 Task: Look for space in Honggang, China from 13th August, 2023 to 17th August, 2023 for 2 adults in price range Rs.10000 to Rs.16000. Place can be entire place with 2 bedrooms having 2 beds and 1 bathroom. Property type can be house, flat, guest house. Amenities needed are: wifi. Booking option can be shelf check-in. Required host language is Chinese (Simplified).
Action: Mouse moved to (784, 113)
Screenshot: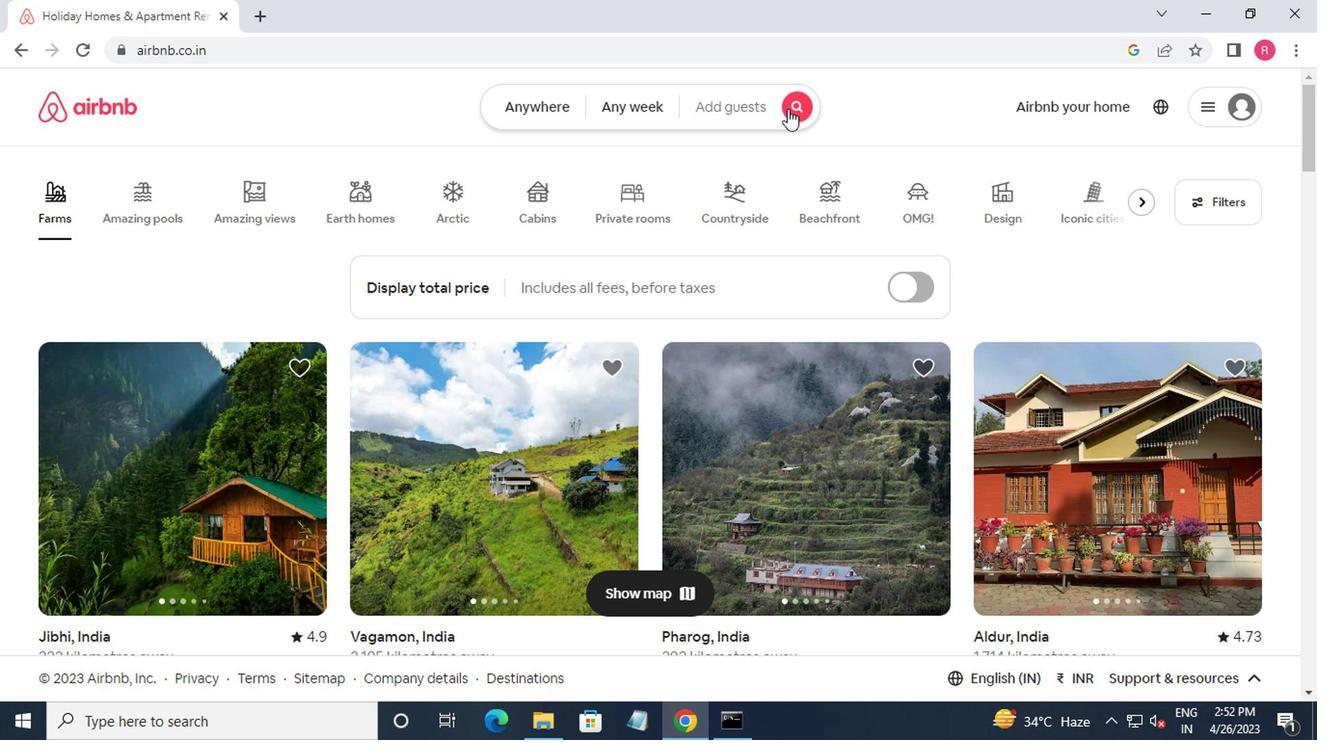 
Action: Mouse pressed left at (784, 113)
Screenshot: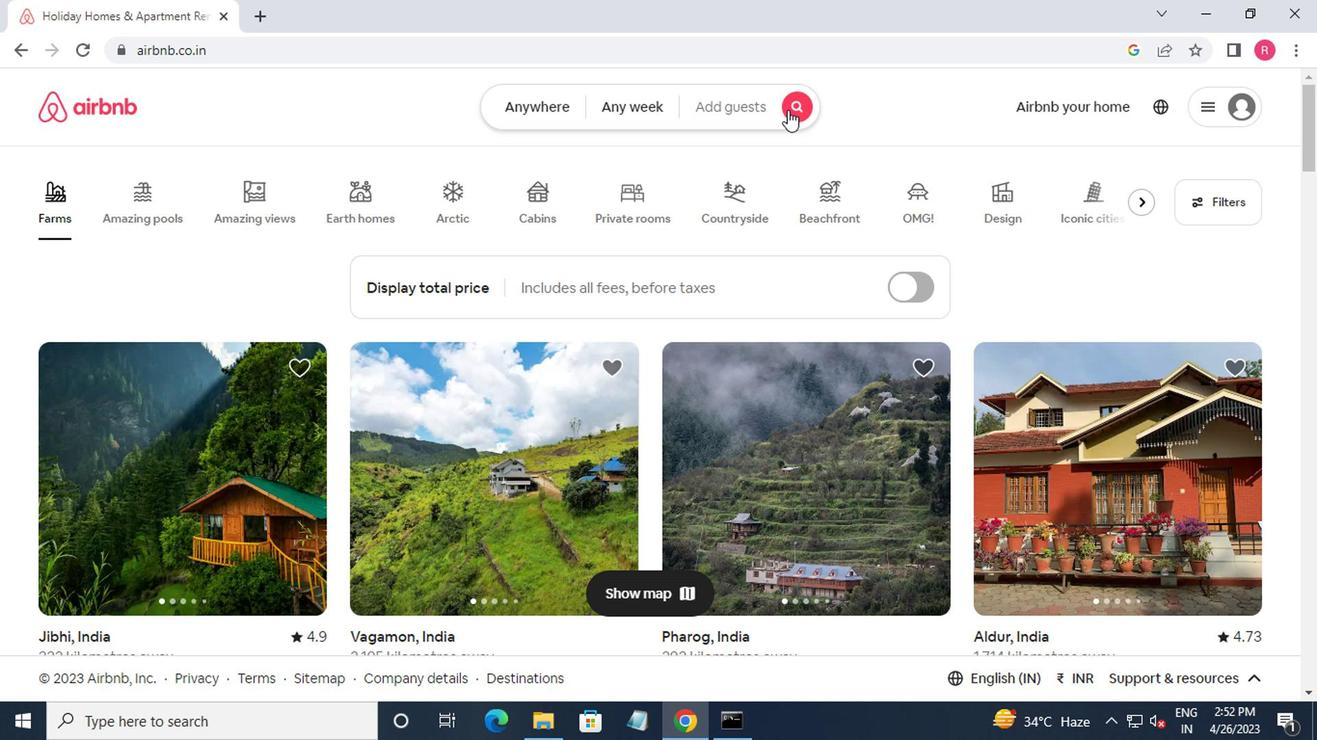 
Action: Mouse moved to (397, 181)
Screenshot: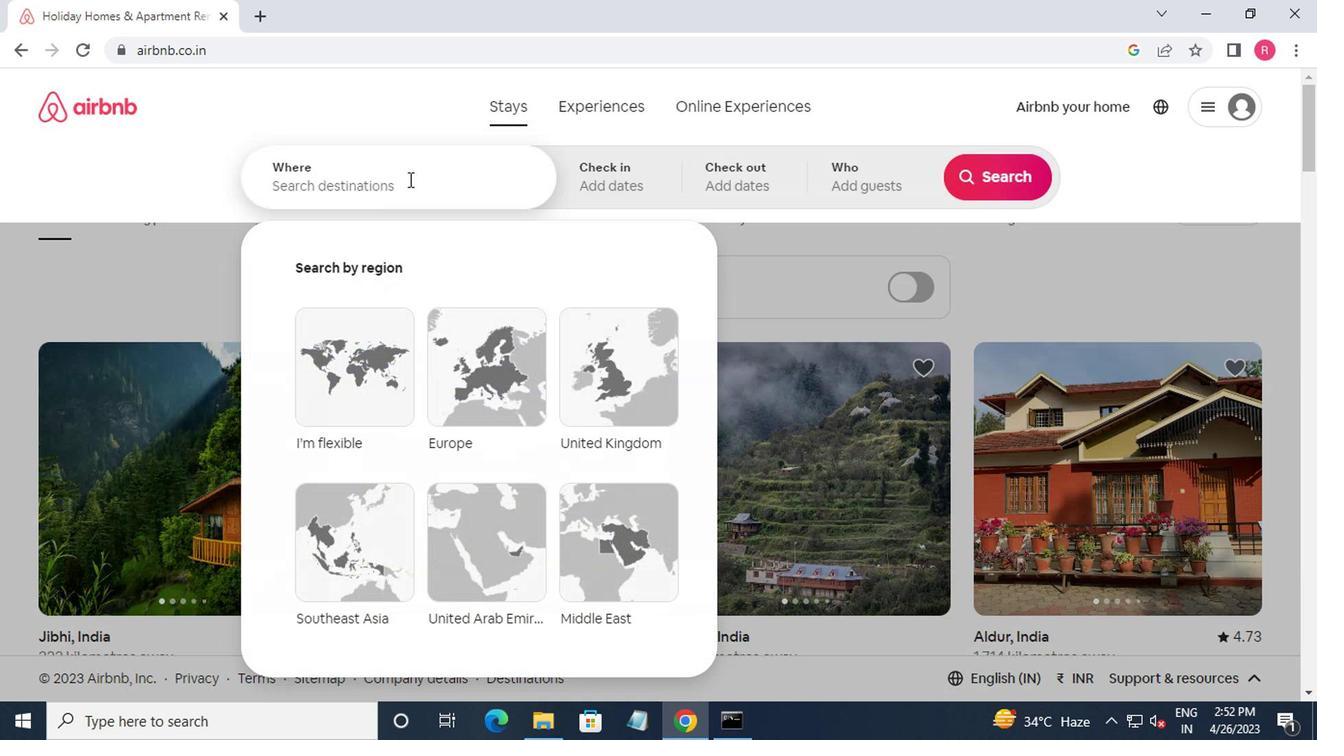 
Action: Mouse pressed left at (397, 181)
Screenshot: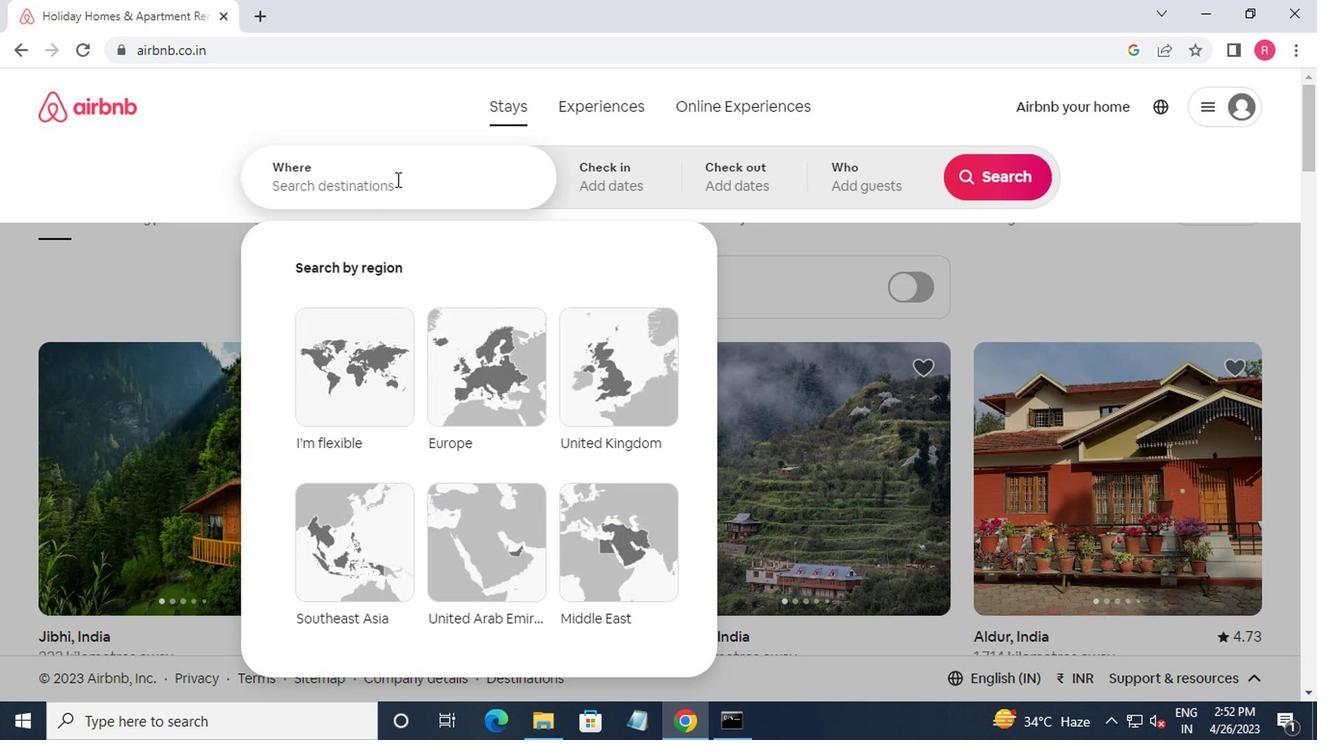 
Action: Mouse moved to (388, 184)
Screenshot: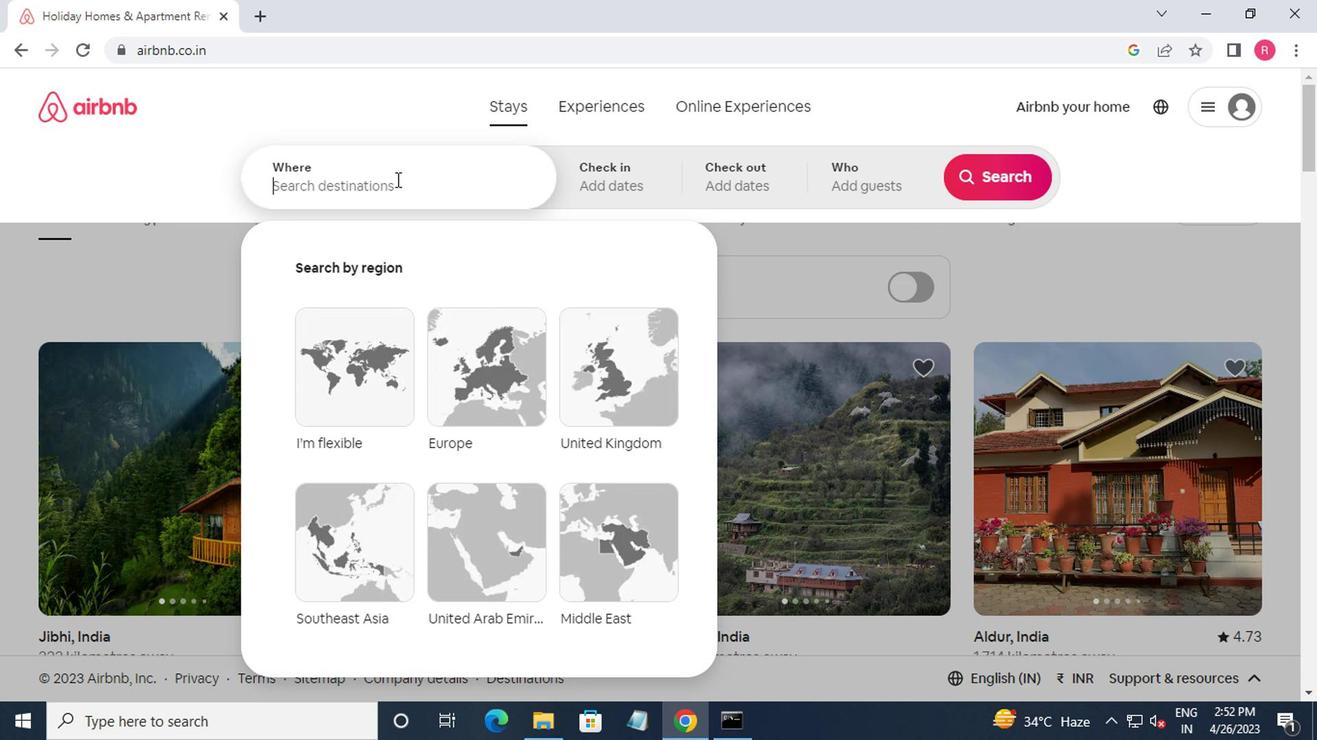 
Action: Key pressed hongganf<Key.backspace>g,china<Key.enter>
Screenshot: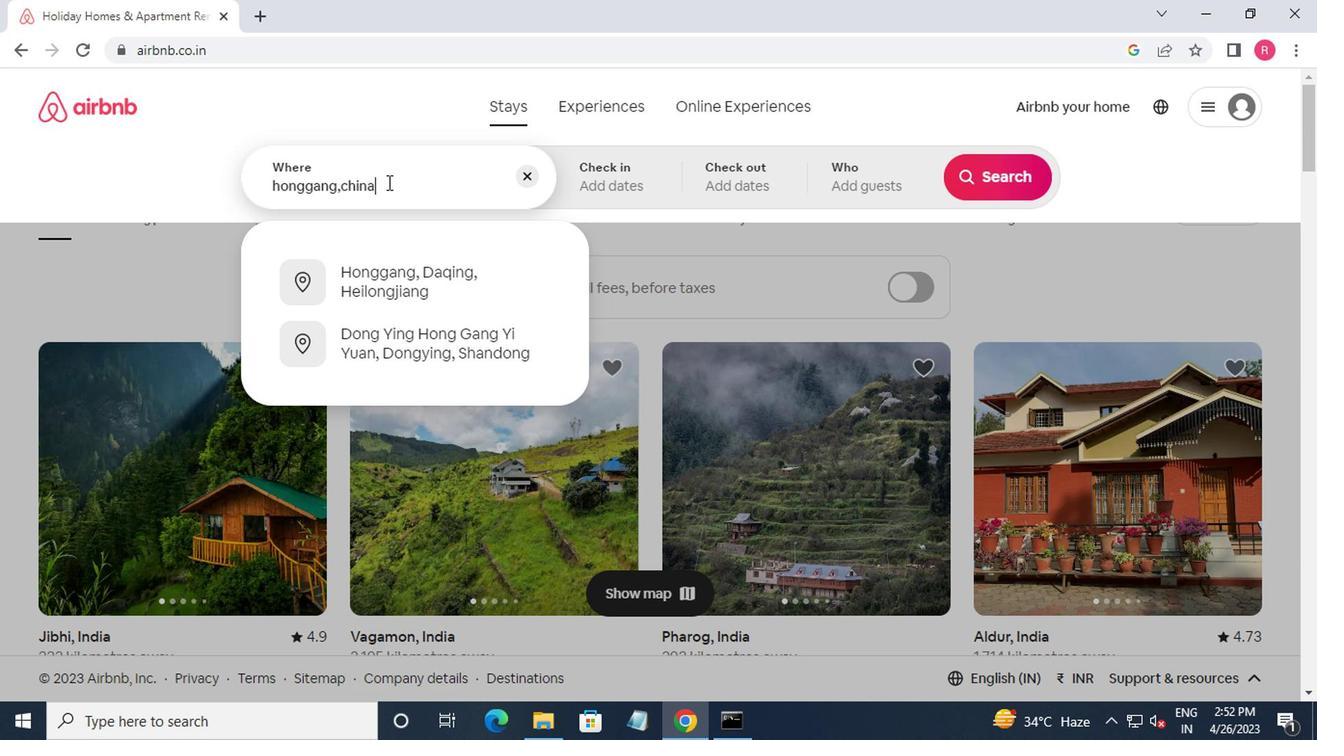 
Action: Mouse moved to (984, 340)
Screenshot: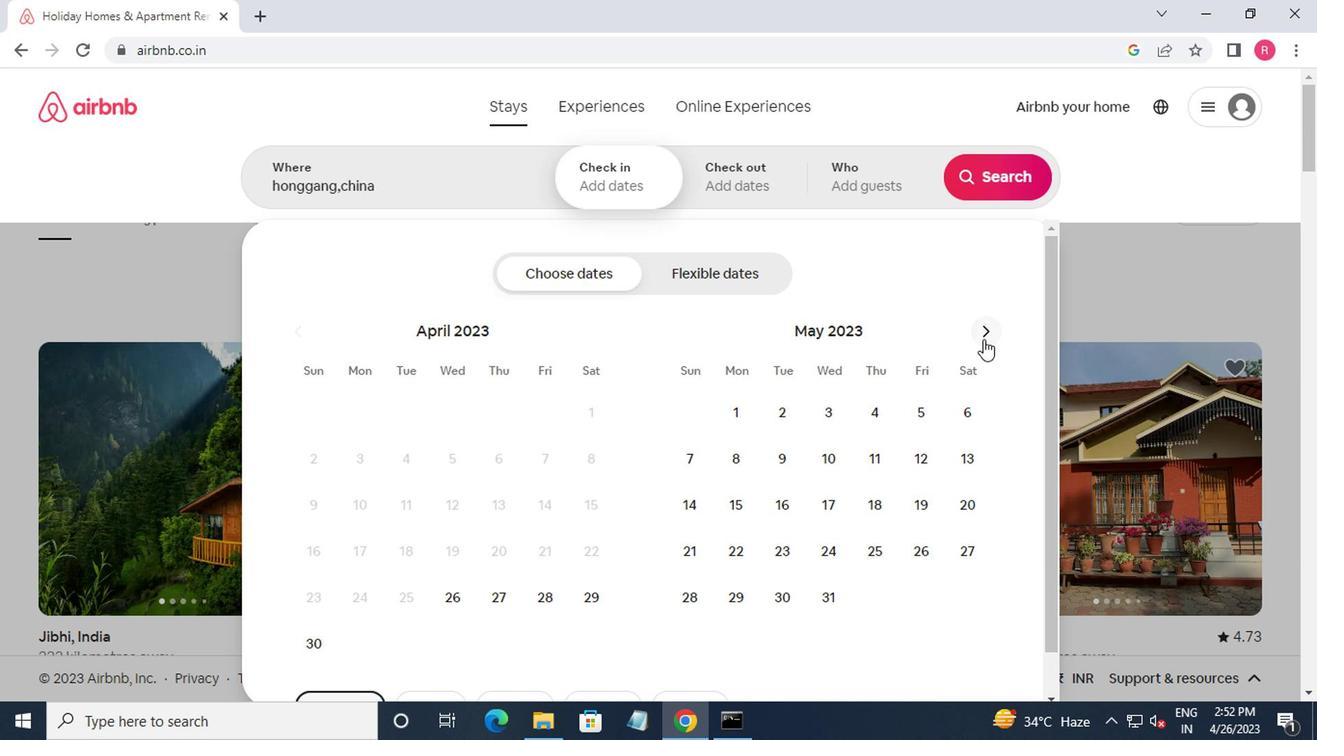 
Action: Mouse pressed left at (984, 340)
Screenshot: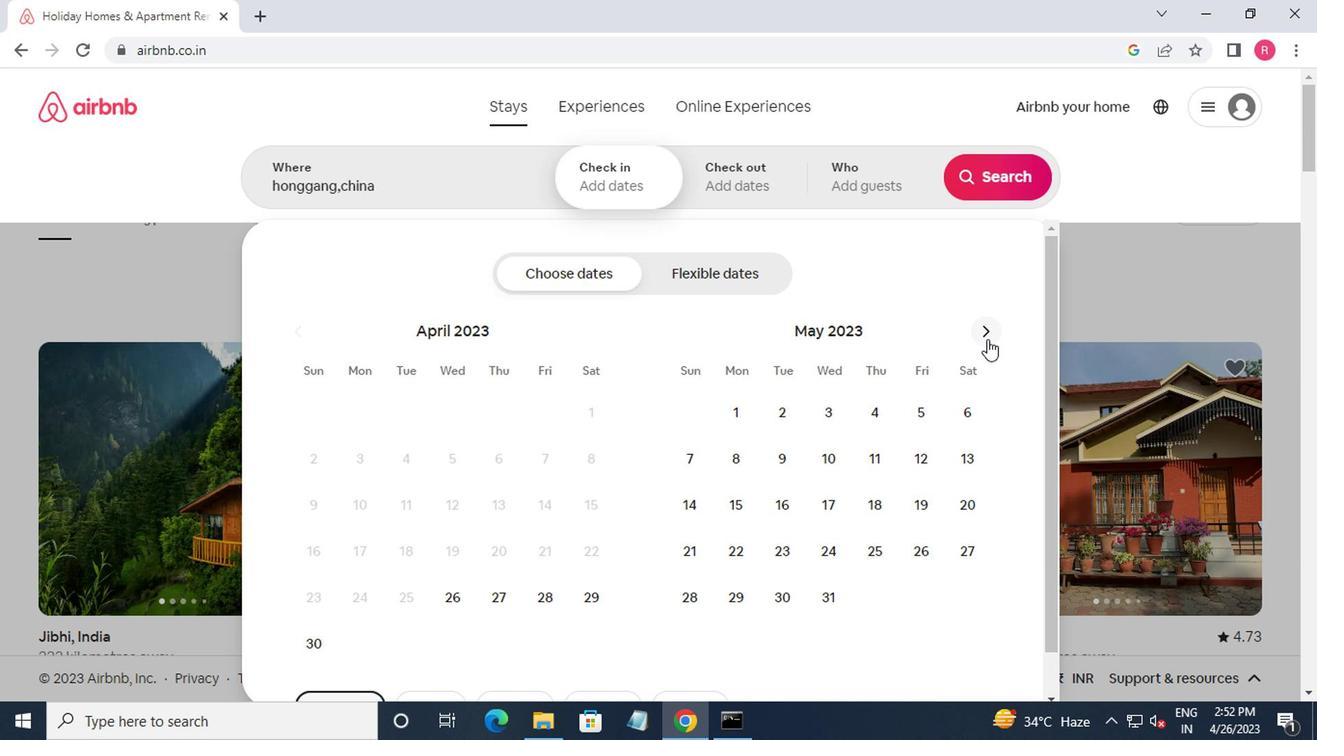 
Action: Mouse moved to (978, 338)
Screenshot: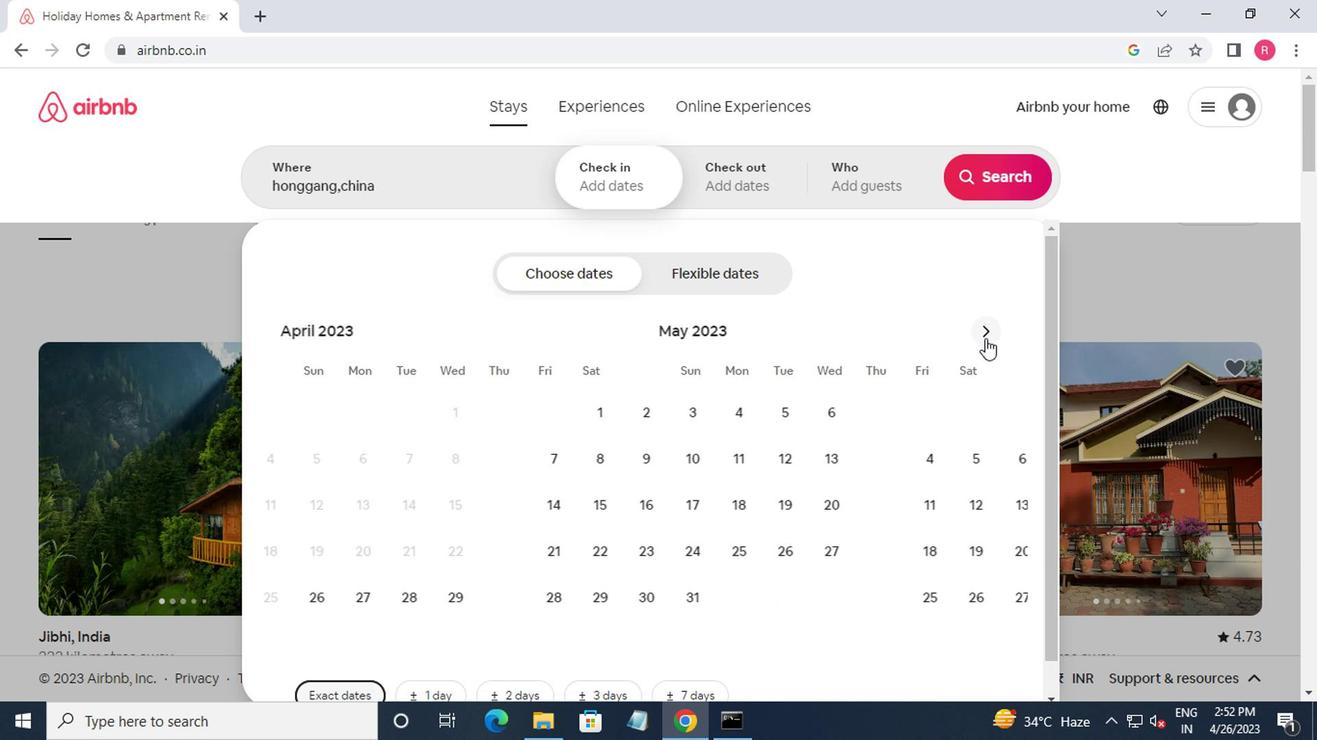 
Action: Mouse pressed left at (978, 338)
Screenshot: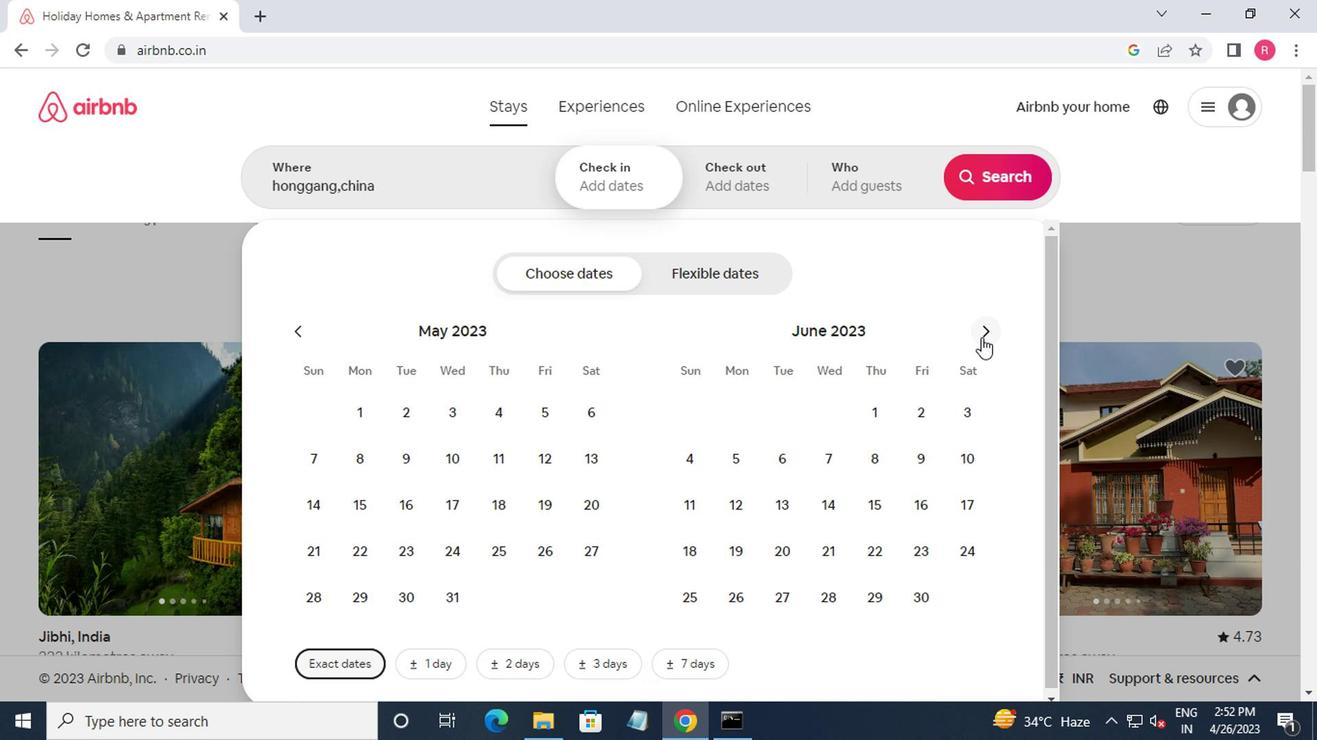 
Action: Mouse pressed left at (978, 338)
Screenshot: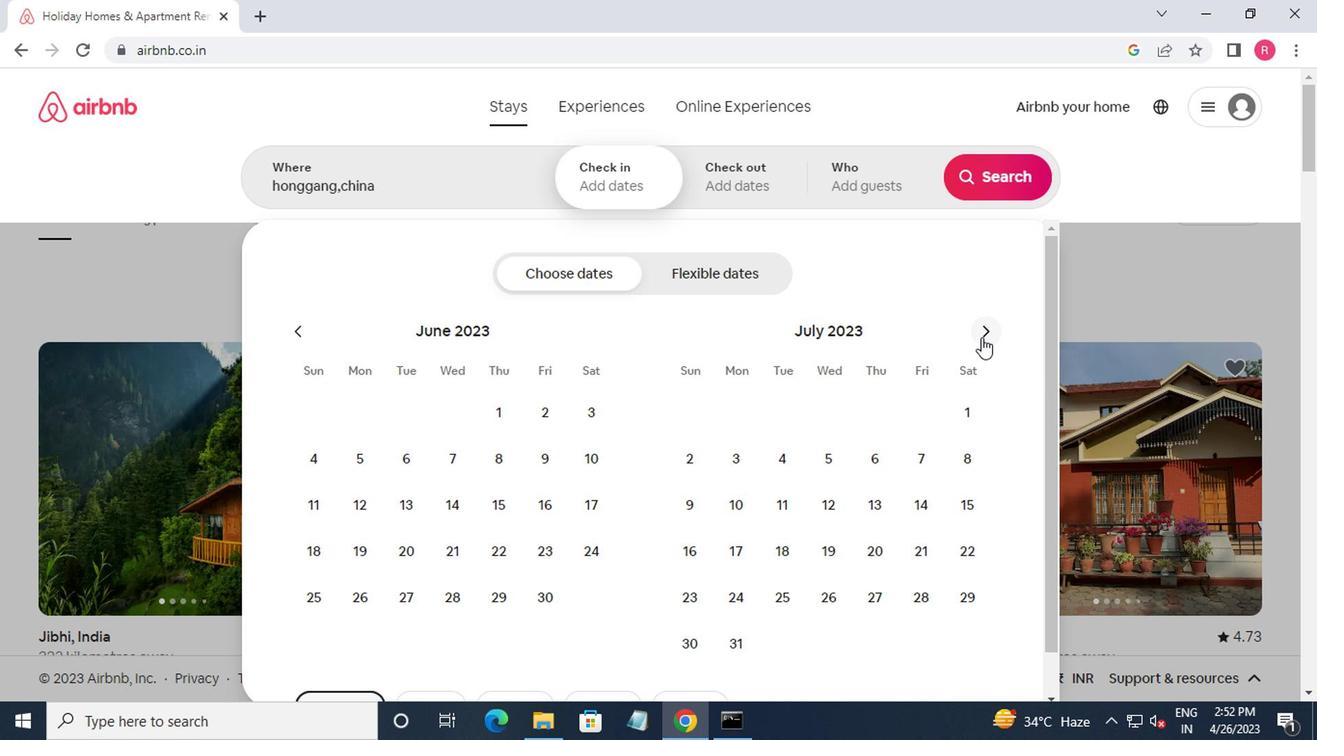 
Action: Mouse moved to (688, 510)
Screenshot: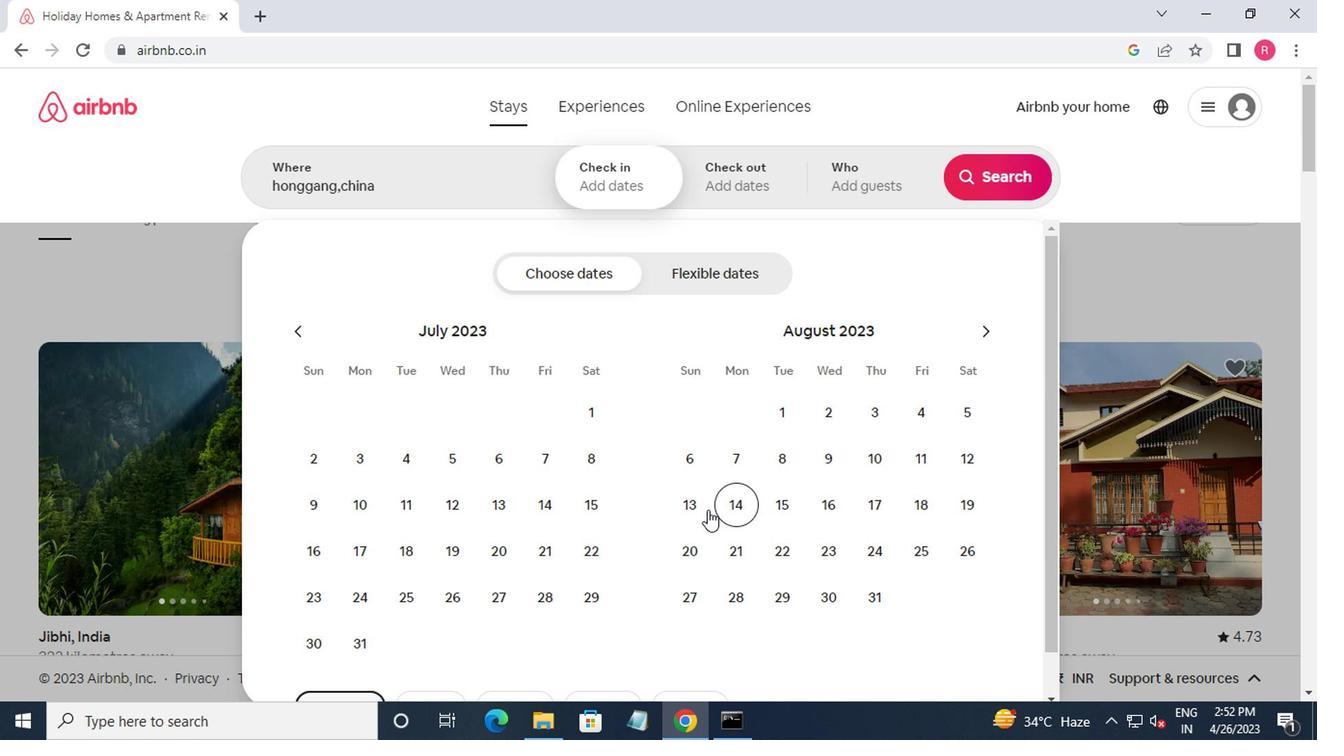 
Action: Mouse pressed left at (688, 510)
Screenshot: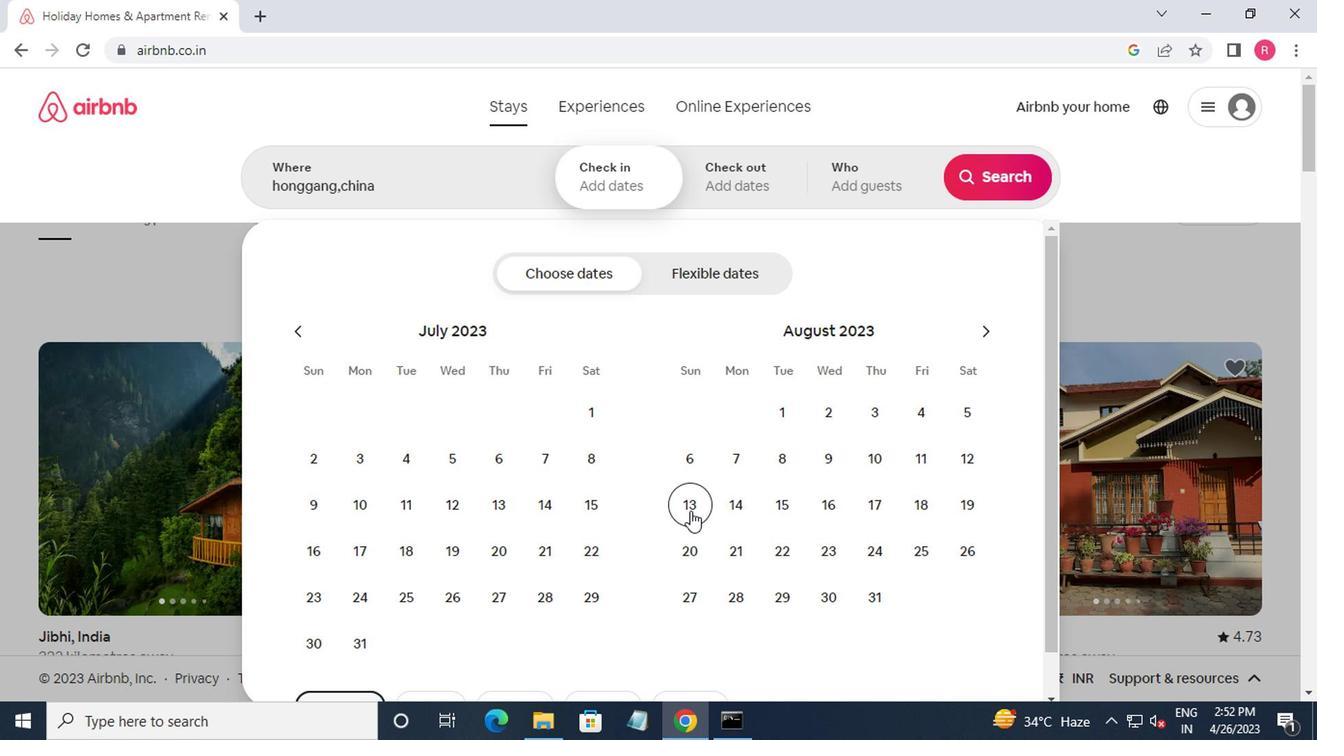 
Action: Mouse moved to (864, 514)
Screenshot: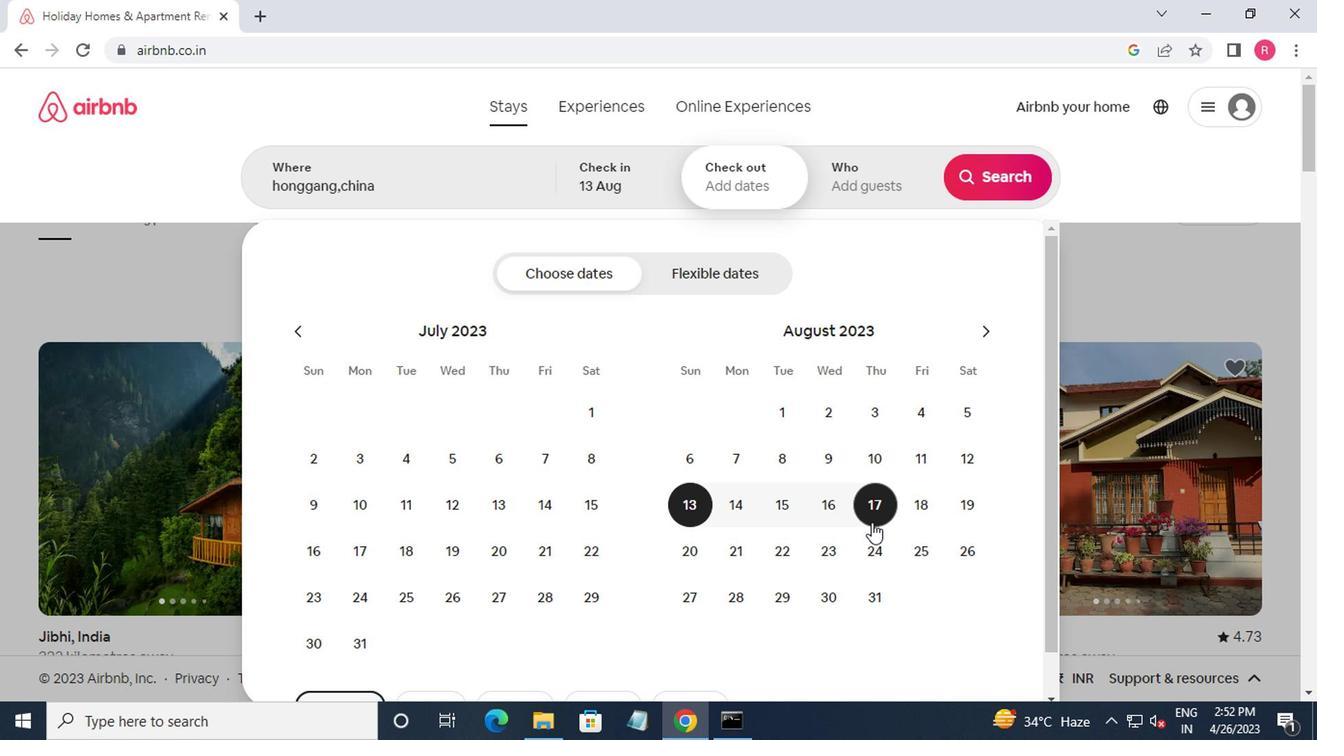 
Action: Mouse pressed left at (864, 514)
Screenshot: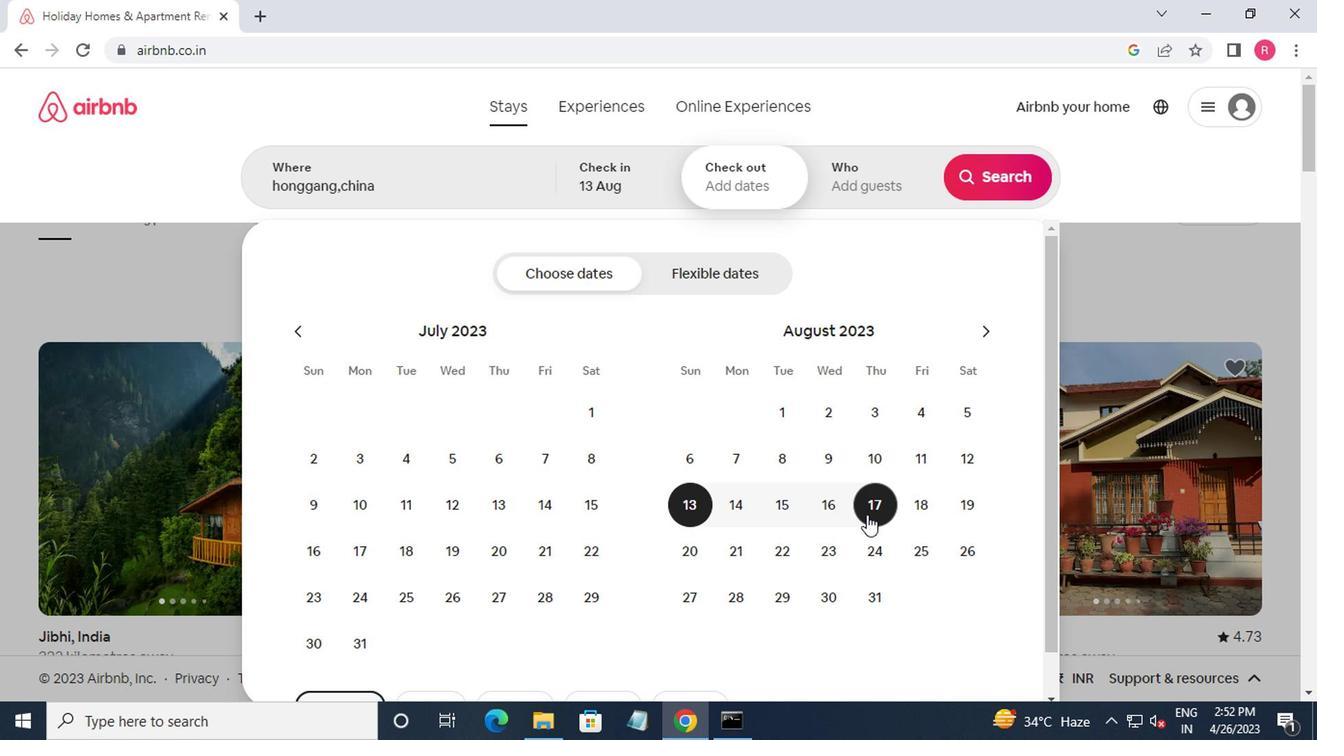 
Action: Mouse moved to (830, 192)
Screenshot: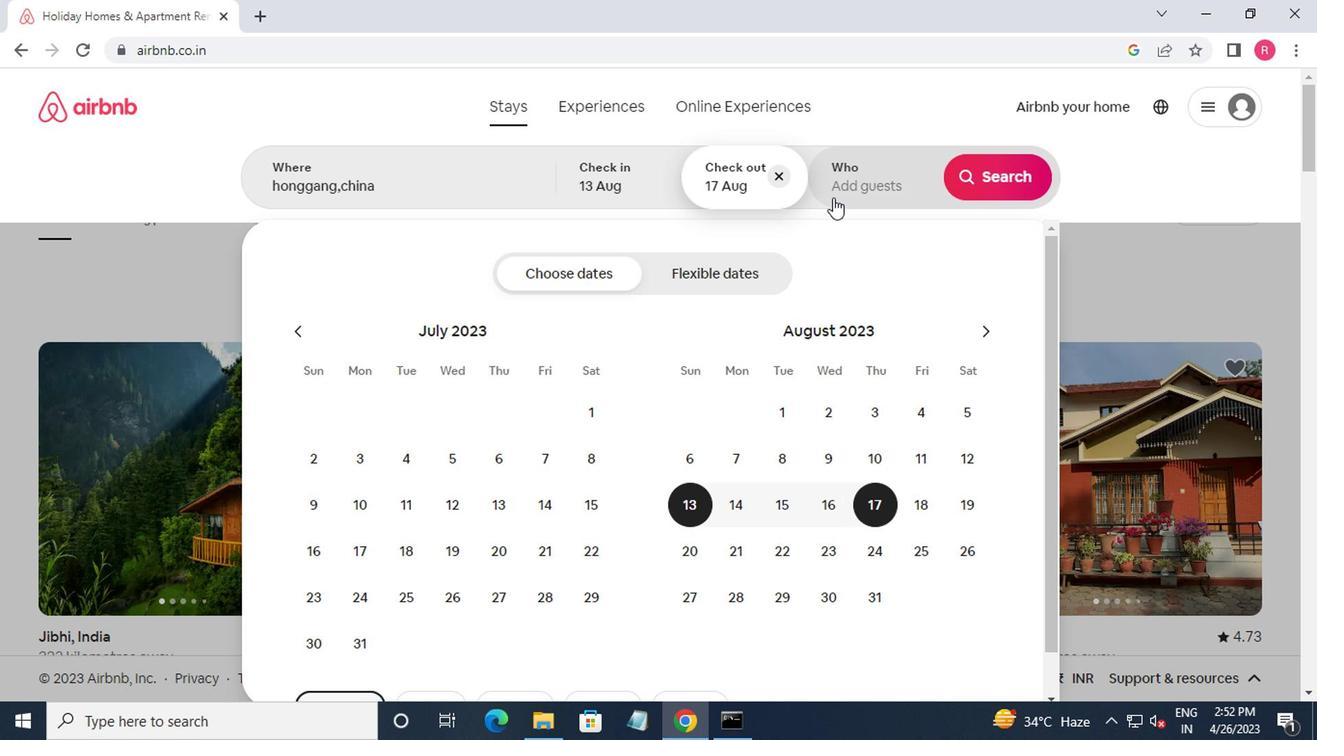 
Action: Mouse pressed left at (830, 192)
Screenshot: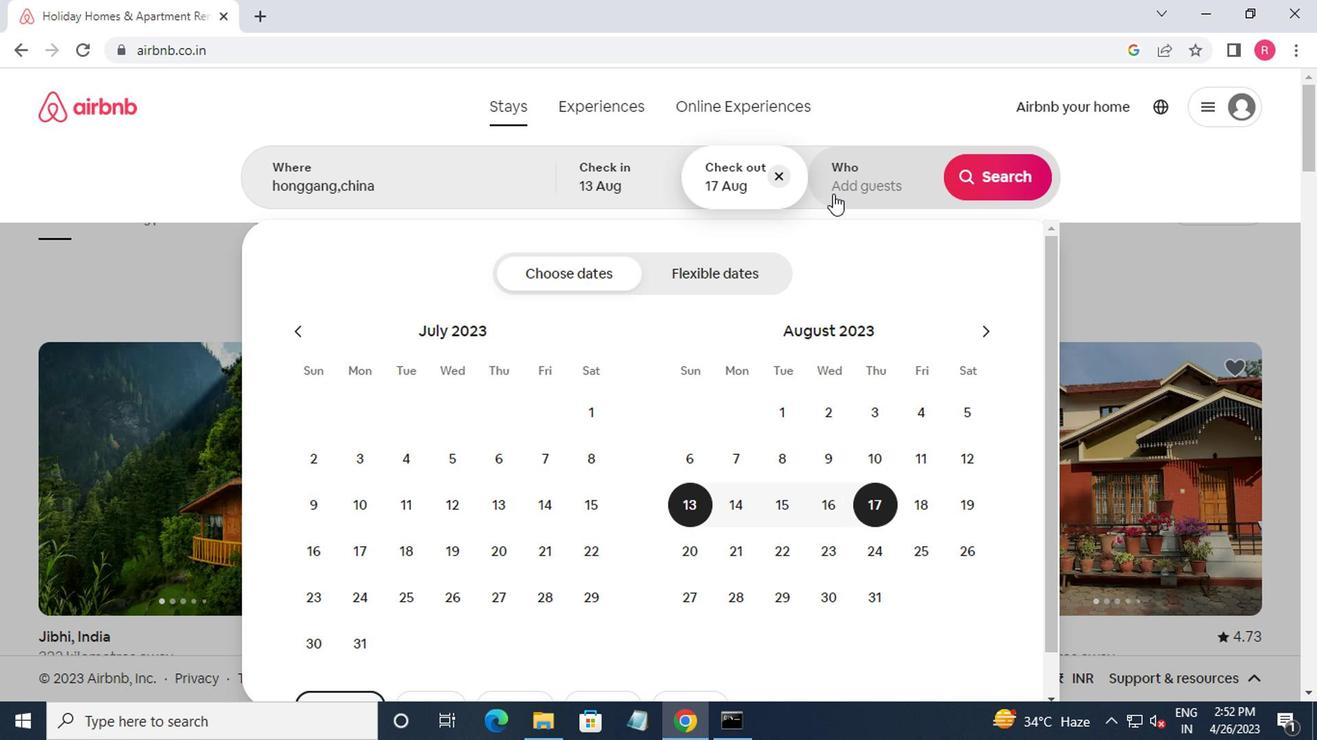 
Action: Mouse moved to (1000, 281)
Screenshot: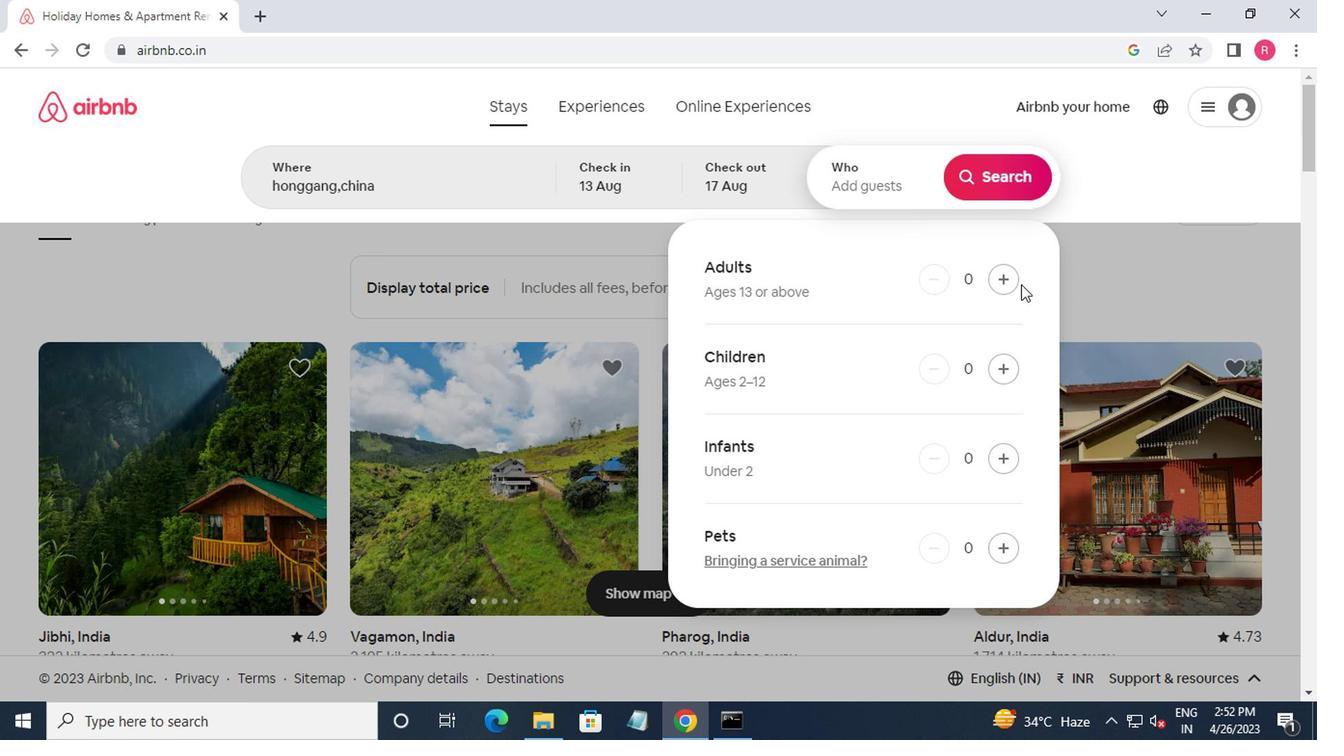 
Action: Mouse pressed left at (1000, 281)
Screenshot: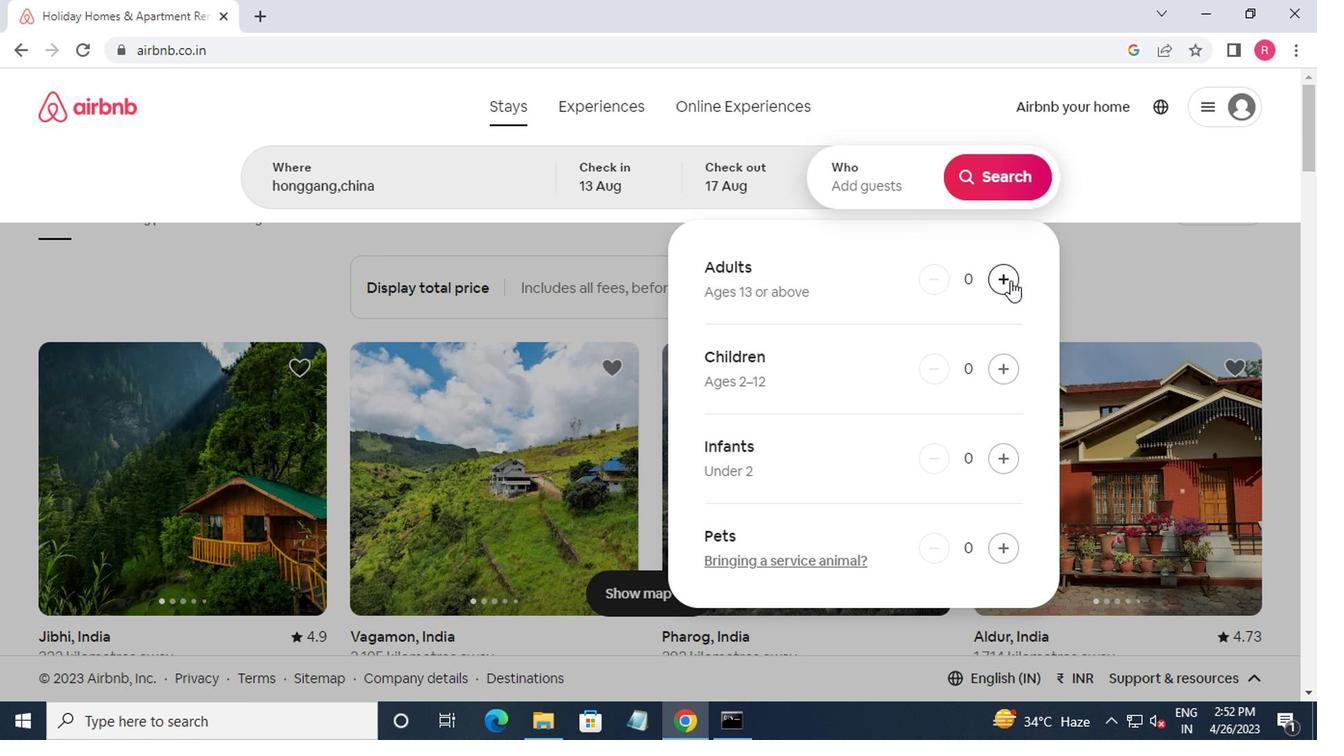 
Action: Mouse pressed left at (1000, 281)
Screenshot: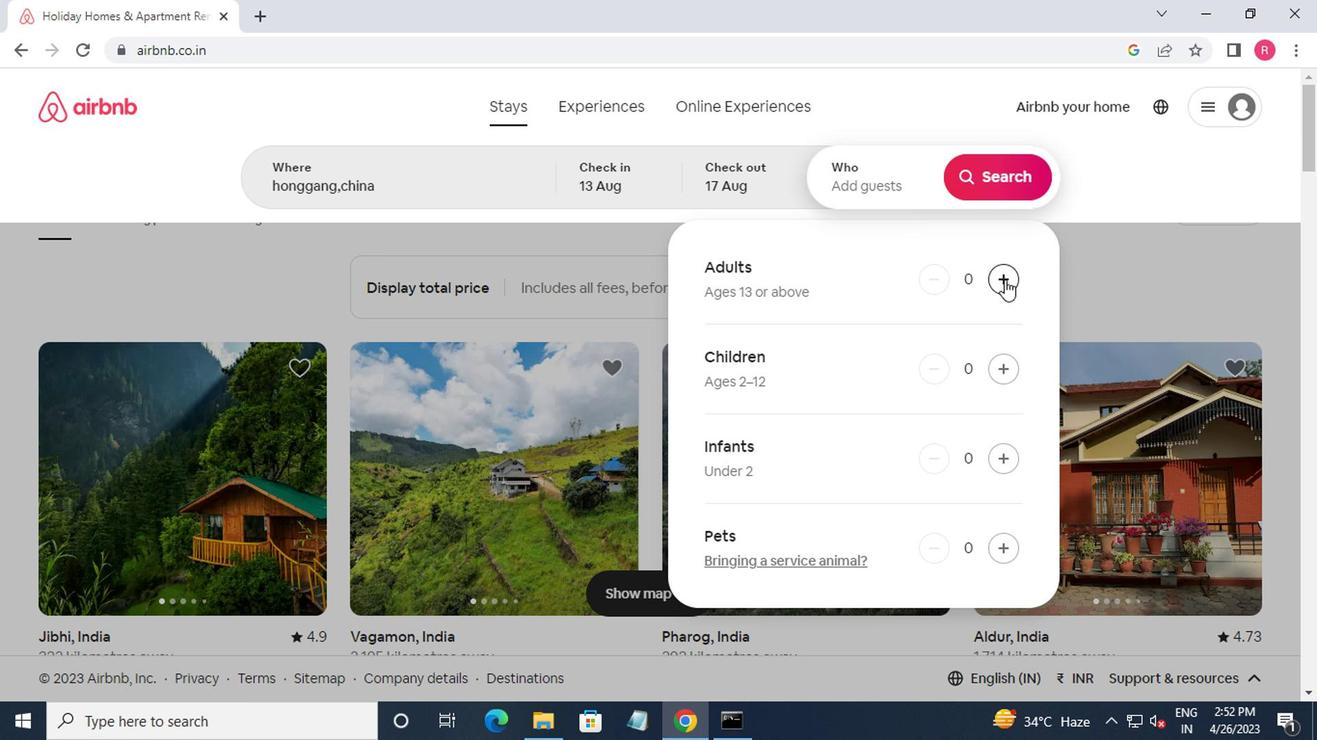 
Action: Mouse moved to (991, 184)
Screenshot: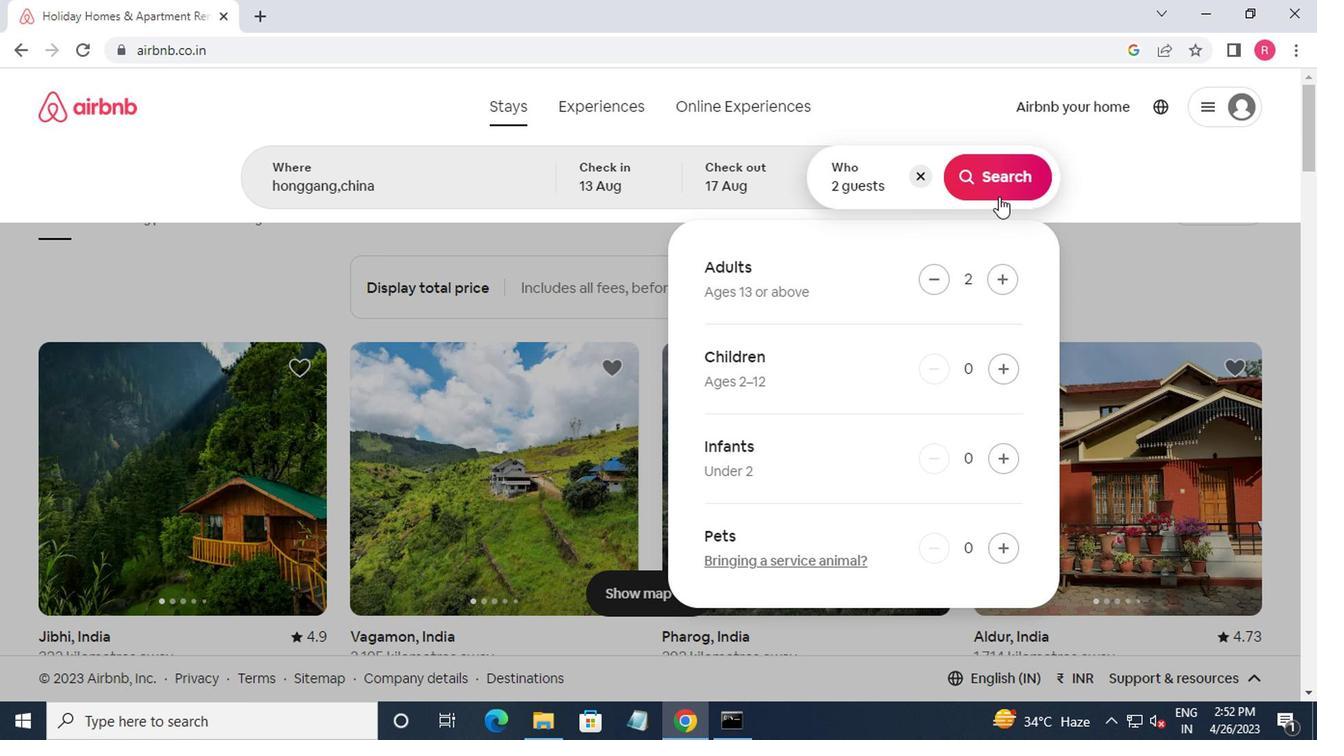 
Action: Mouse pressed left at (991, 184)
Screenshot: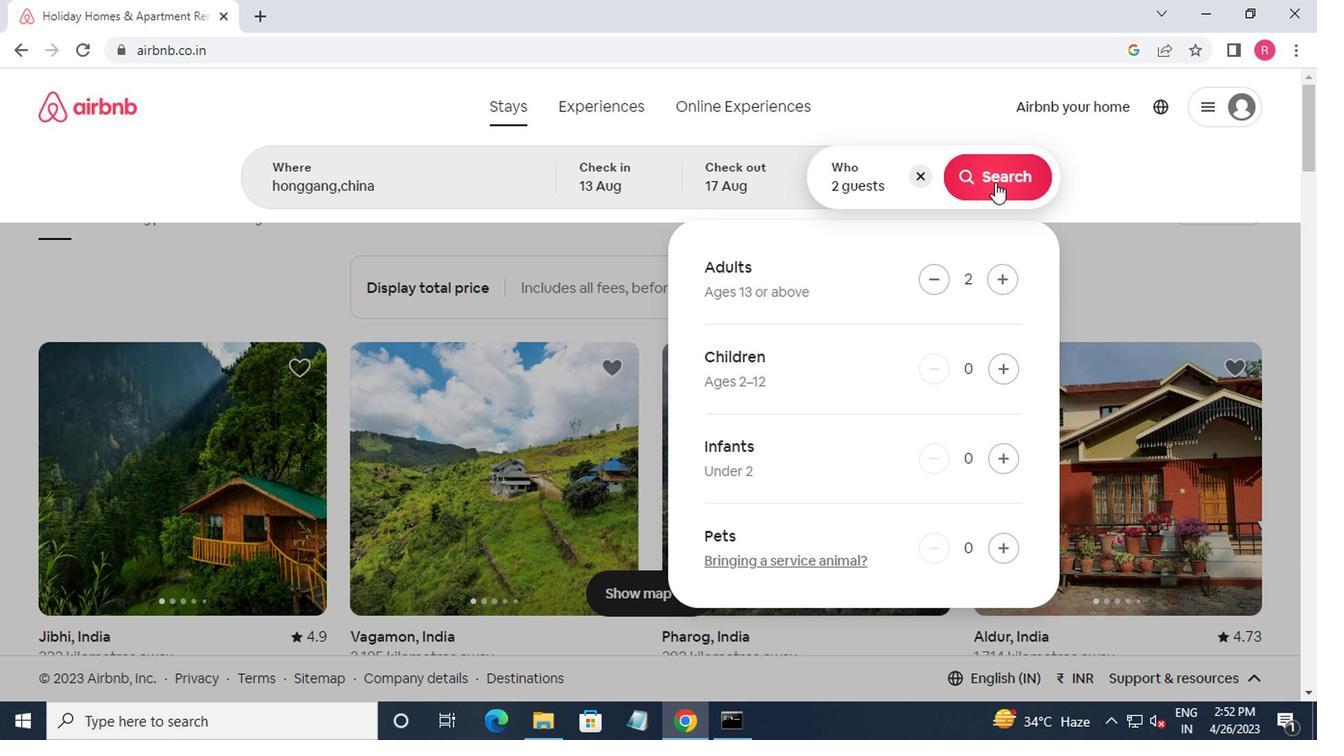 
Action: Mouse moved to (1232, 179)
Screenshot: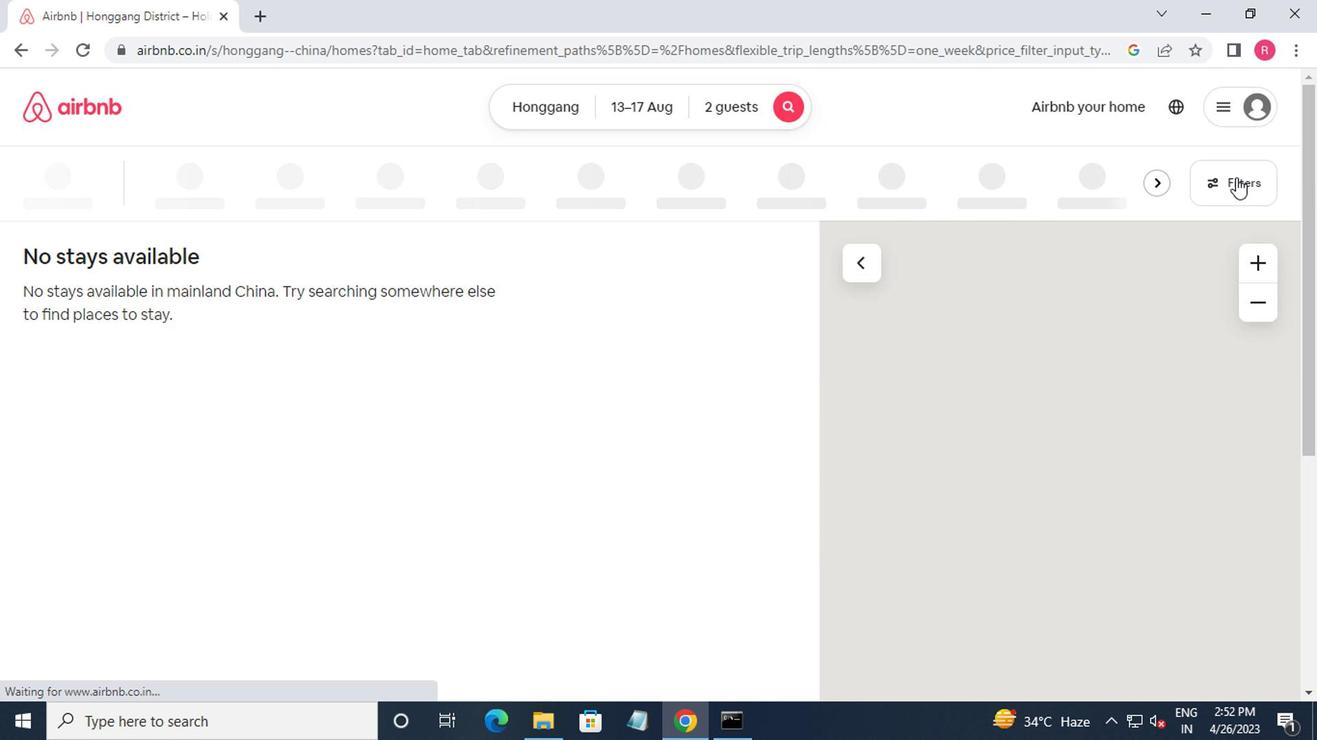 
Action: Mouse pressed left at (1232, 179)
Screenshot: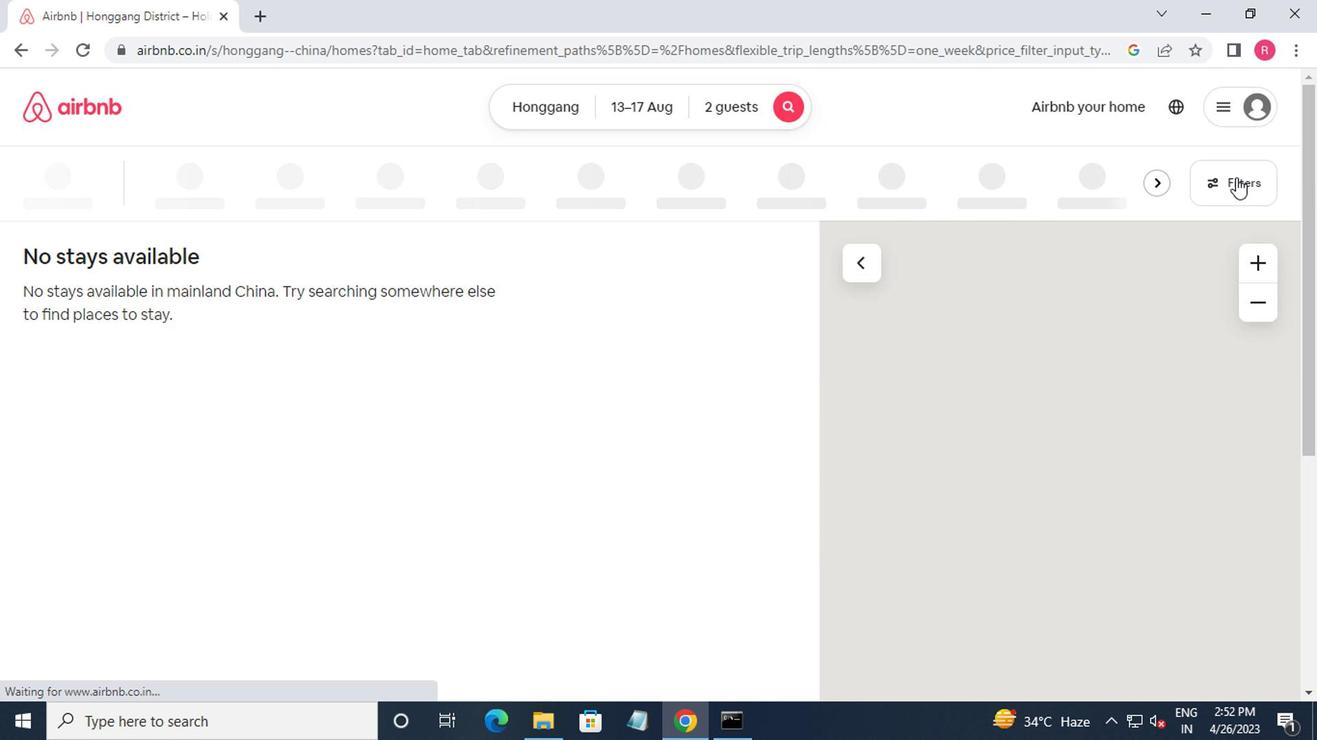 
Action: Mouse moved to (415, 305)
Screenshot: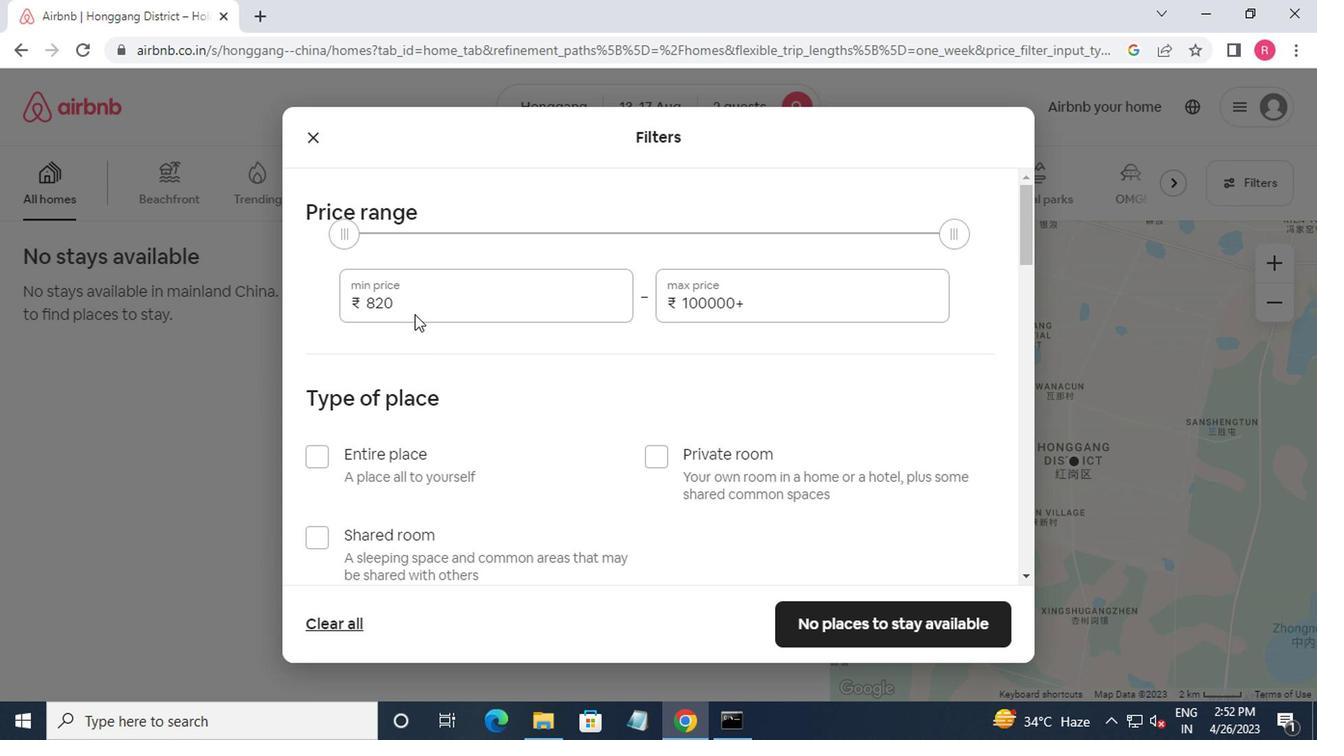 
Action: Mouse pressed left at (415, 305)
Screenshot: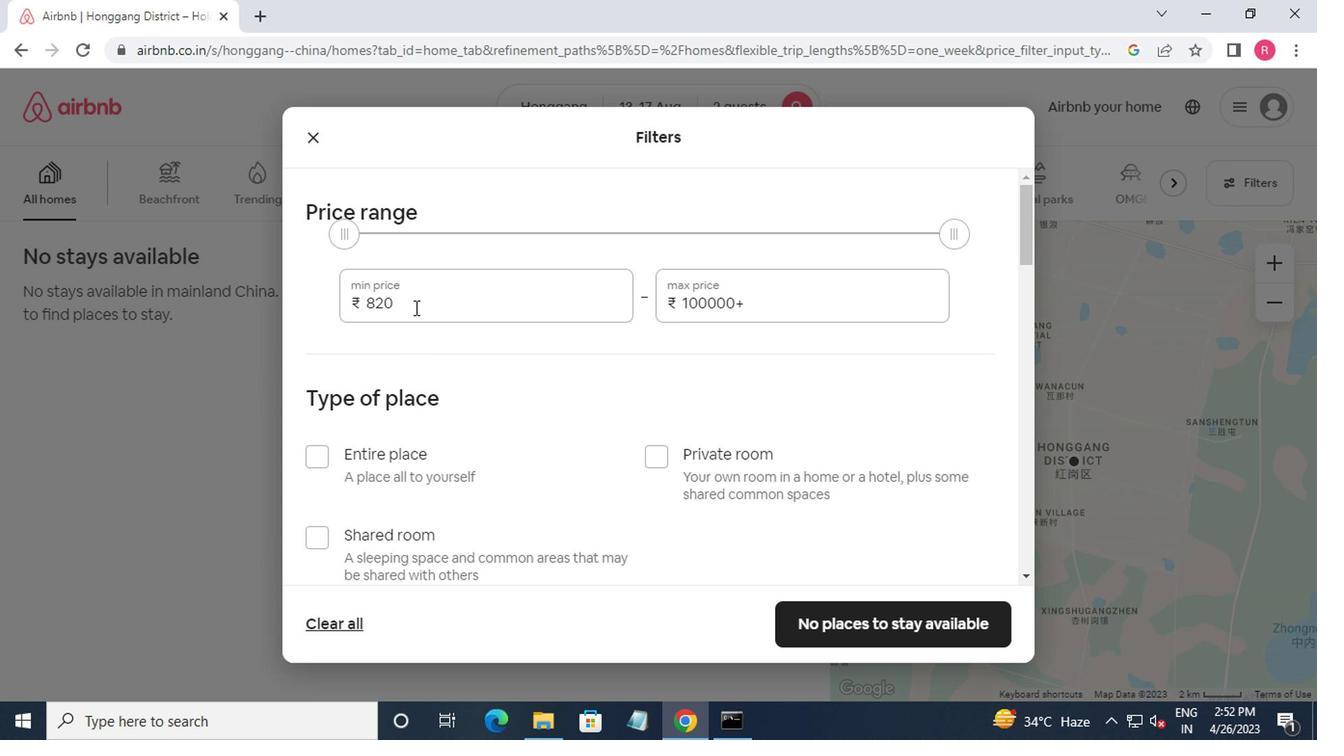 
Action: Mouse moved to (400, 302)
Screenshot: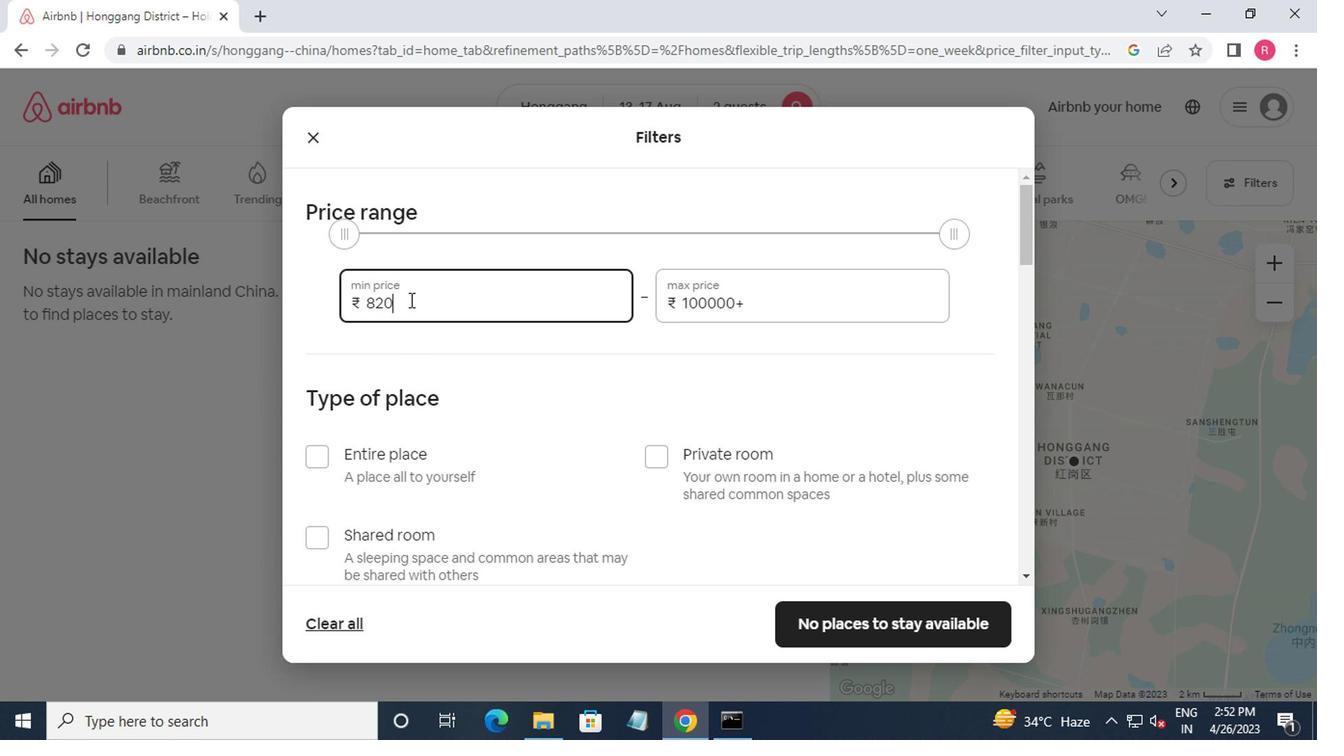 
Action: Key pressed <Key.backspace>
Screenshot: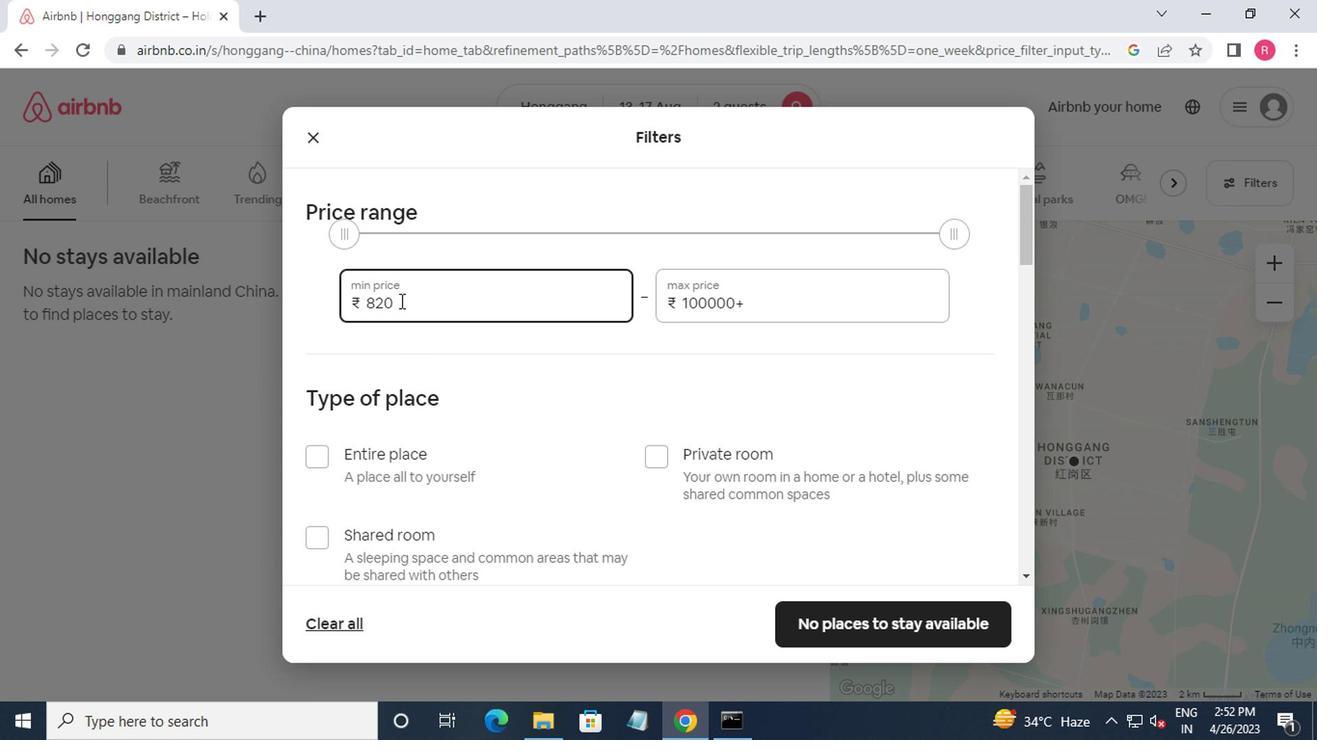
Action: Mouse moved to (397, 305)
Screenshot: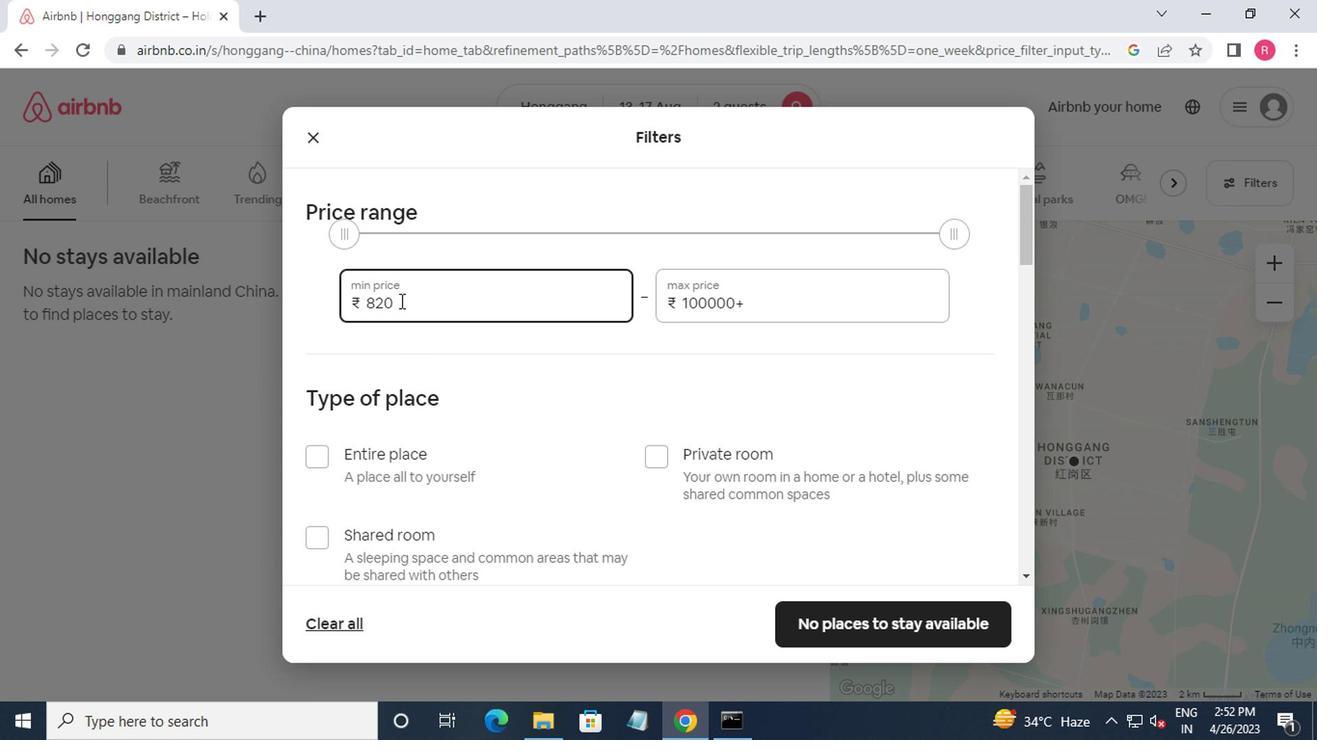 
Action: Key pressed <Key.backspace>
Screenshot: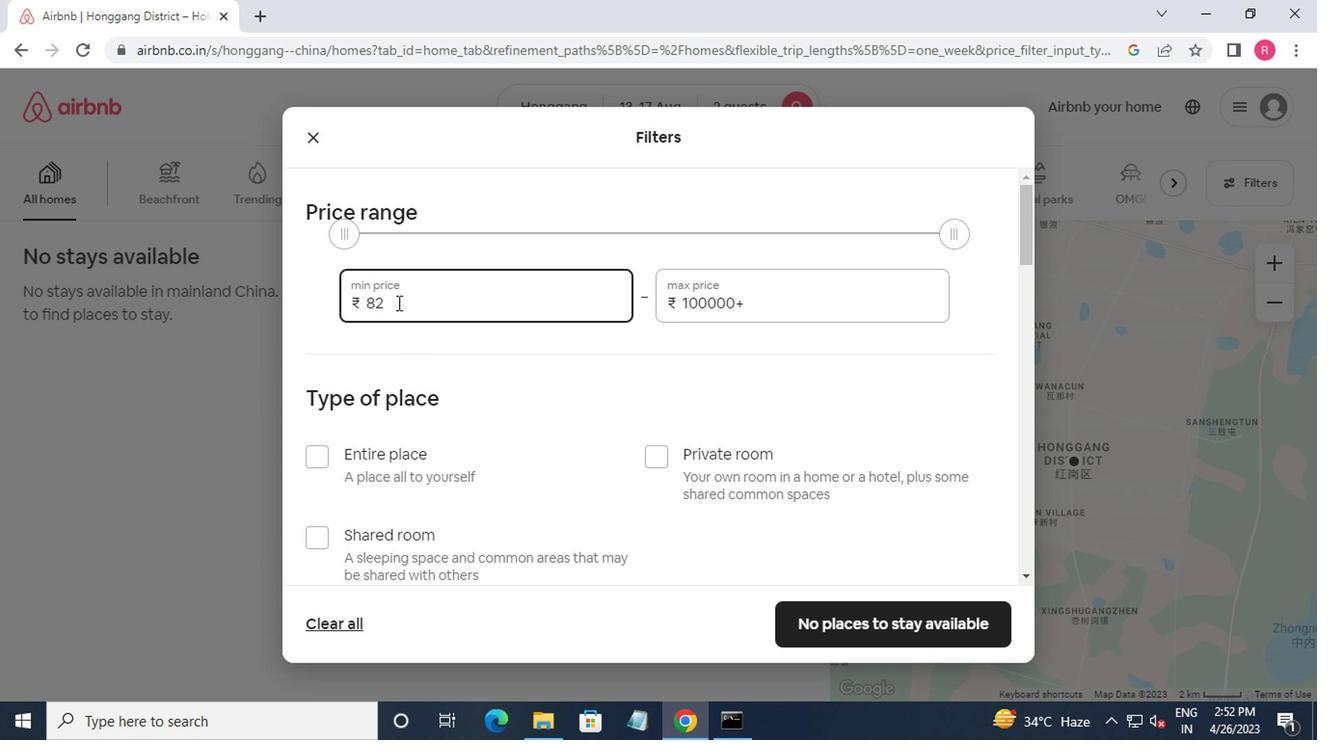 
Action: Mouse moved to (395, 305)
Screenshot: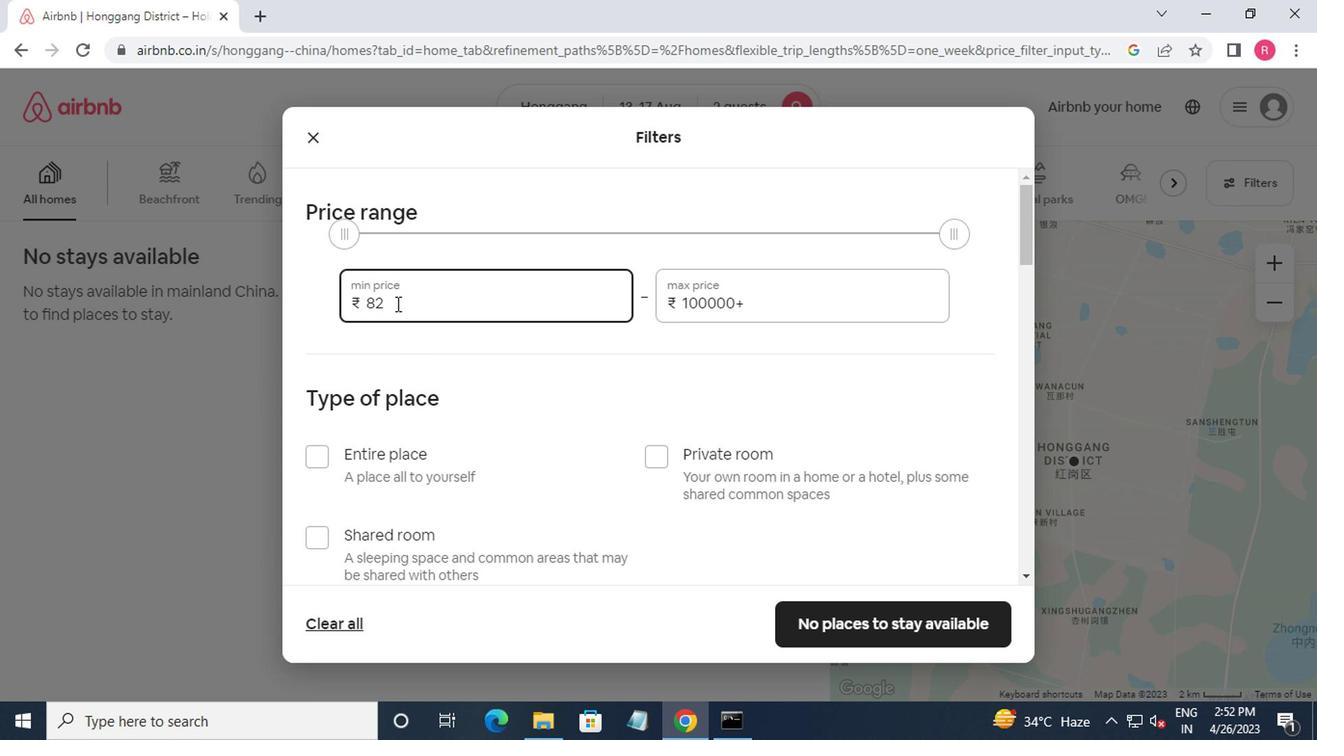 
Action: Key pressed <Key.backspace><Key.backspace><Key.backspace>10000<Key.tab>16000
Screenshot: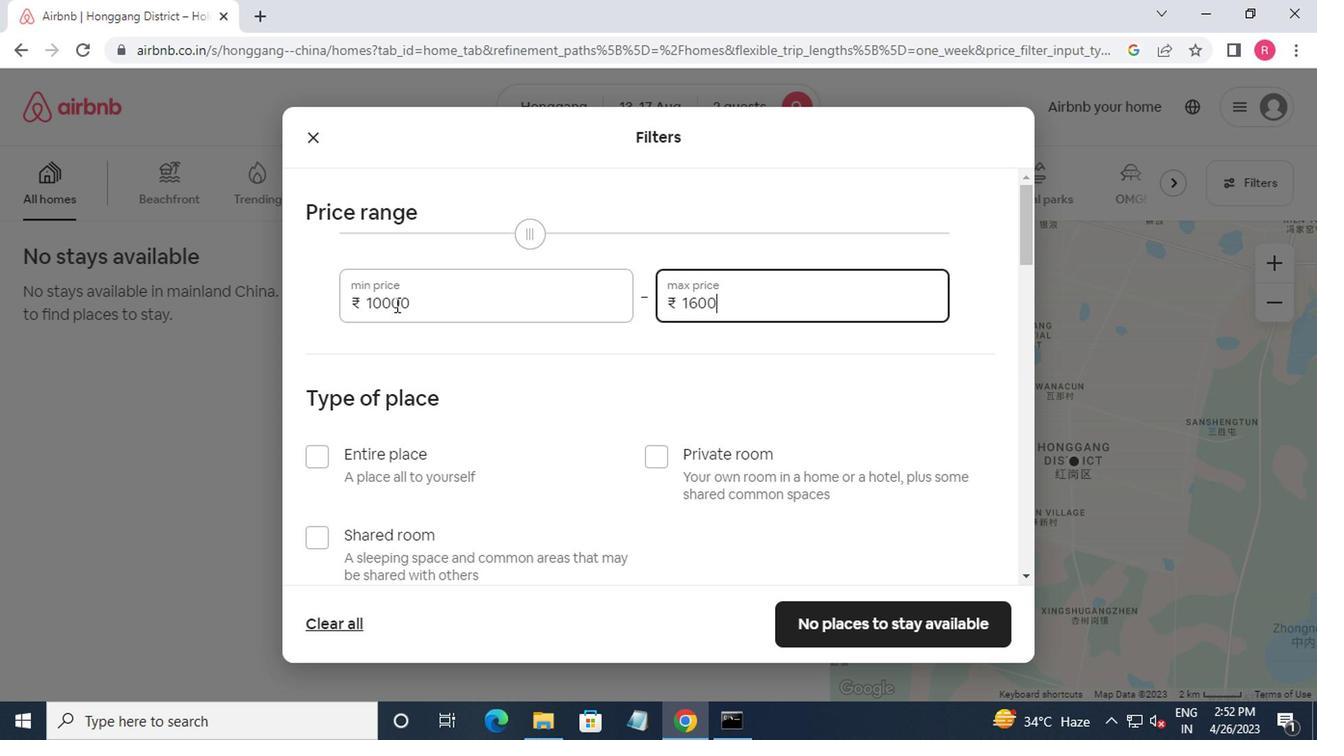 
Action: Mouse moved to (378, 399)
Screenshot: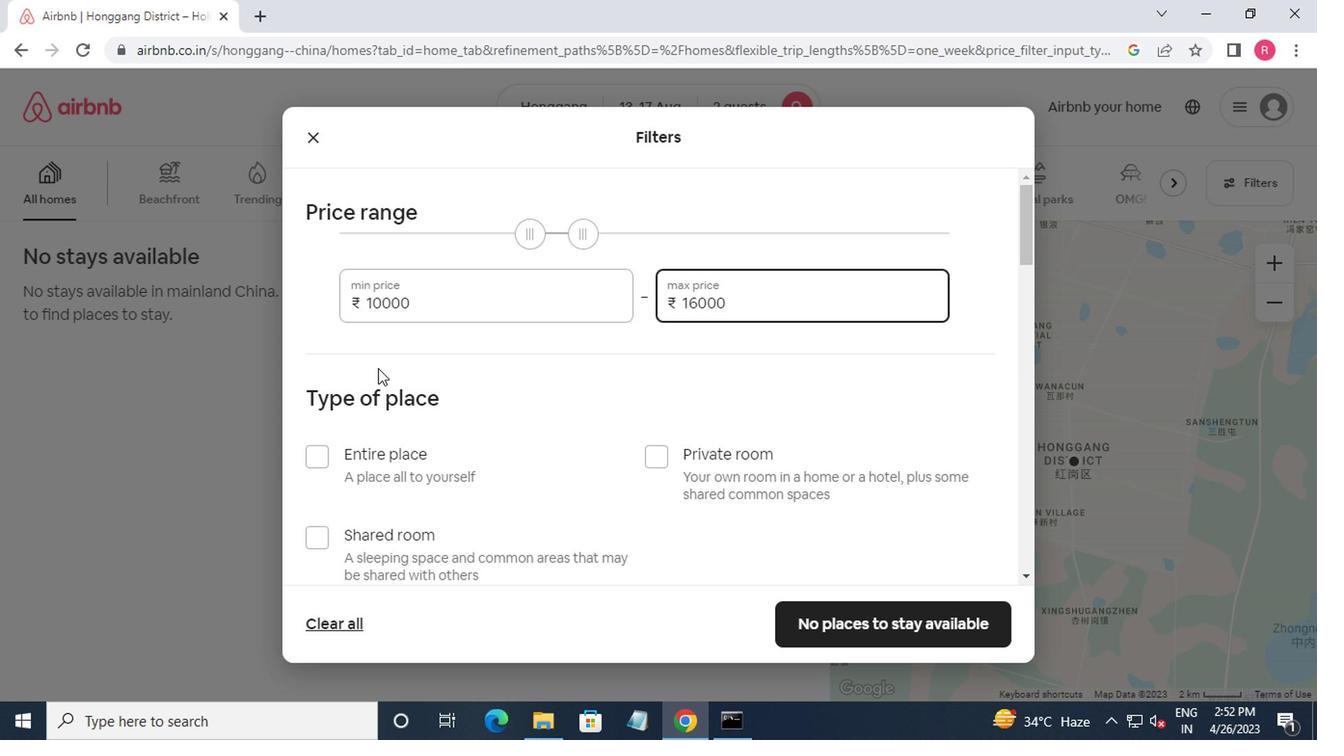 
Action: Mouse scrolled (378, 398) with delta (0, -1)
Screenshot: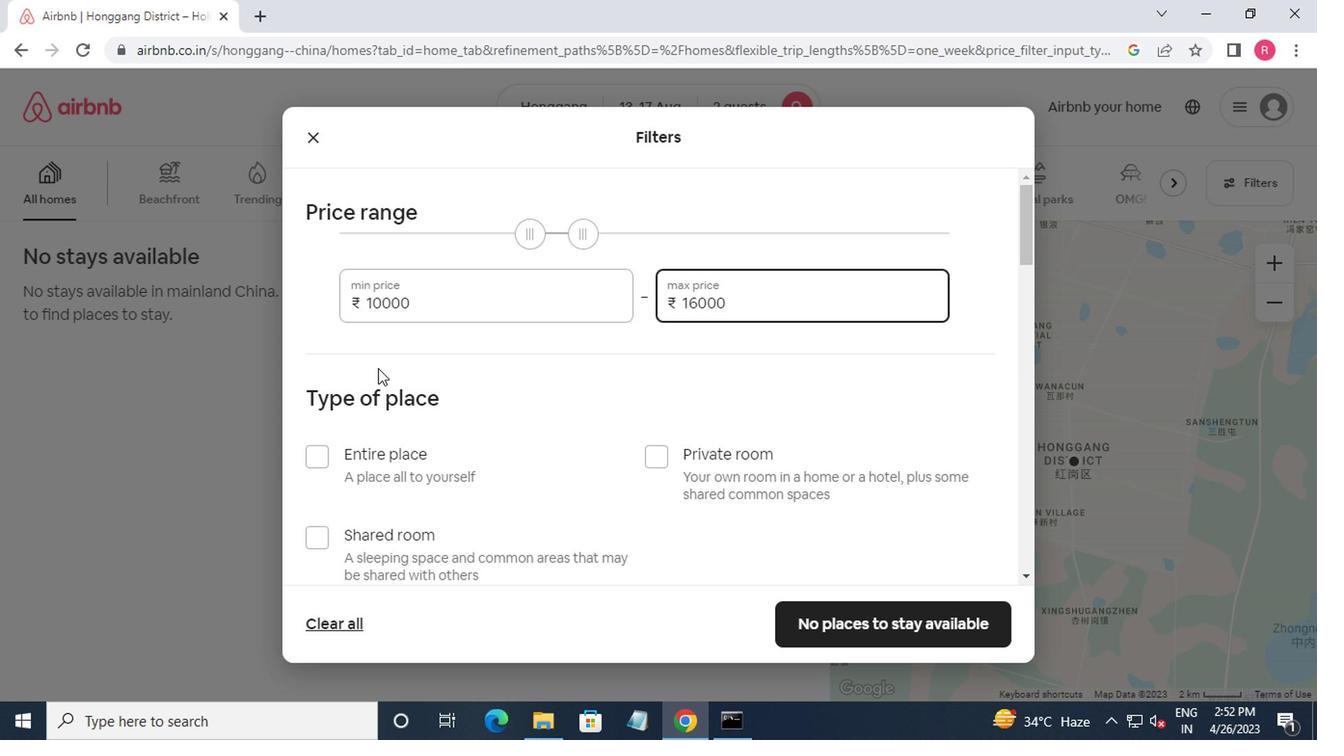 
Action: Mouse moved to (378, 410)
Screenshot: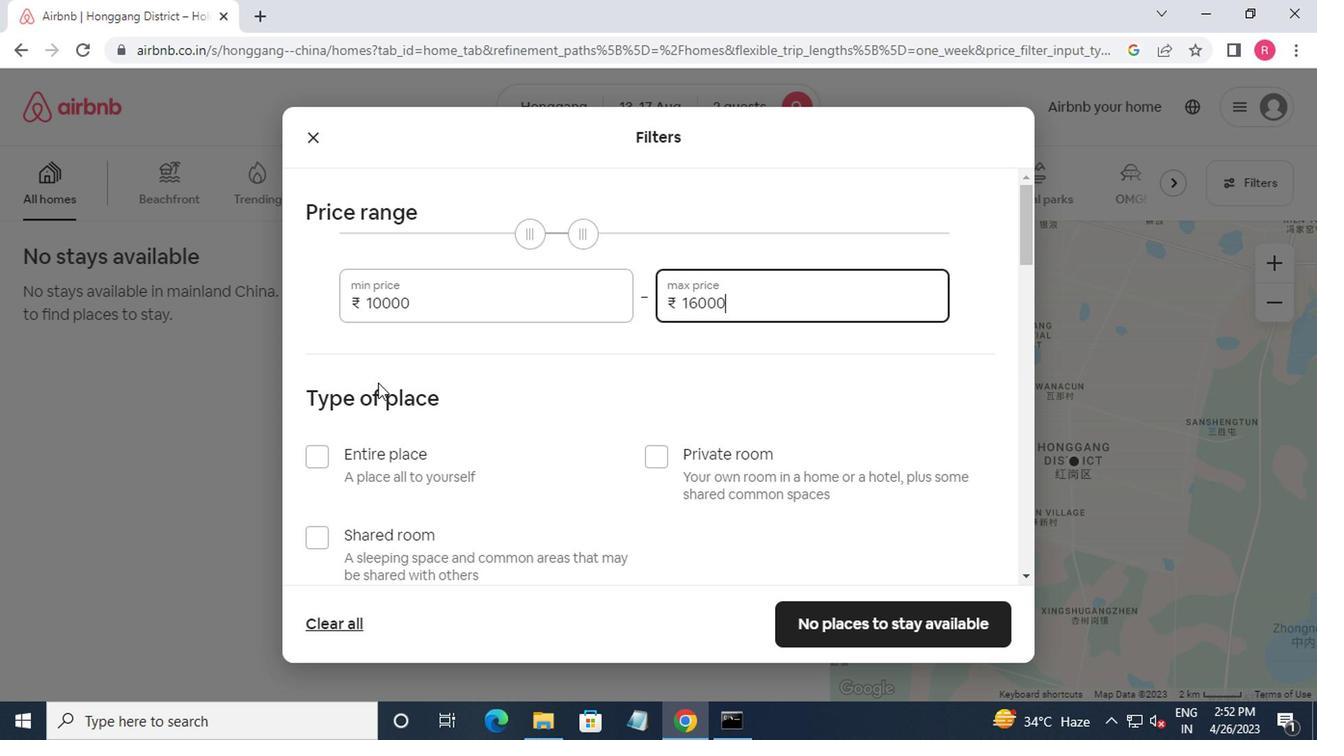 
Action: Mouse scrolled (378, 409) with delta (0, 0)
Screenshot: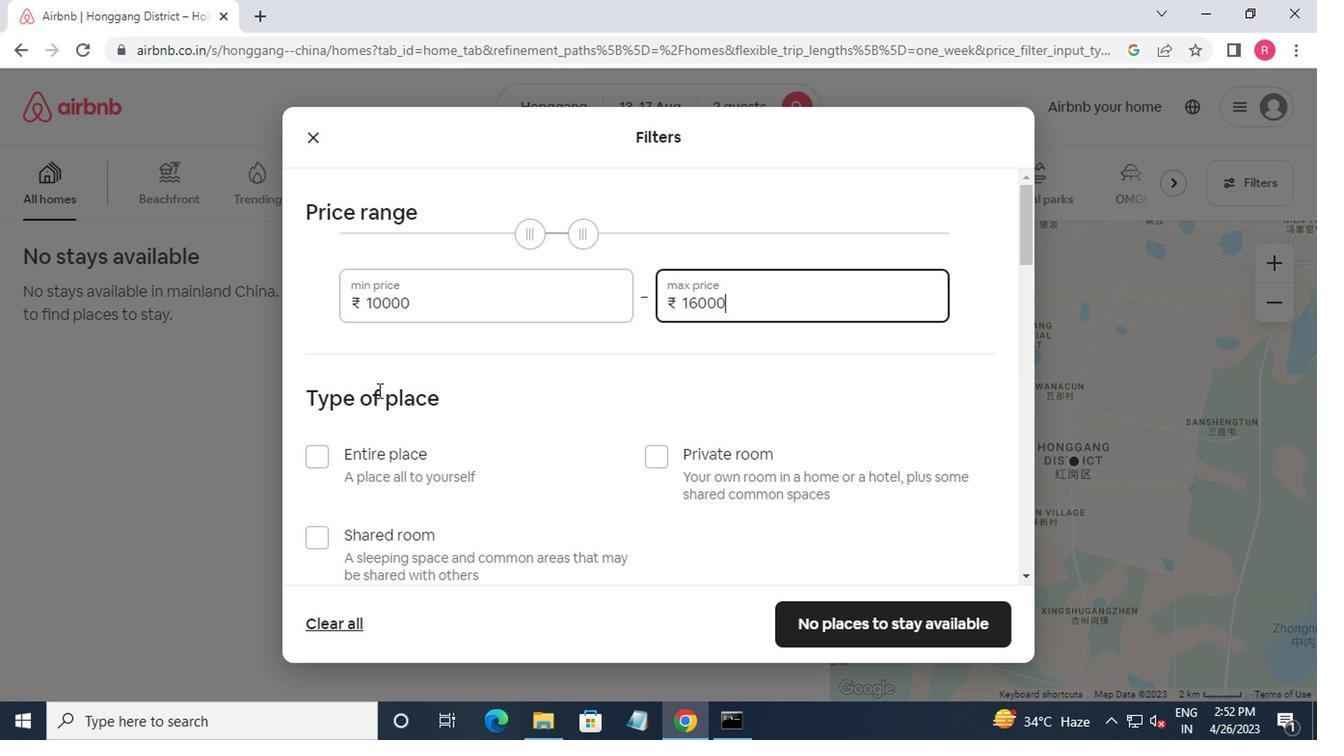 
Action: Mouse moved to (378, 417)
Screenshot: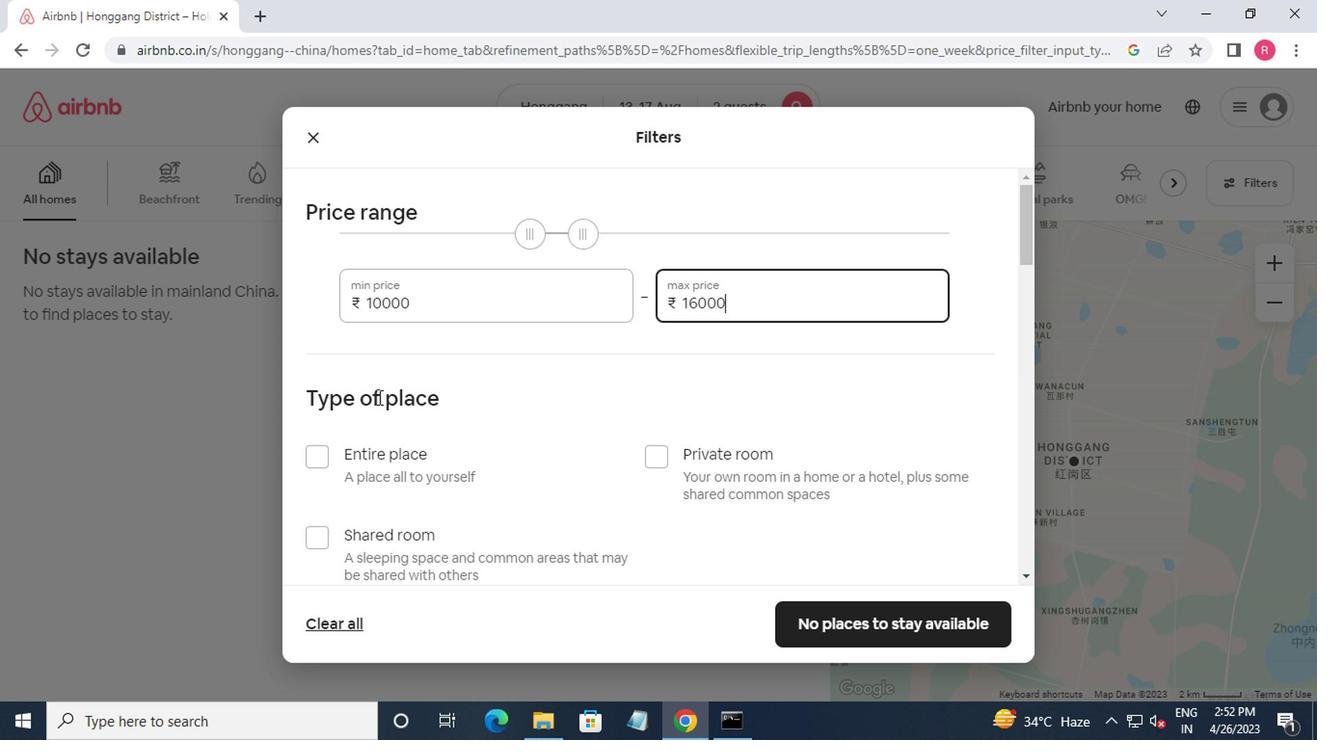 
Action: Mouse scrolled (378, 415) with delta (0, -1)
Screenshot: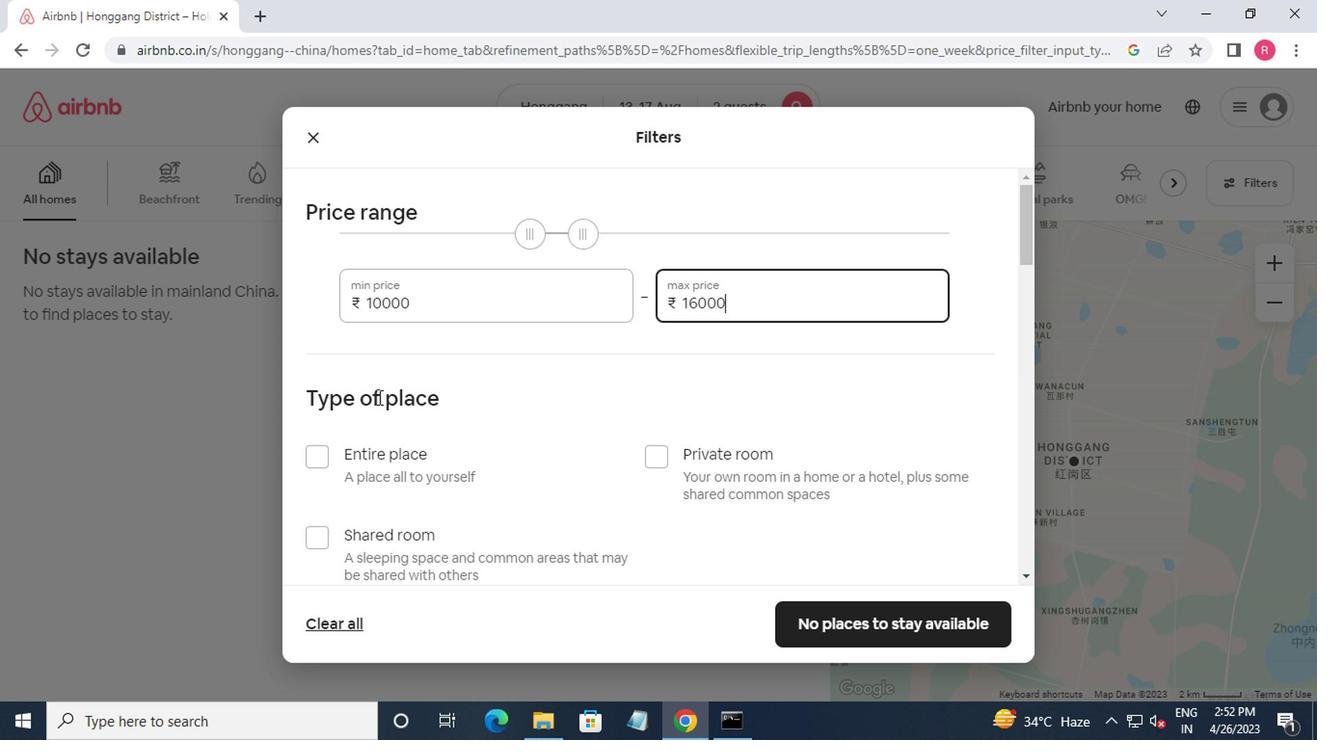
Action: Mouse moved to (369, 263)
Screenshot: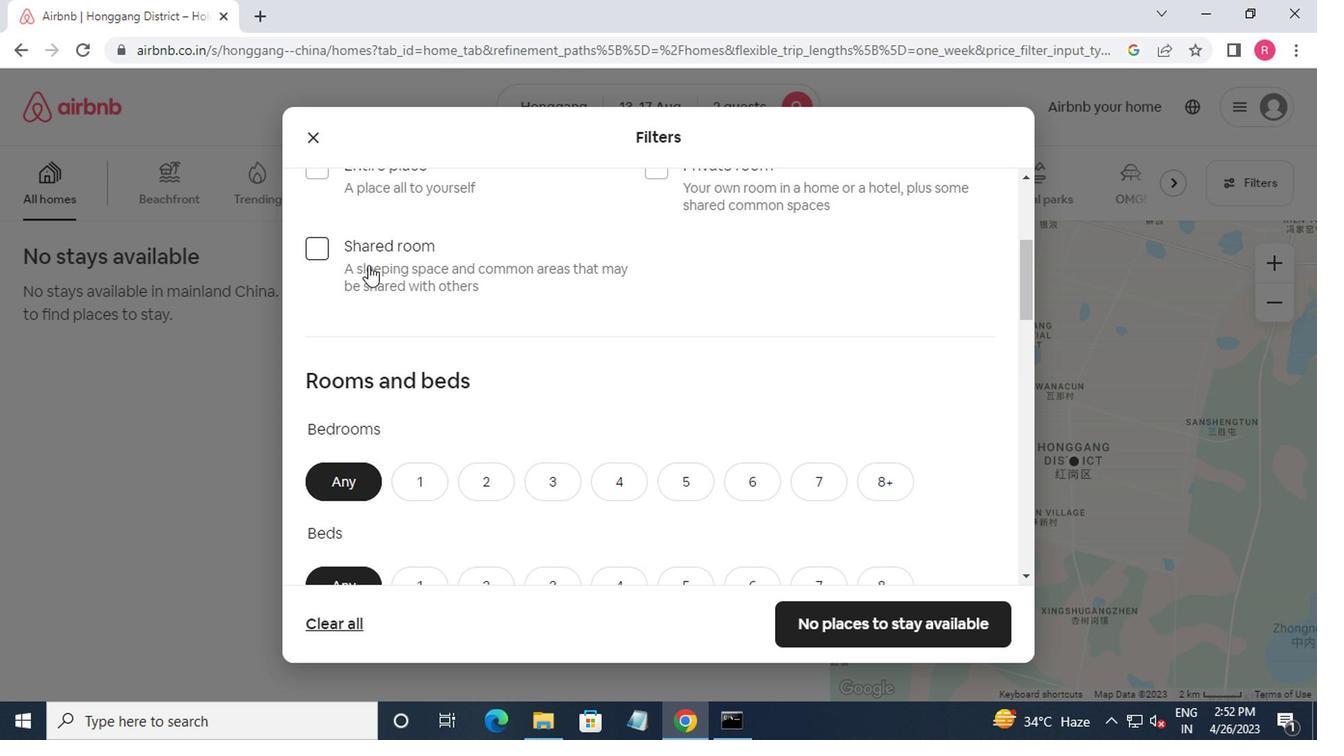 
Action: Mouse scrolled (369, 264) with delta (0, 0)
Screenshot: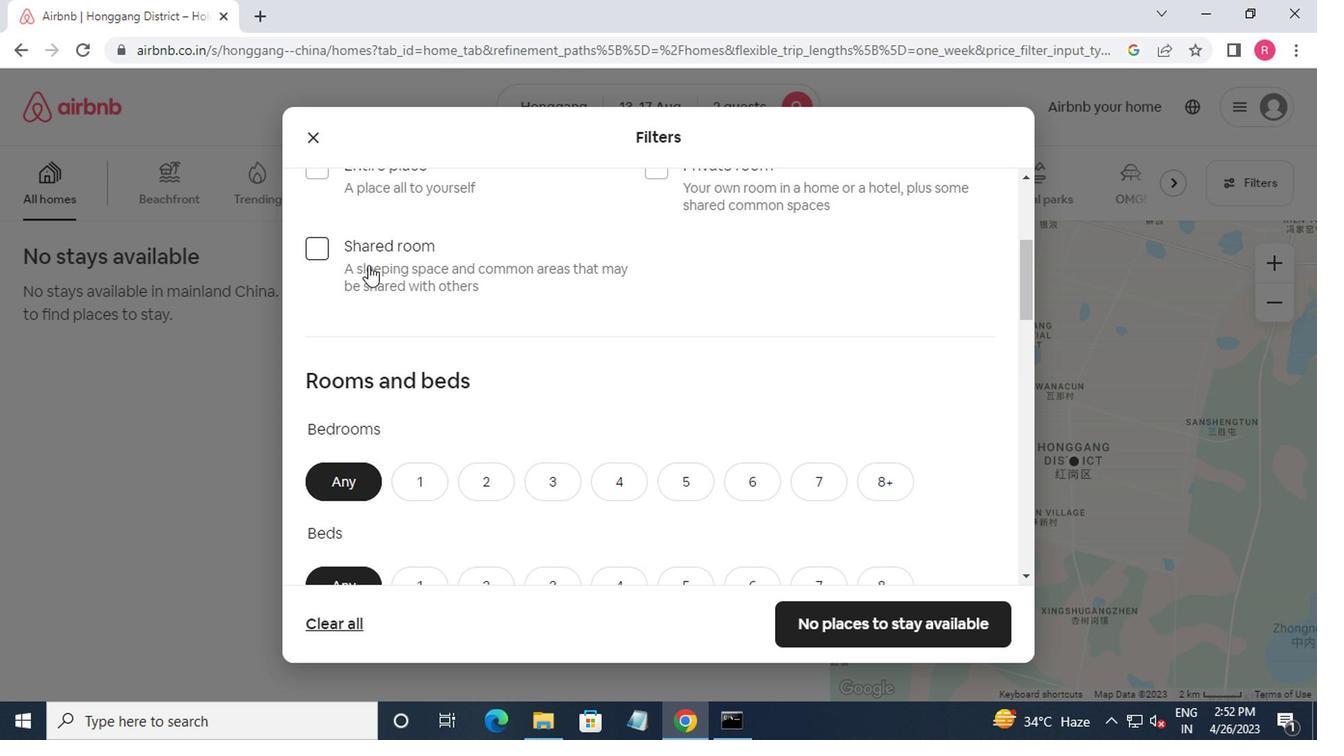 
Action: Mouse moved to (317, 270)
Screenshot: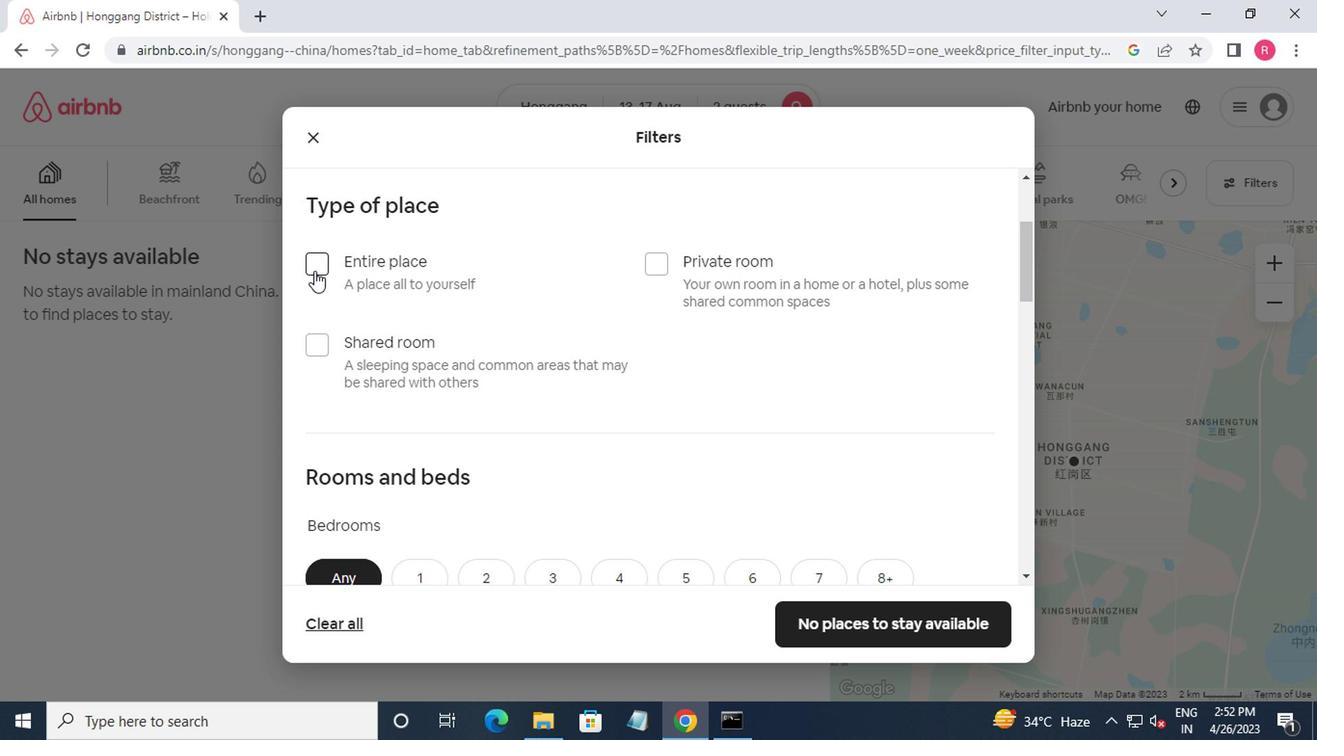 
Action: Mouse pressed left at (317, 270)
Screenshot: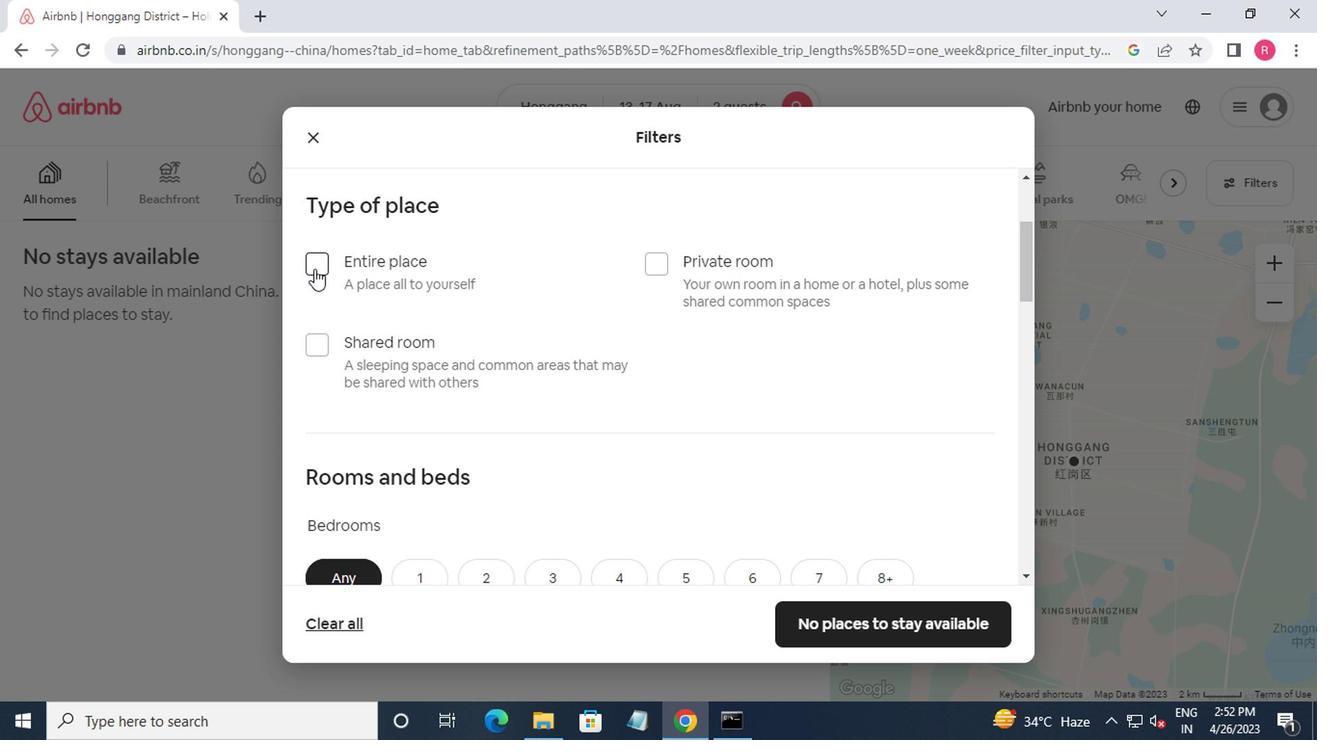 
Action: Mouse moved to (429, 335)
Screenshot: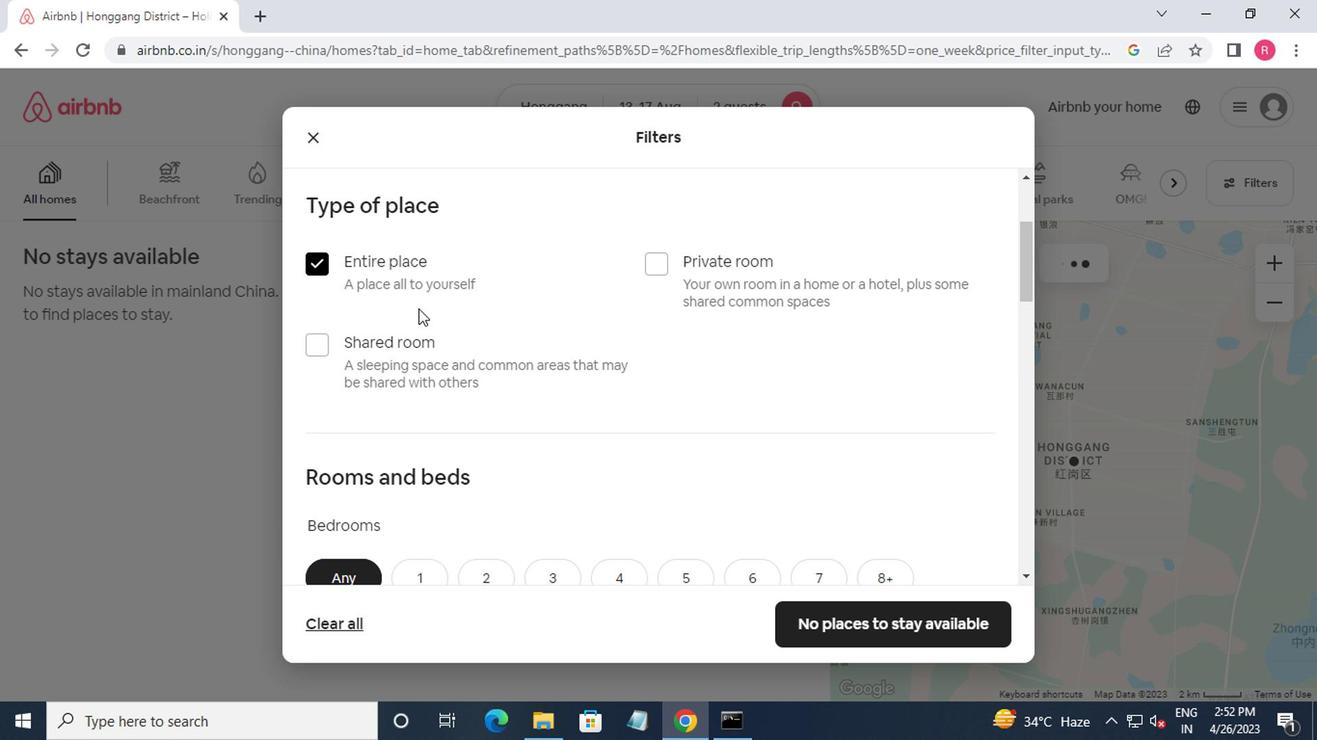 
Action: Mouse scrolled (429, 334) with delta (0, 0)
Screenshot: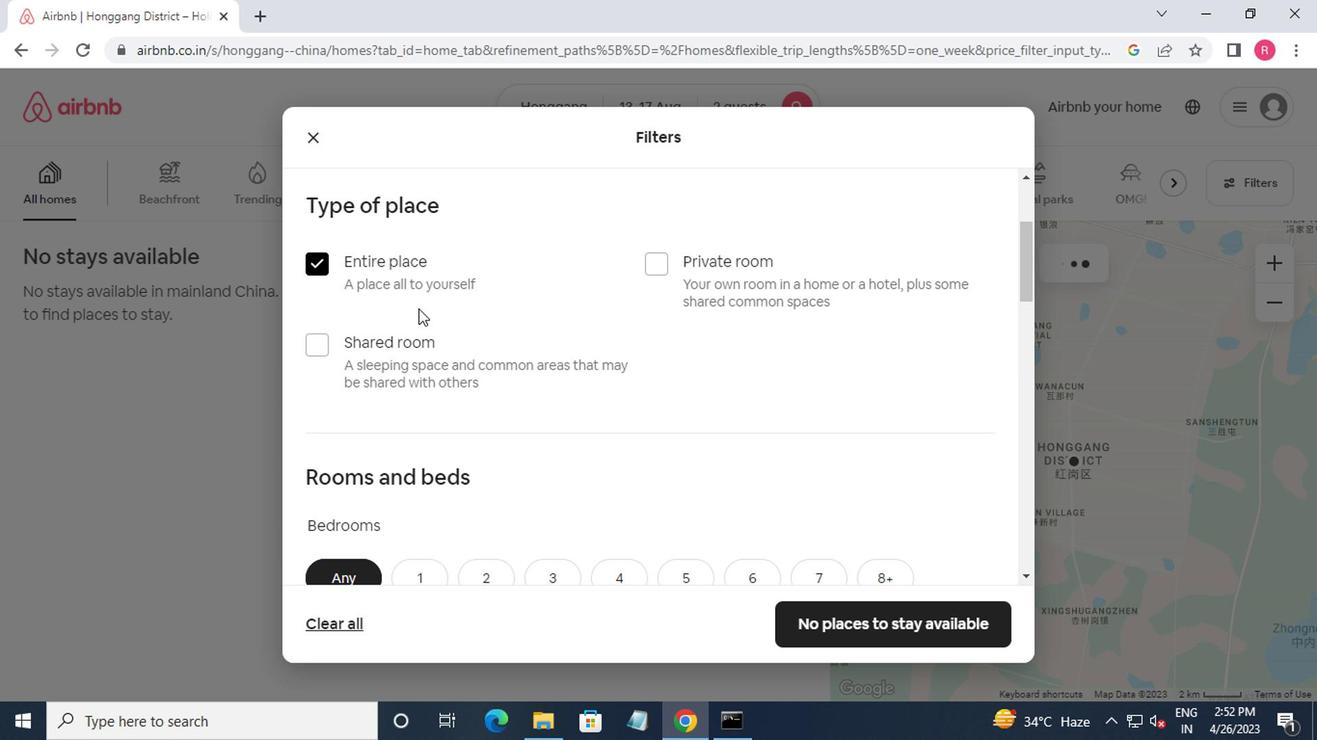 
Action: Mouse moved to (489, 489)
Screenshot: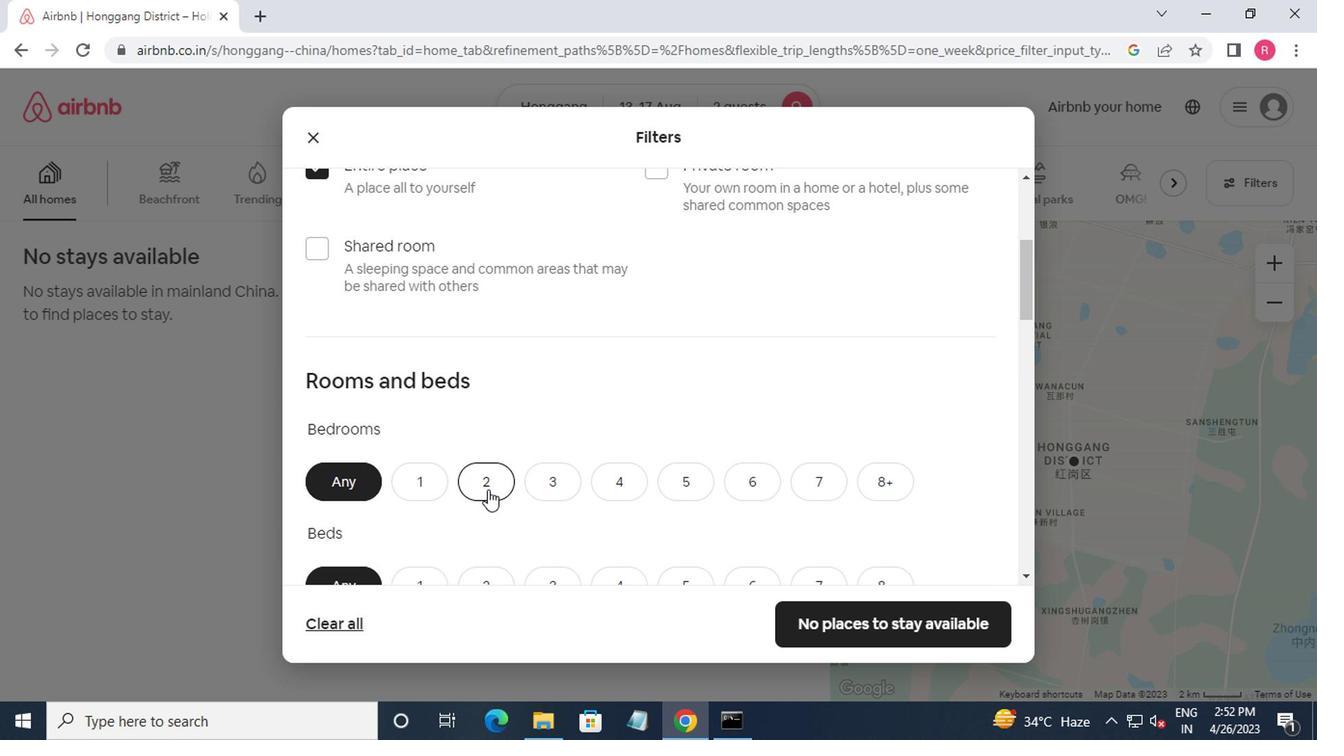 
Action: Mouse pressed left at (489, 489)
Screenshot: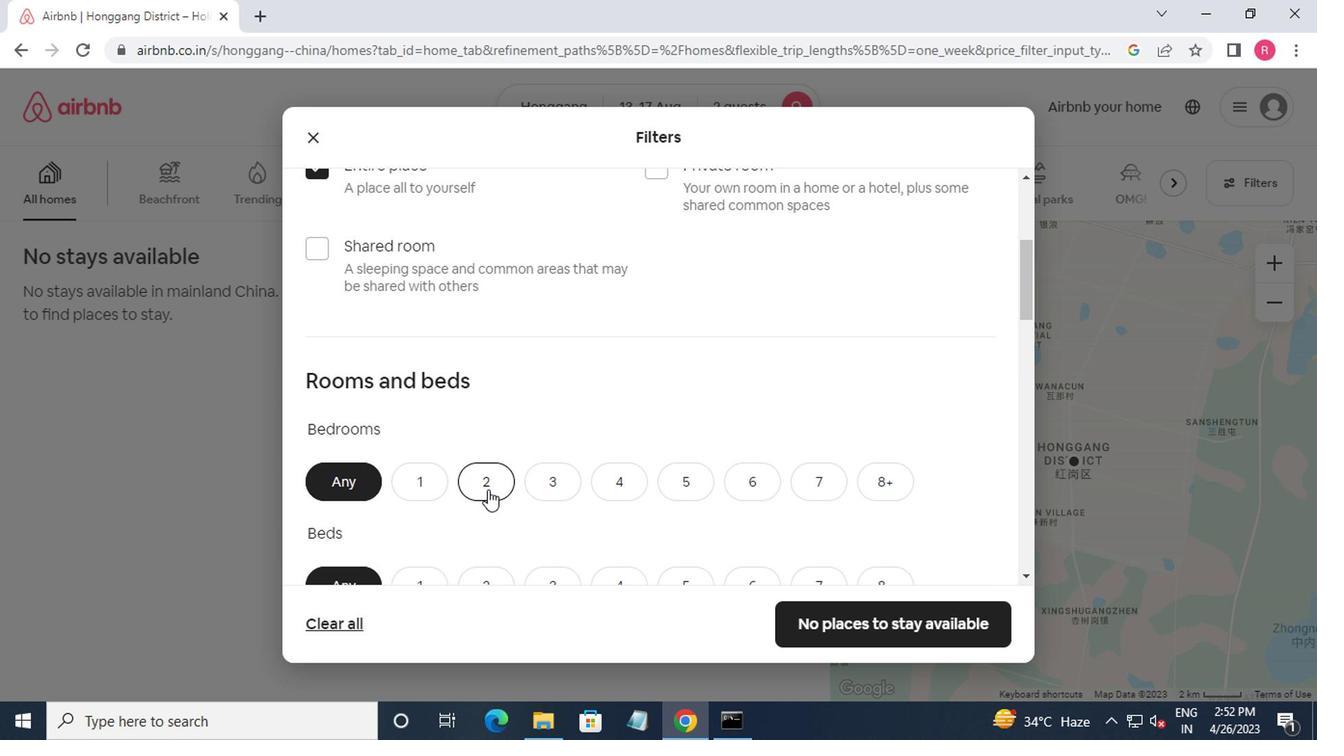 
Action: Mouse scrolled (489, 488) with delta (0, -1)
Screenshot: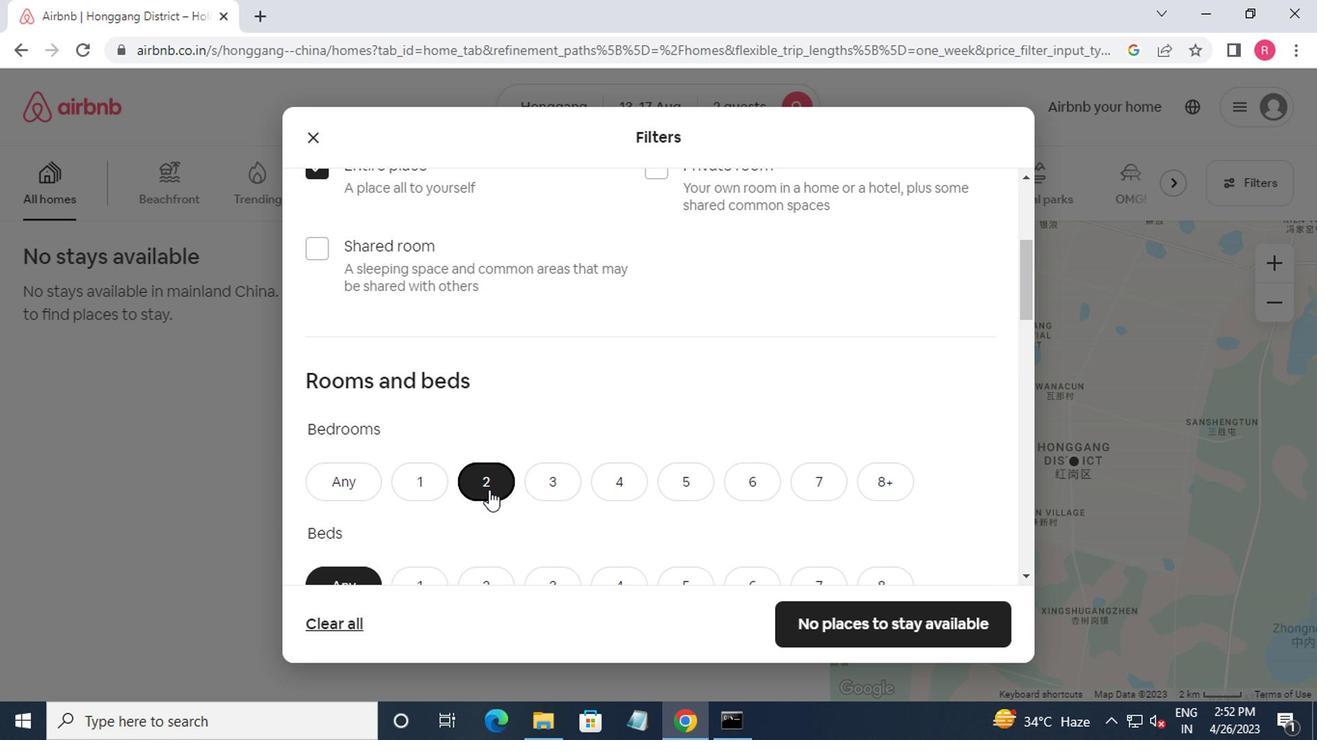 
Action: Mouse moved to (489, 492)
Screenshot: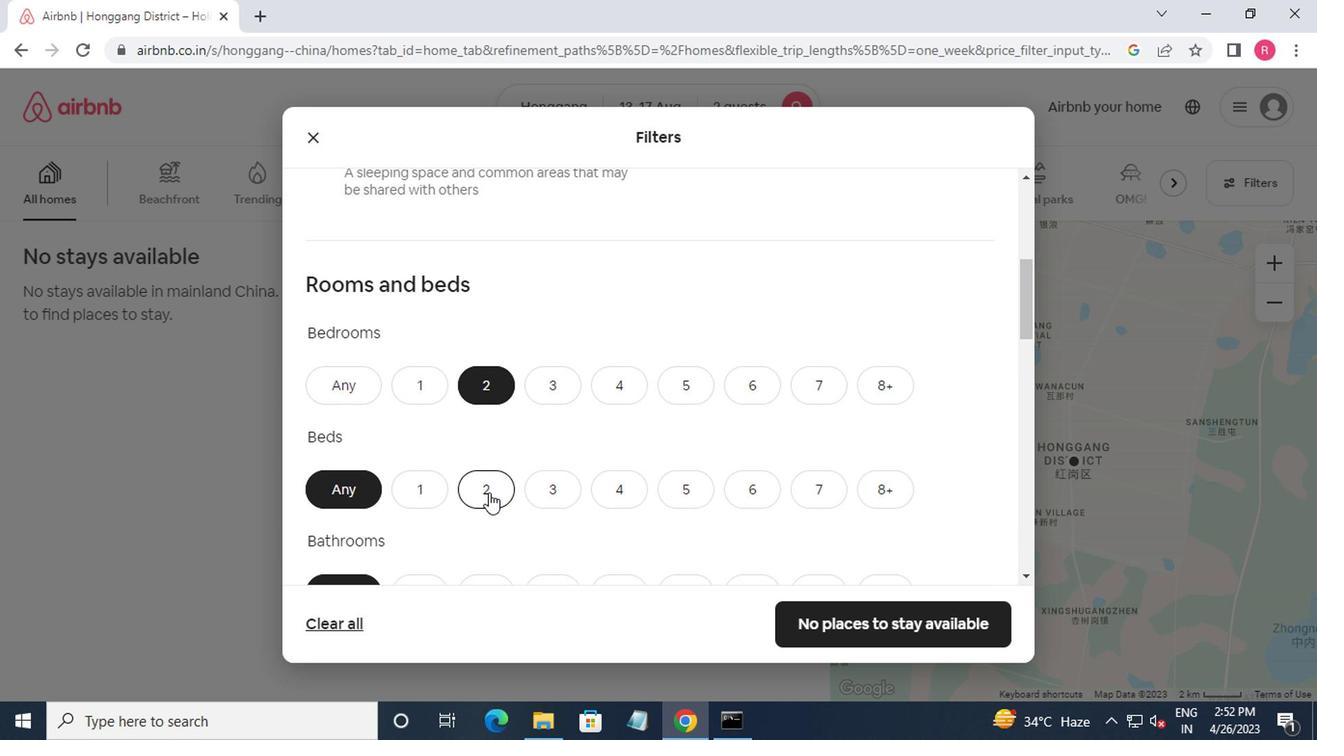 
Action: Mouse pressed left at (489, 492)
Screenshot: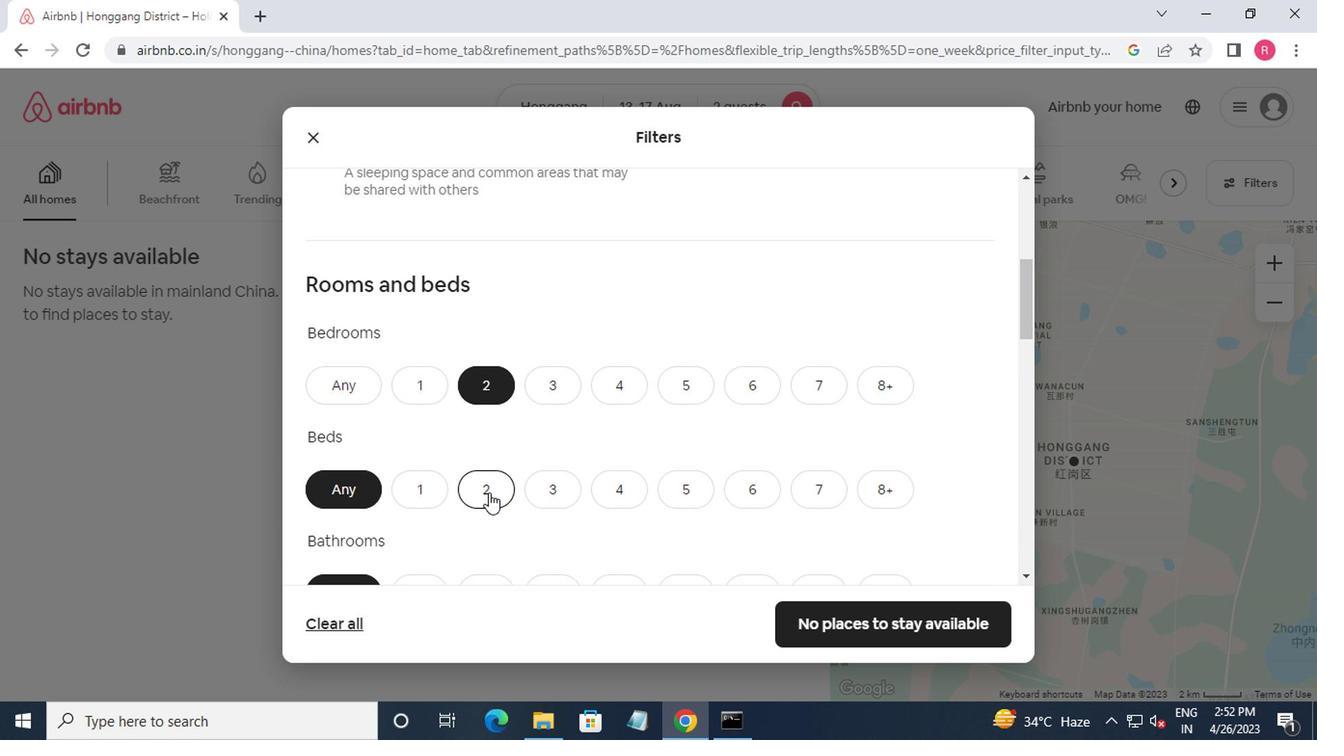 
Action: Mouse scrolled (489, 491) with delta (0, -1)
Screenshot: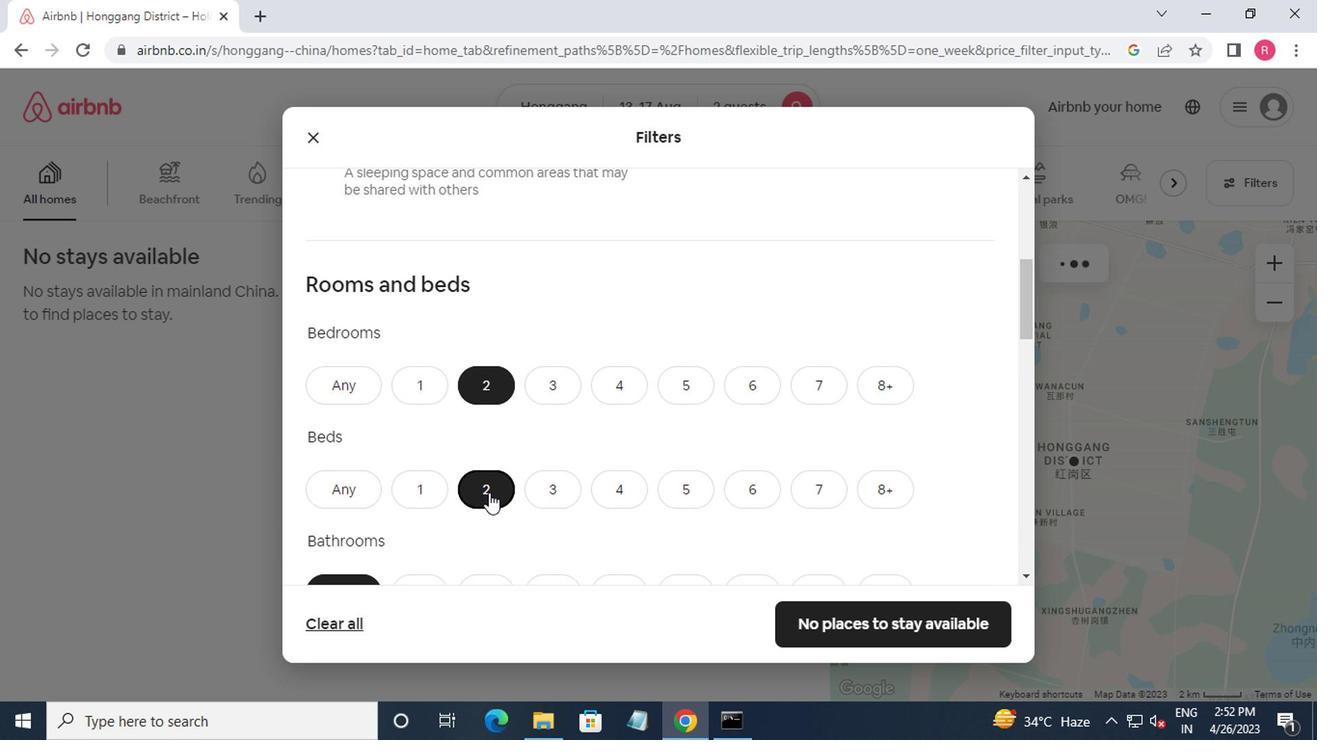 
Action: Mouse moved to (425, 485)
Screenshot: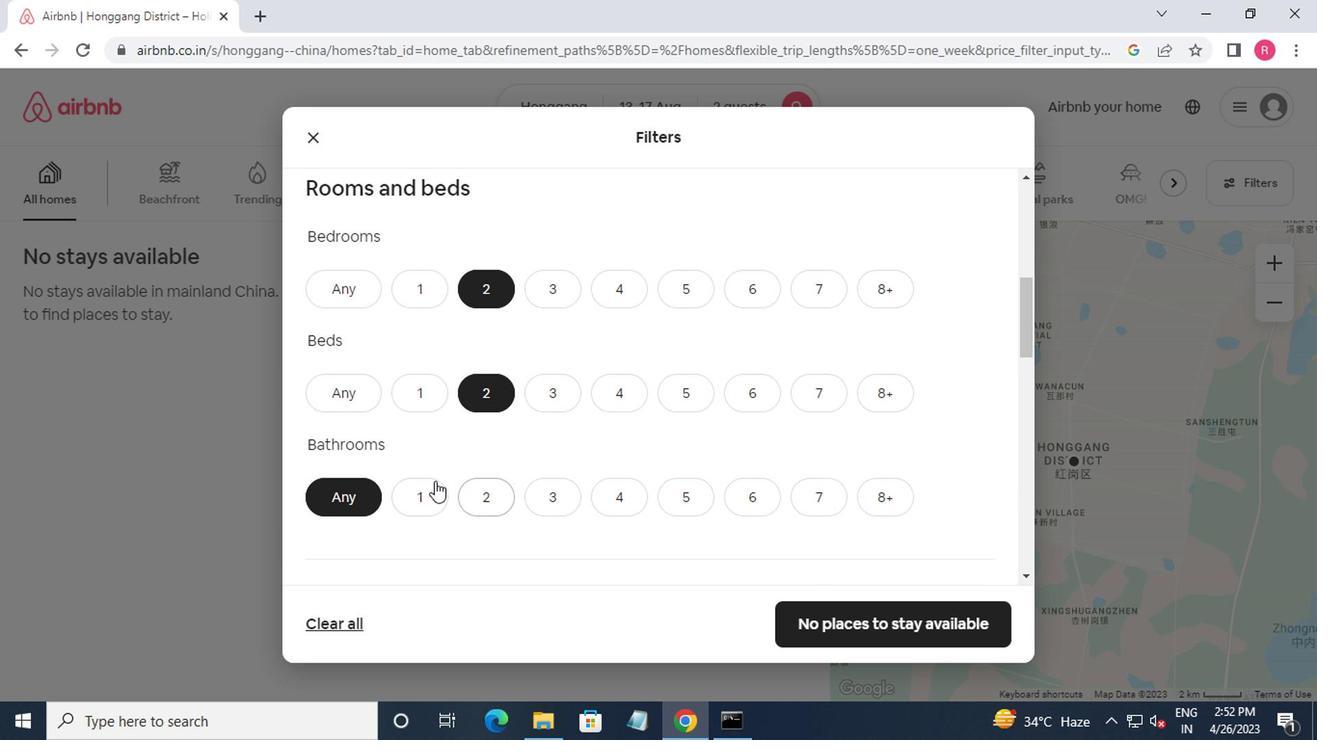 
Action: Mouse pressed left at (425, 485)
Screenshot: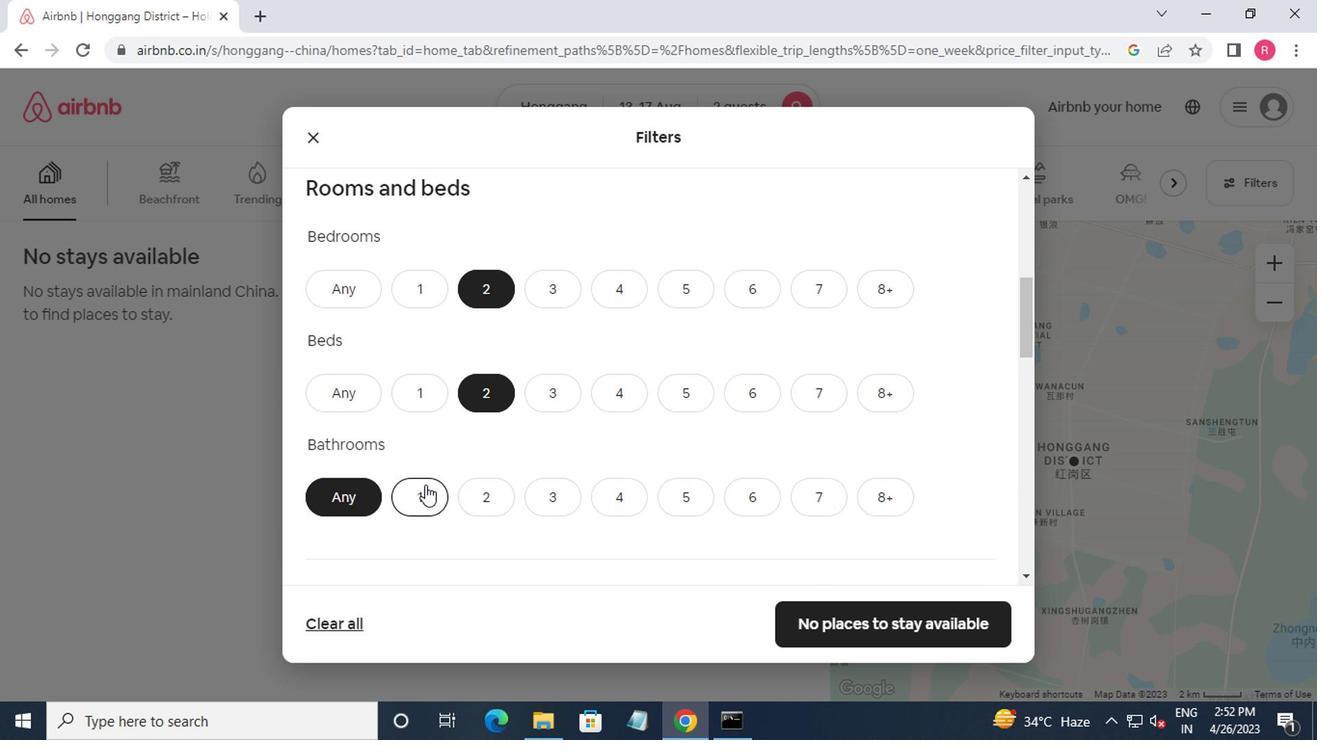 
Action: Mouse moved to (425, 487)
Screenshot: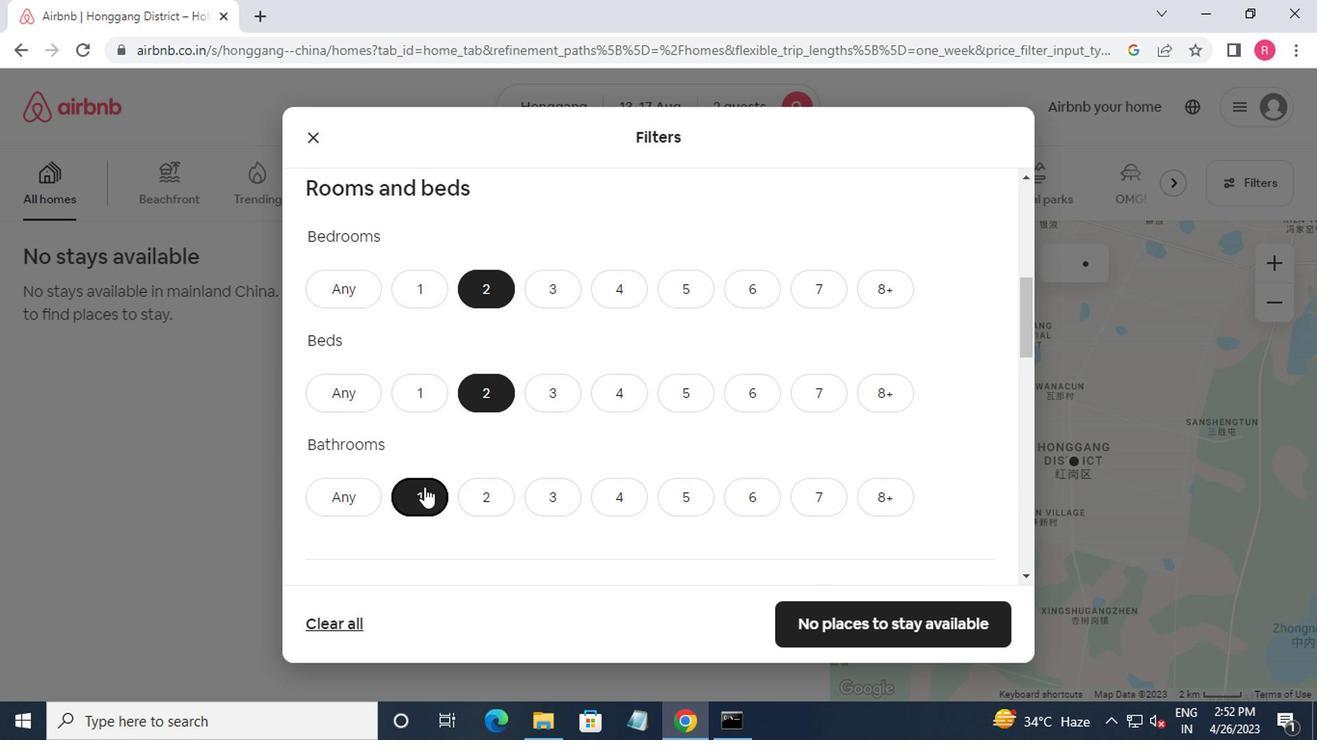 
Action: Mouse scrolled (425, 485) with delta (0, -1)
Screenshot: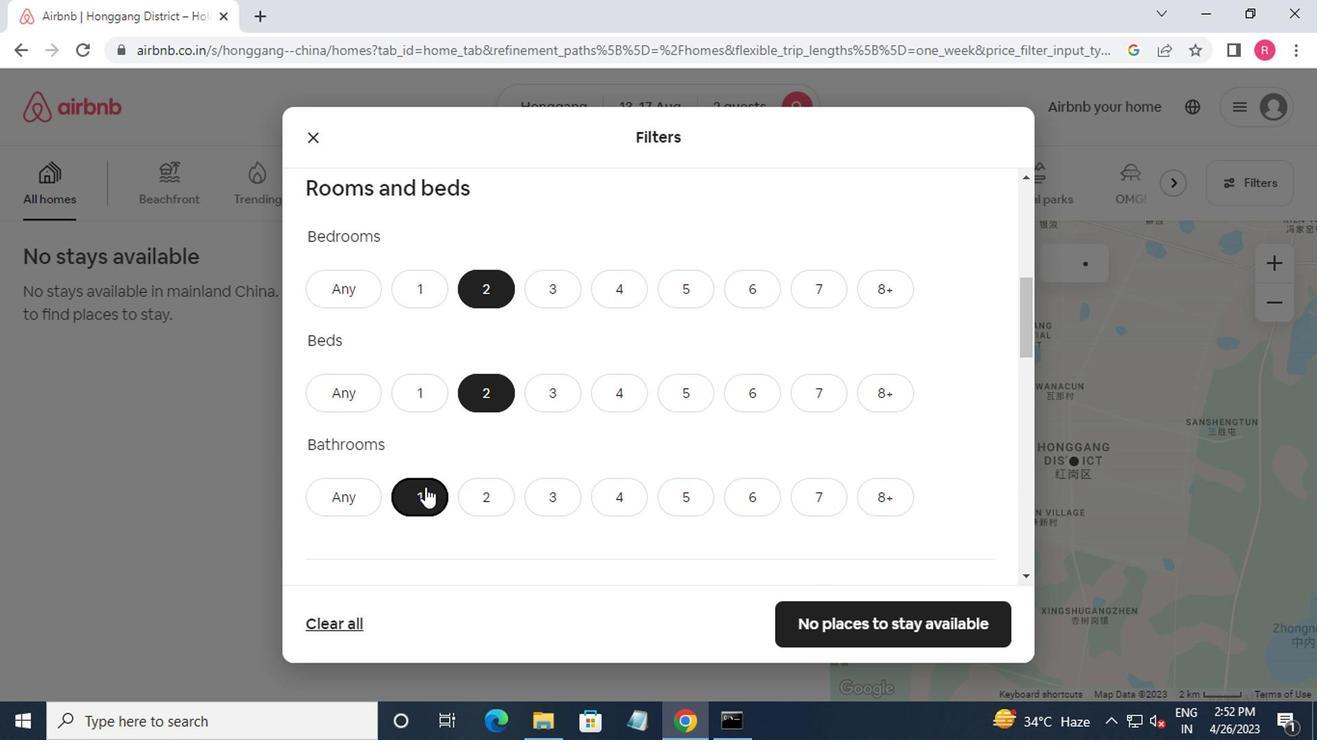 
Action: Mouse moved to (430, 487)
Screenshot: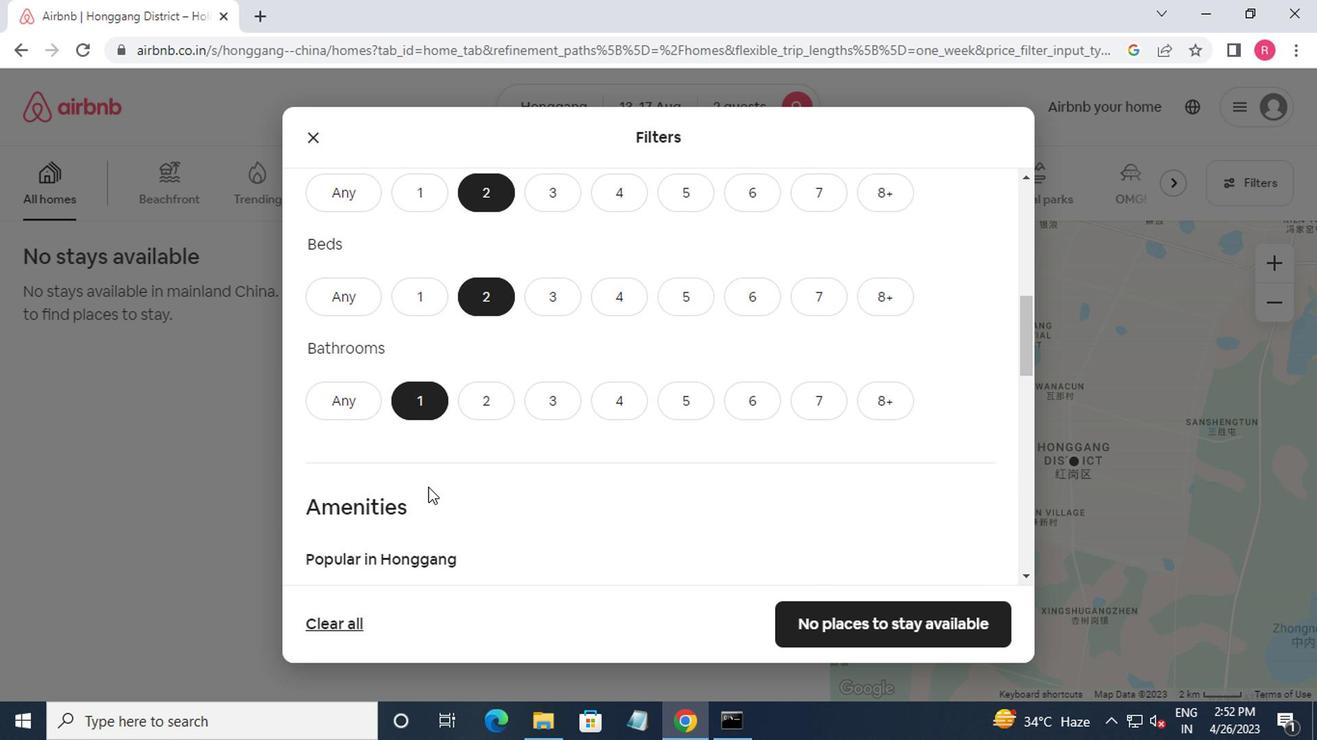 
Action: Mouse scrolled (430, 485) with delta (0, -1)
Screenshot: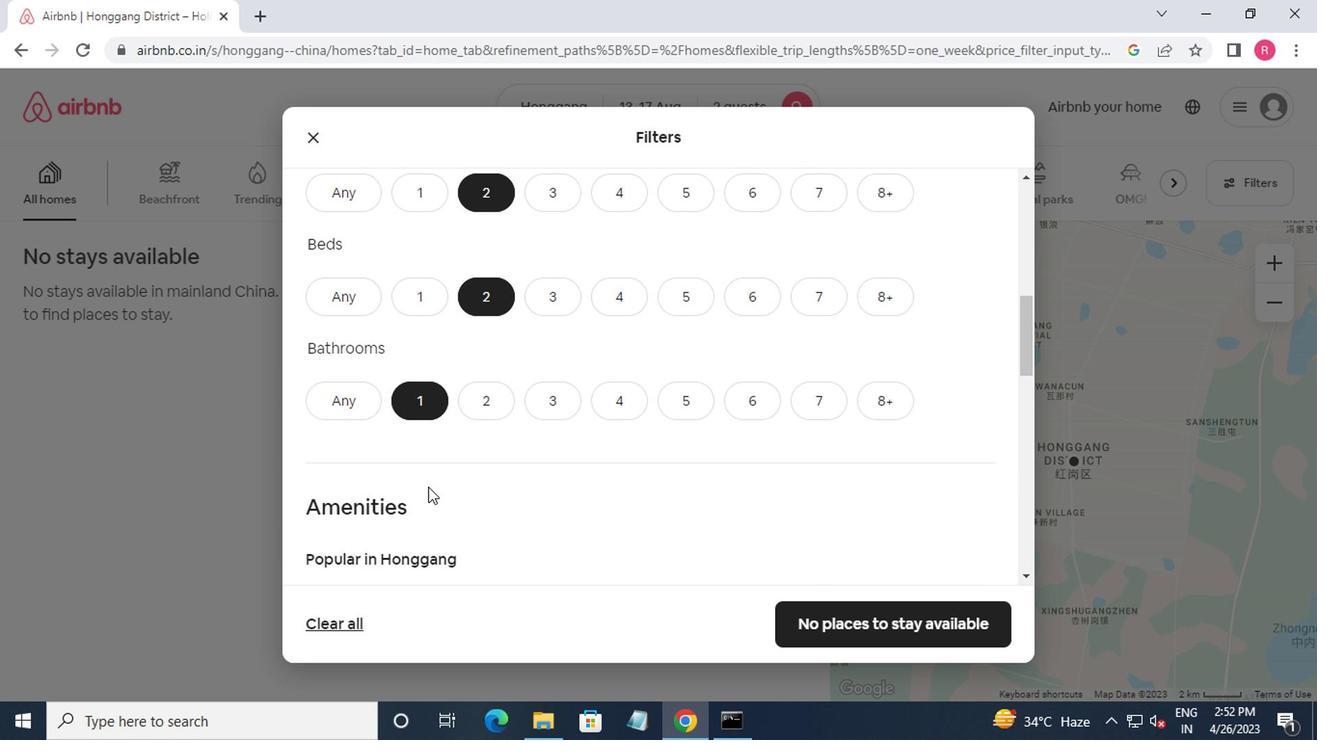 
Action: Mouse moved to (463, 504)
Screenshot: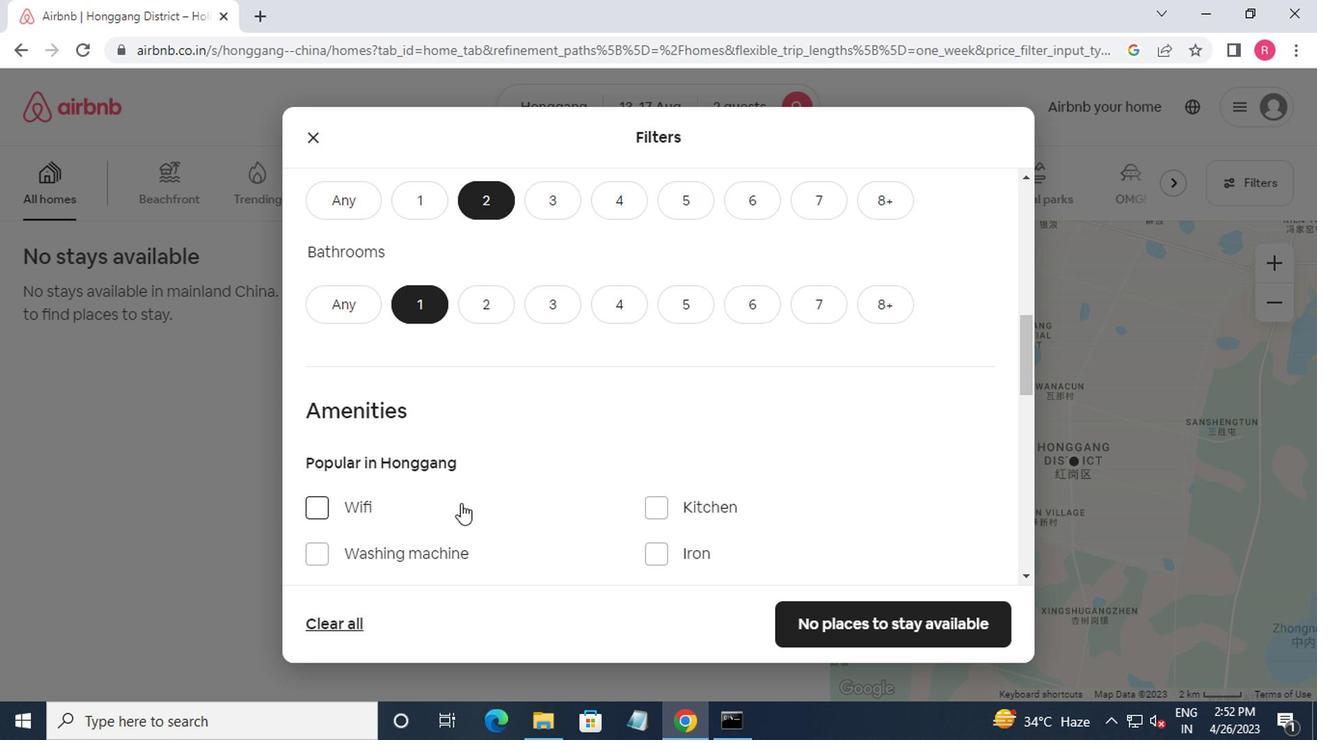 
Action: Mouse scrolled (463, 504) with delta (0, 0)
Screenshot: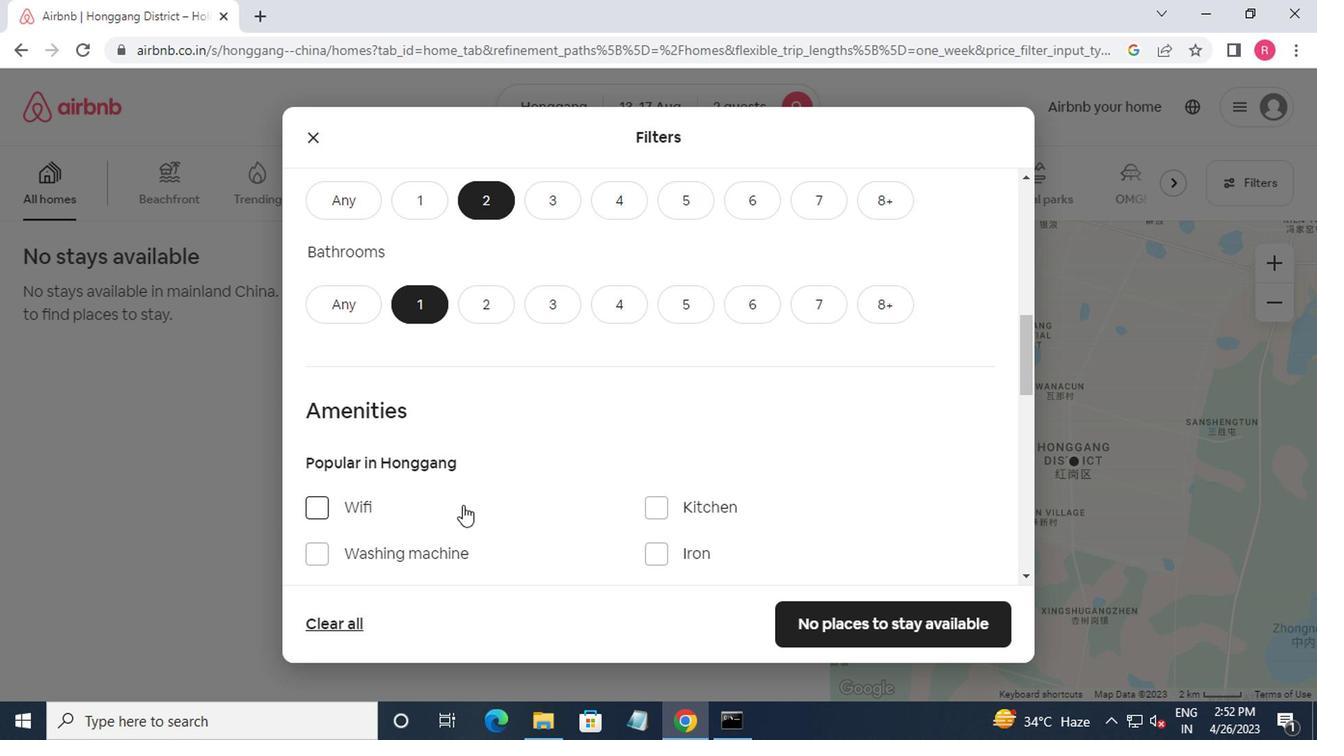 
Action: Mouse moved to (311, 414)
Screenshot: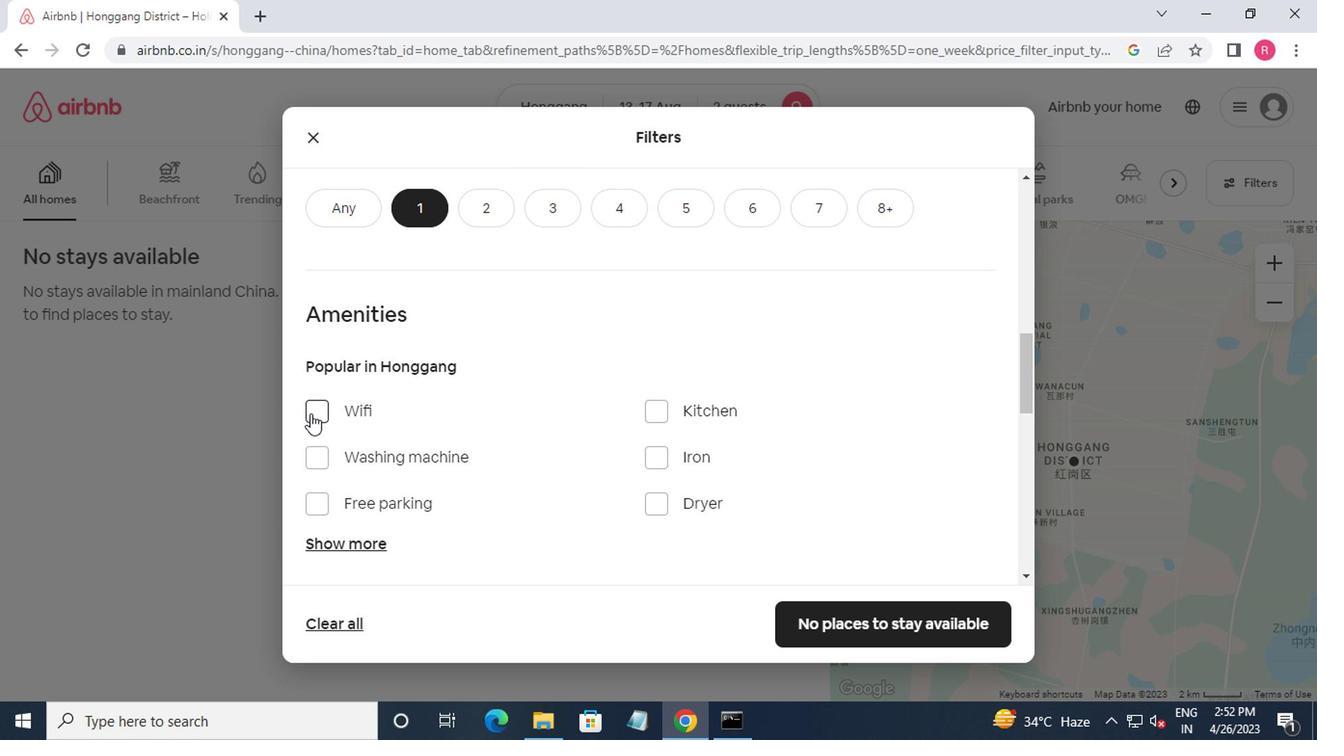 
Action: Mouse pressed left at (311, 414)
Screenshot: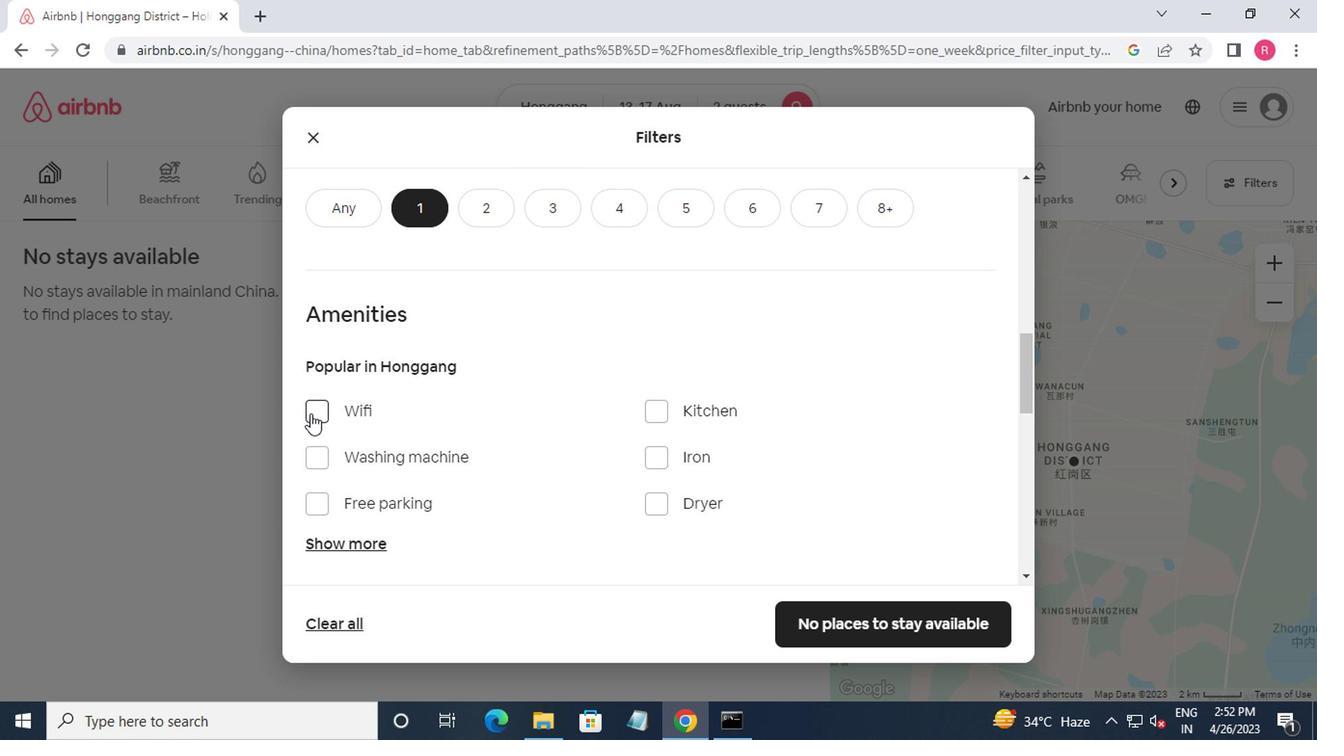 
Action: Mouse moved to (397, 422)
Screenshot: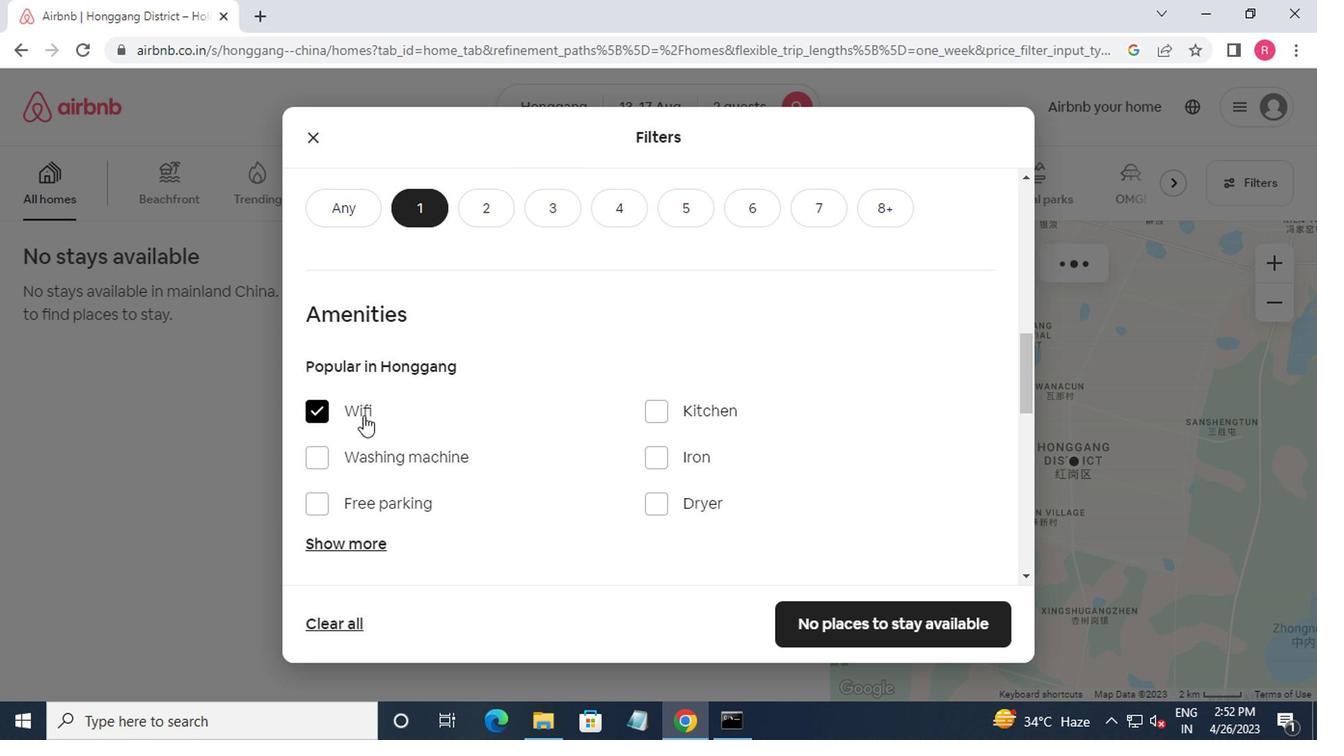 
Action: Mouse scrolled (397, 421) with delta (0, 0)
Screenshot: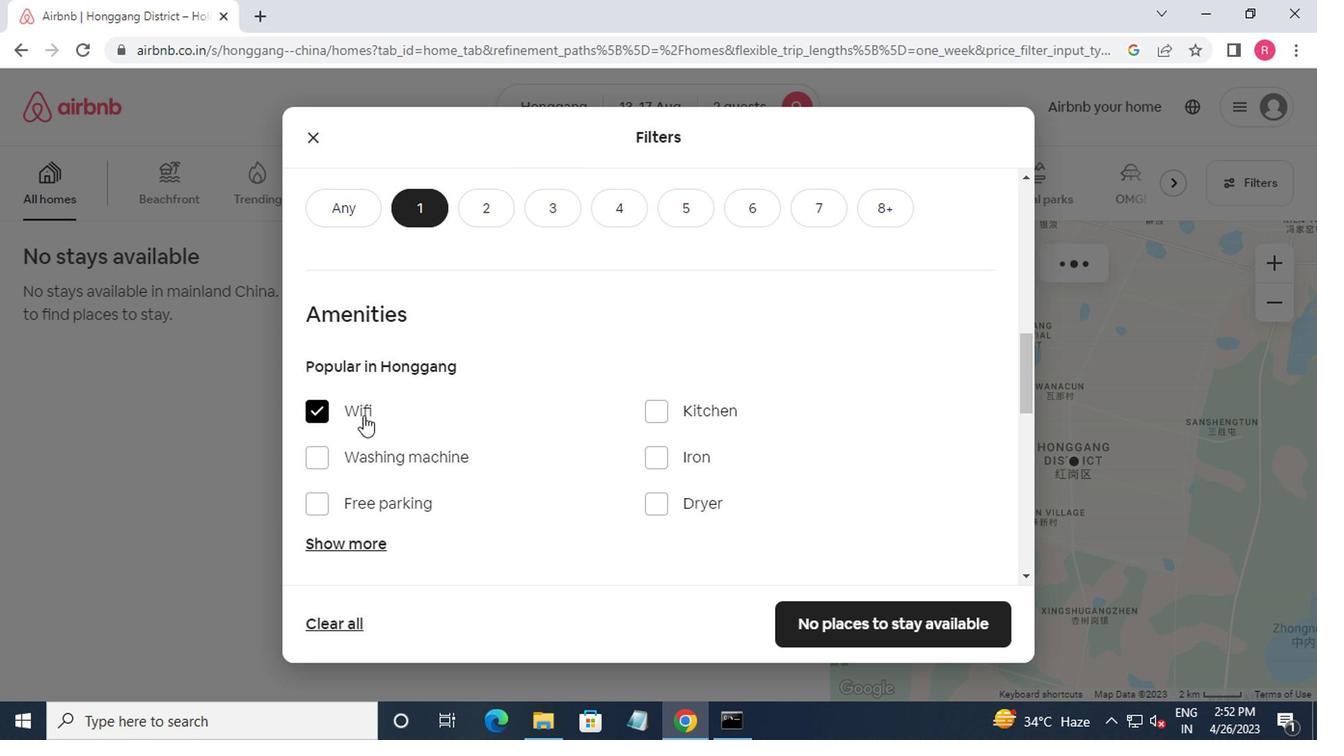 
Action: Mouse moved to (407, 426)
Screenshot: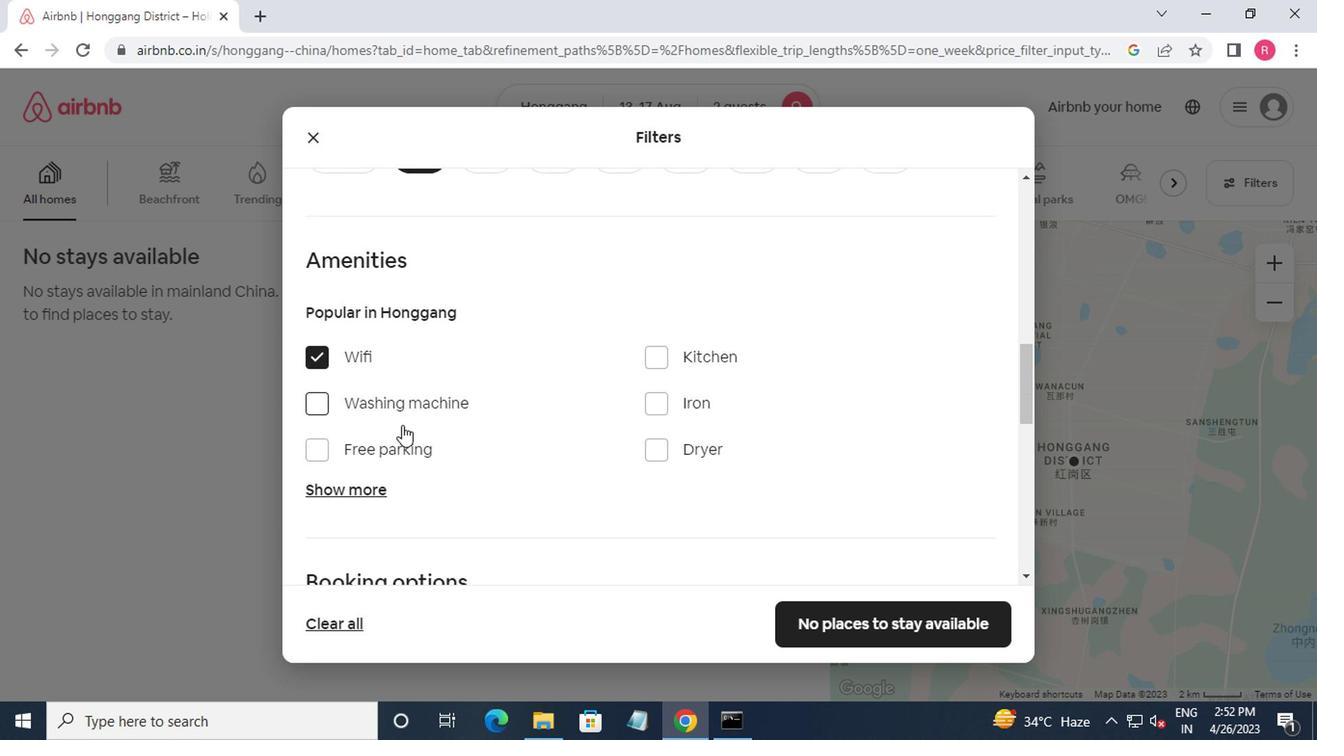 
Action: Mouse scrolled (407, 425) with delta (0, -1)
Screenshot: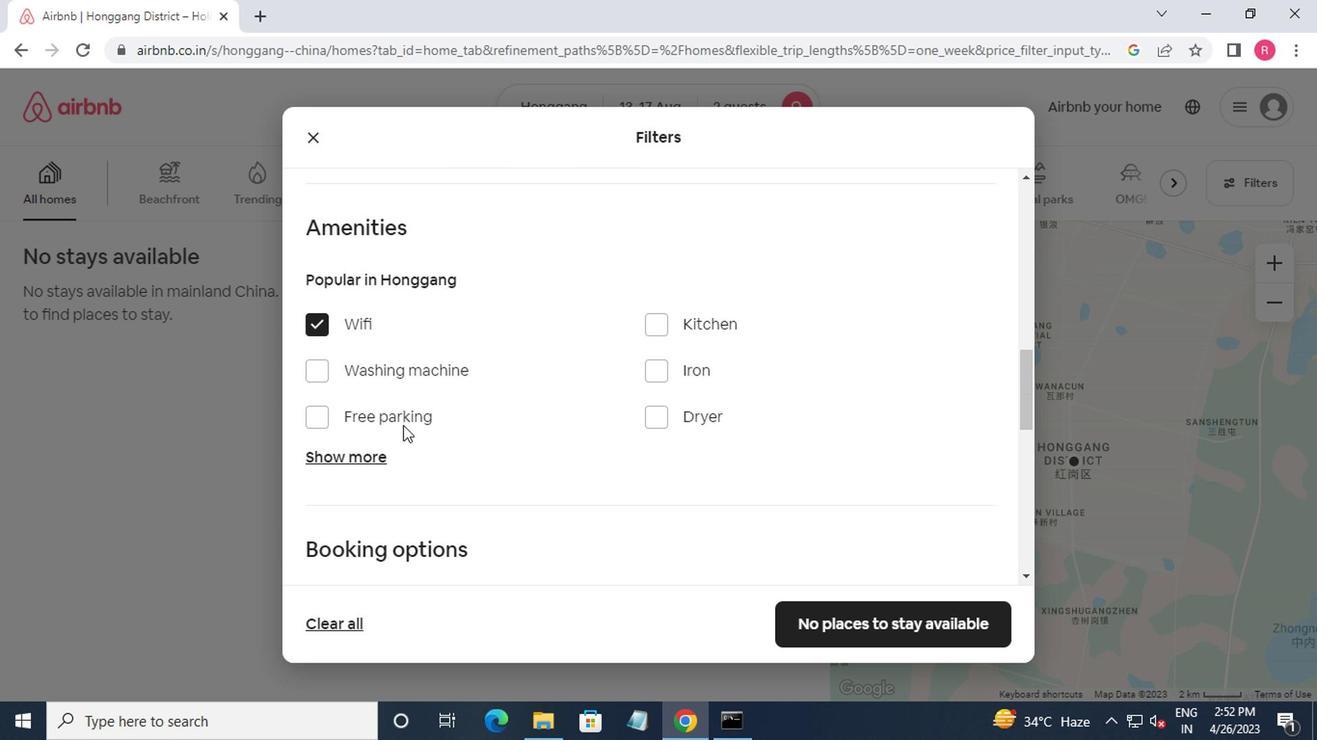 
Action: Mouse moved to (412, 427)
Screenshot: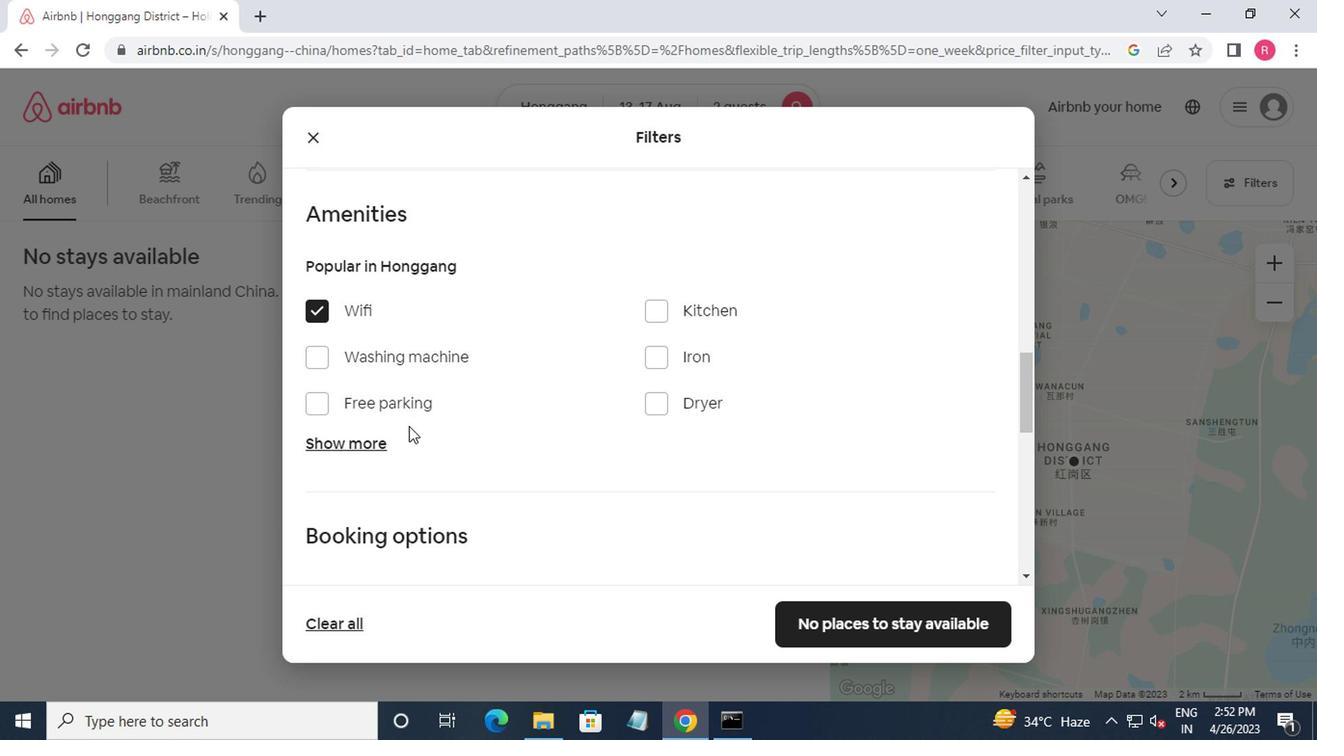 
Action: Mouse scrolled (412, 426) with delta (0, 0)
Screenshot: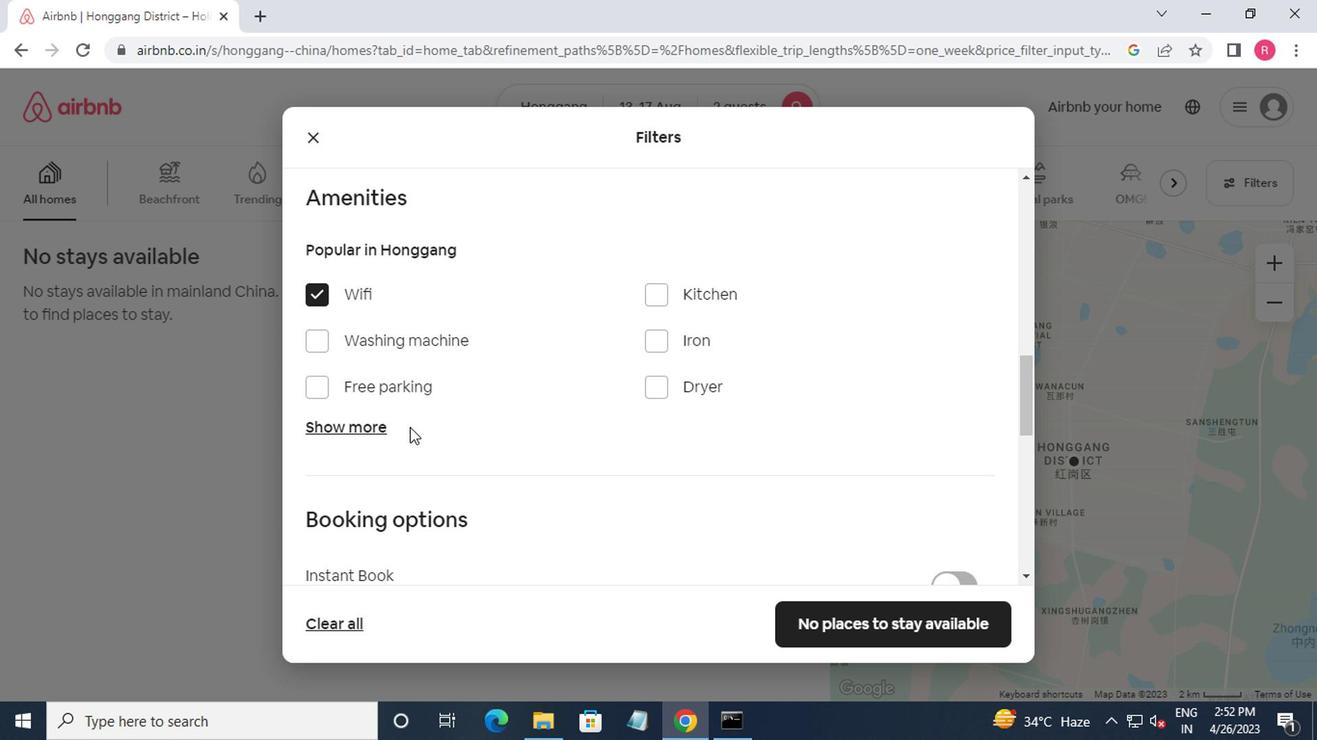 
Action: Mouse moved to (415, 427)
Screenshot: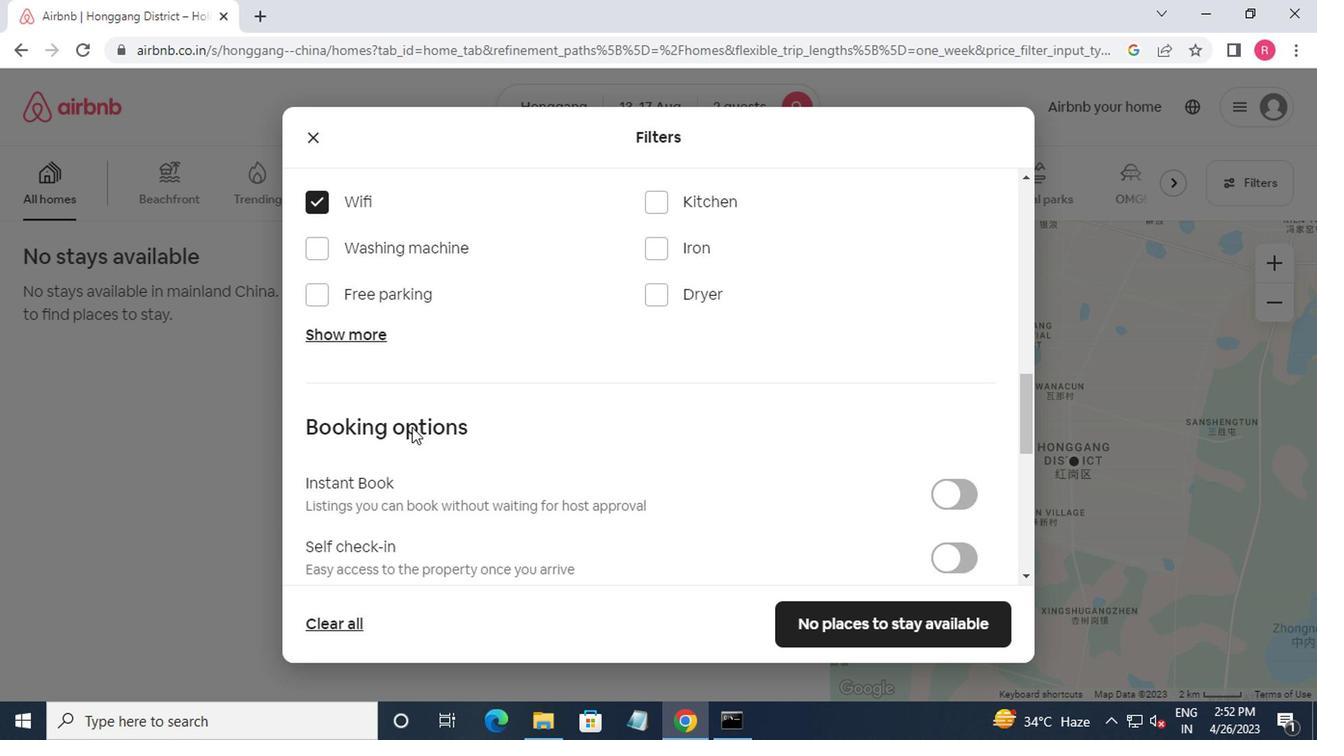 
Action: Mouse scrolled (415, 426) with delta (0, 0)
Screenshot: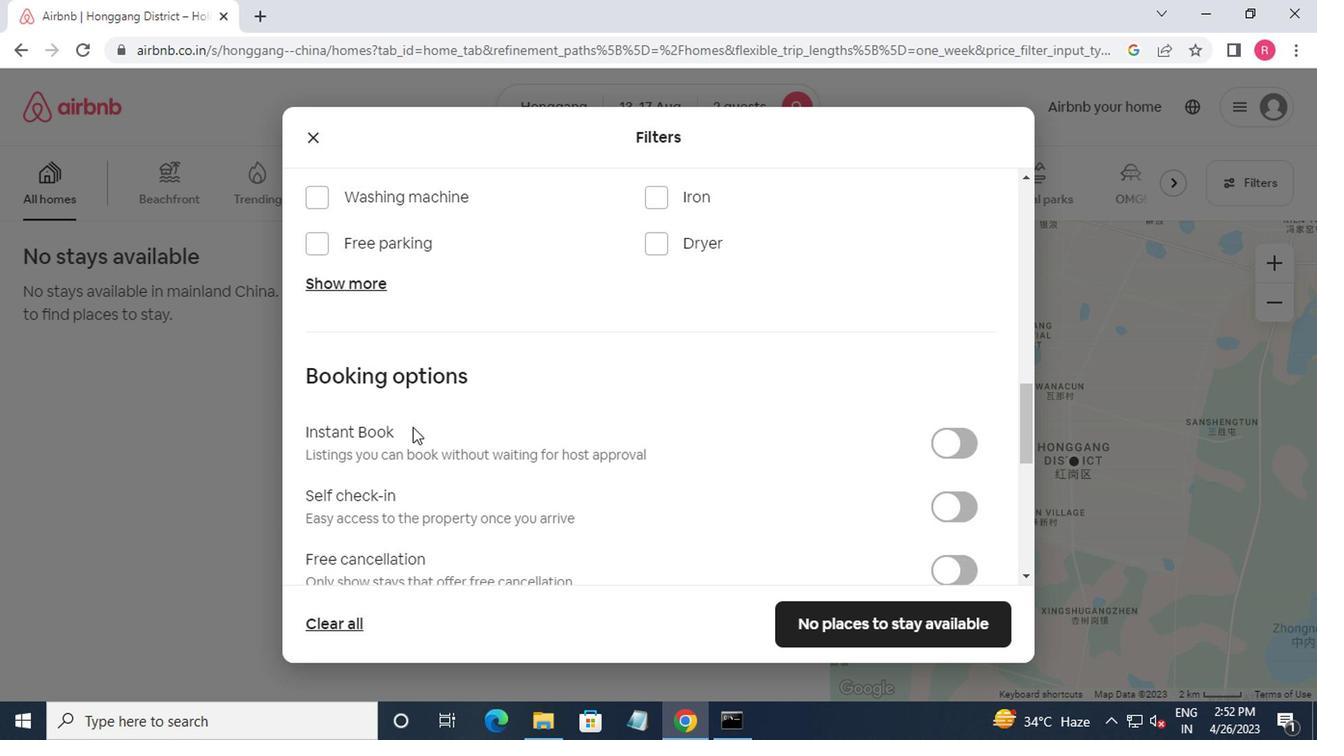 
Action: Mouse moved to (417, 429)
Screenshot: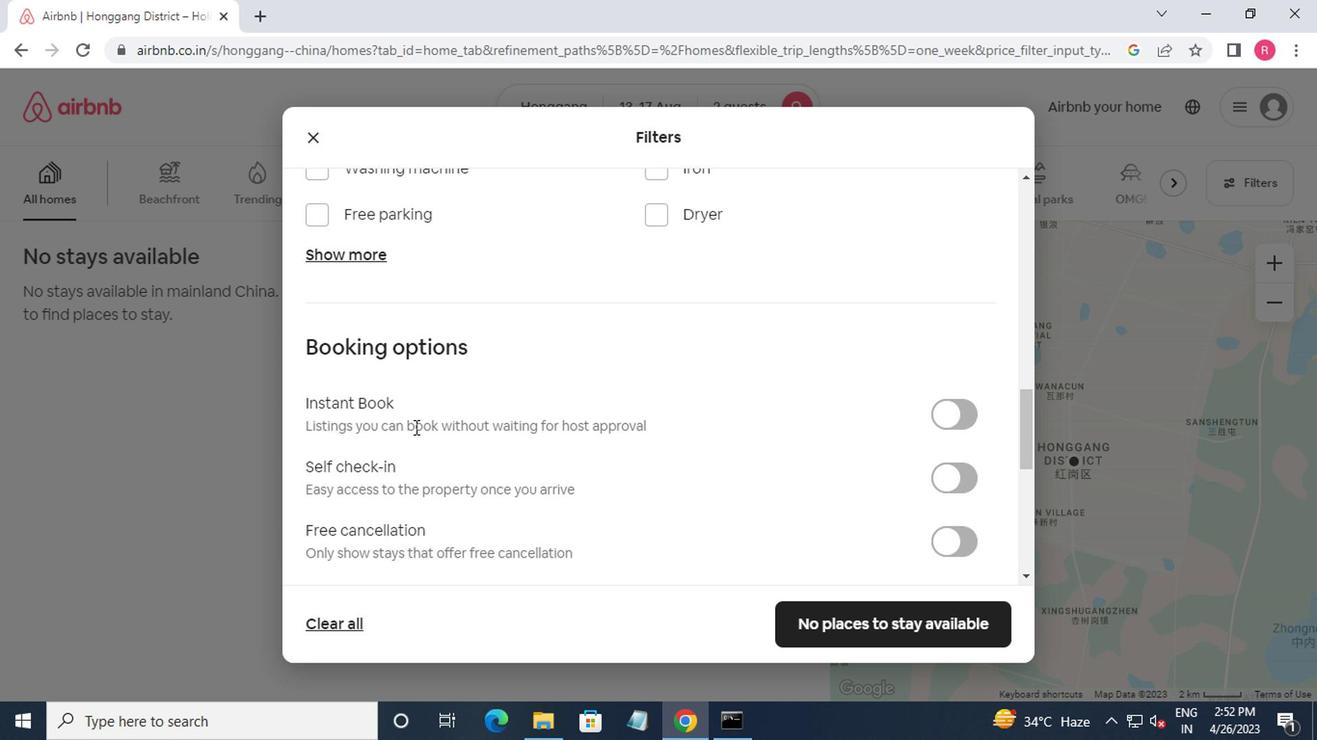 
Action: Mouse scrolled (417, 428) with delta (0, 0)
Screenshot: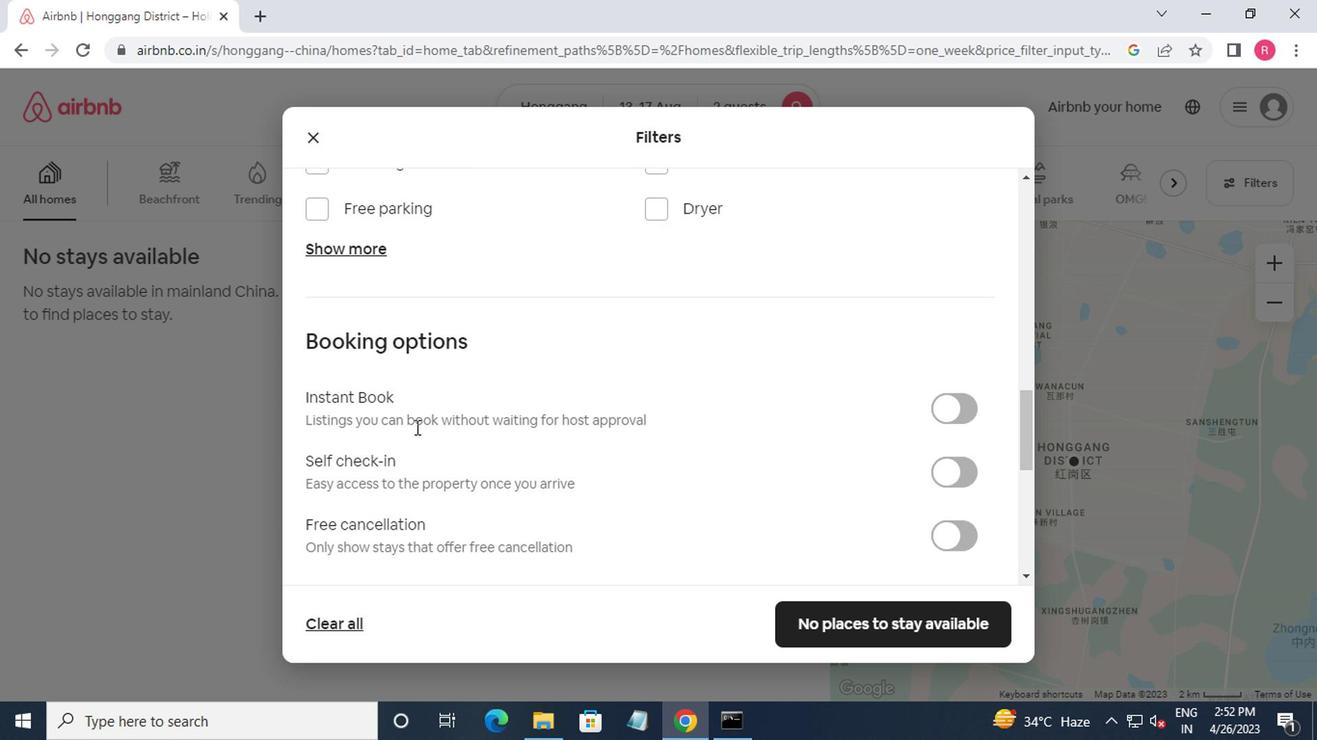
Action: Mouse moved to (949, 296)
Screenshot: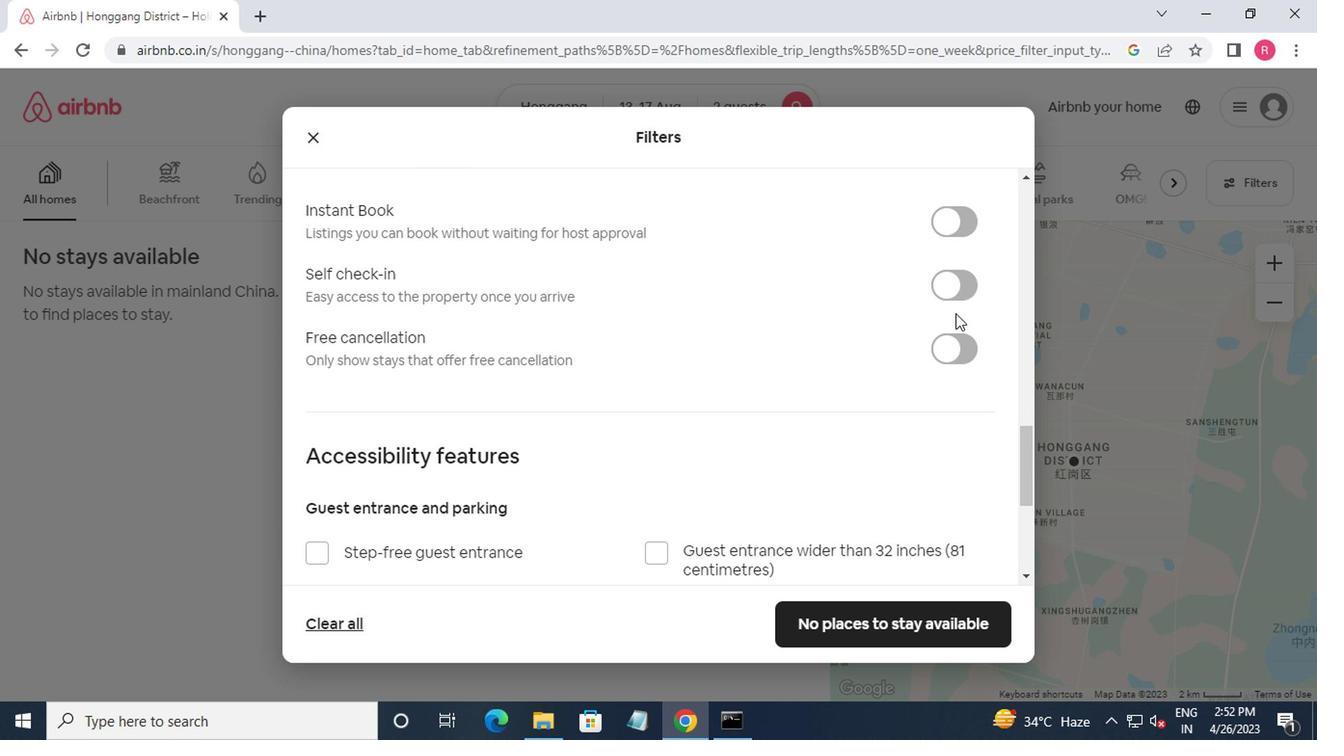 
Action: Mouse pressed left at (949, 296)
Screenshot: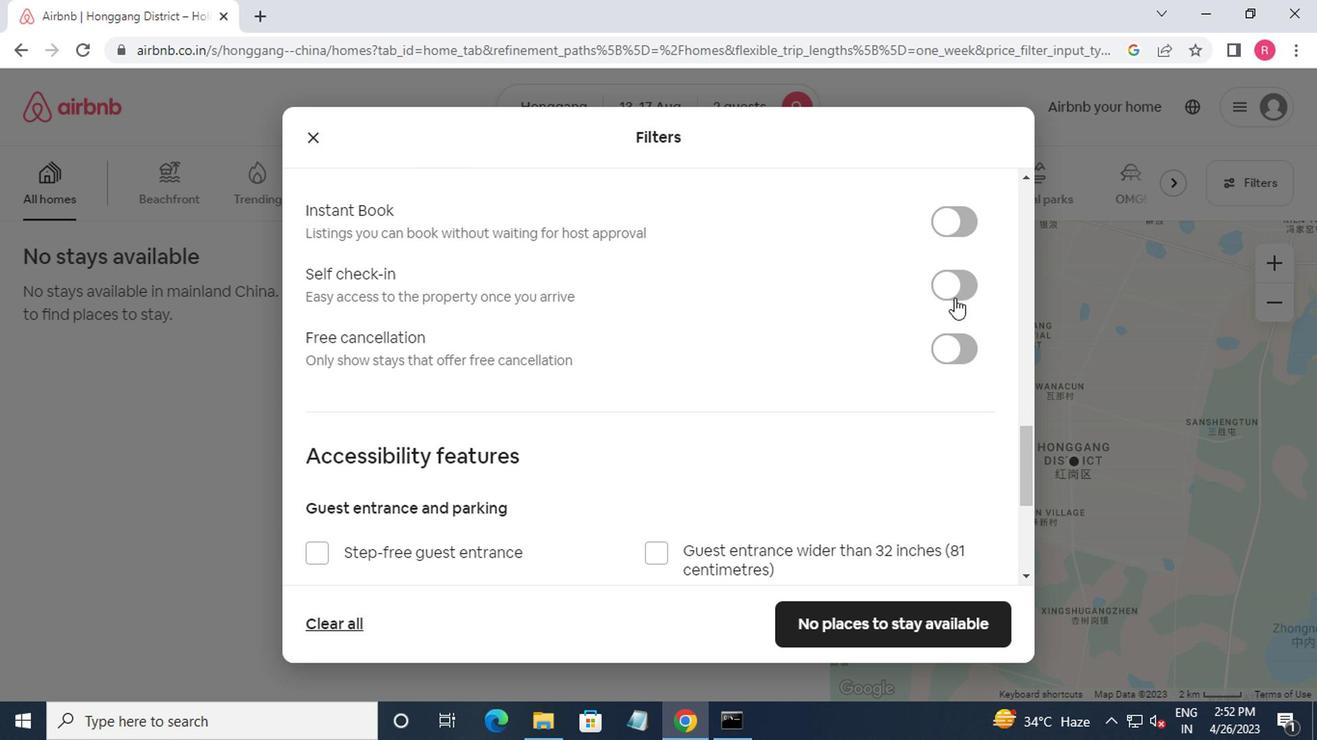 
Action: Mouse moved to (926, 491)
Screenshot: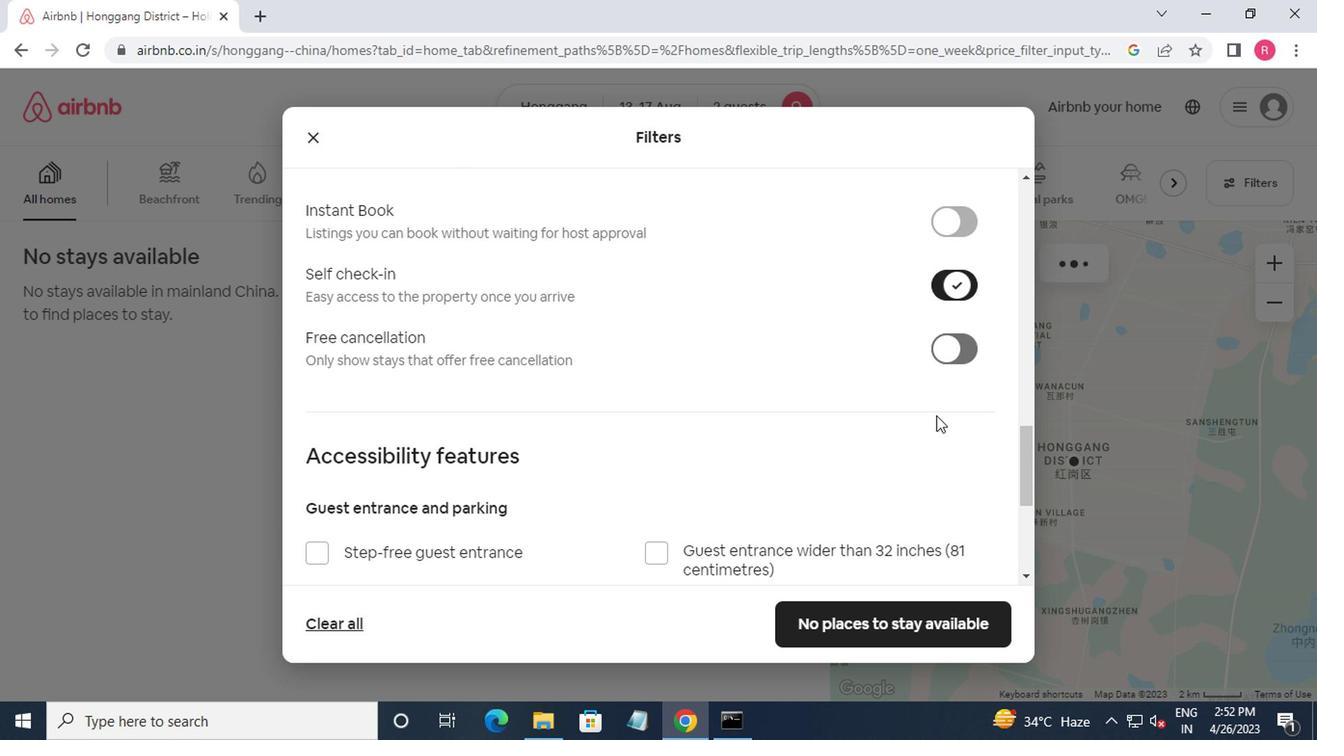 
Action: Mouse scrolled (926, 490) with delta (0, 0)
Screenshot: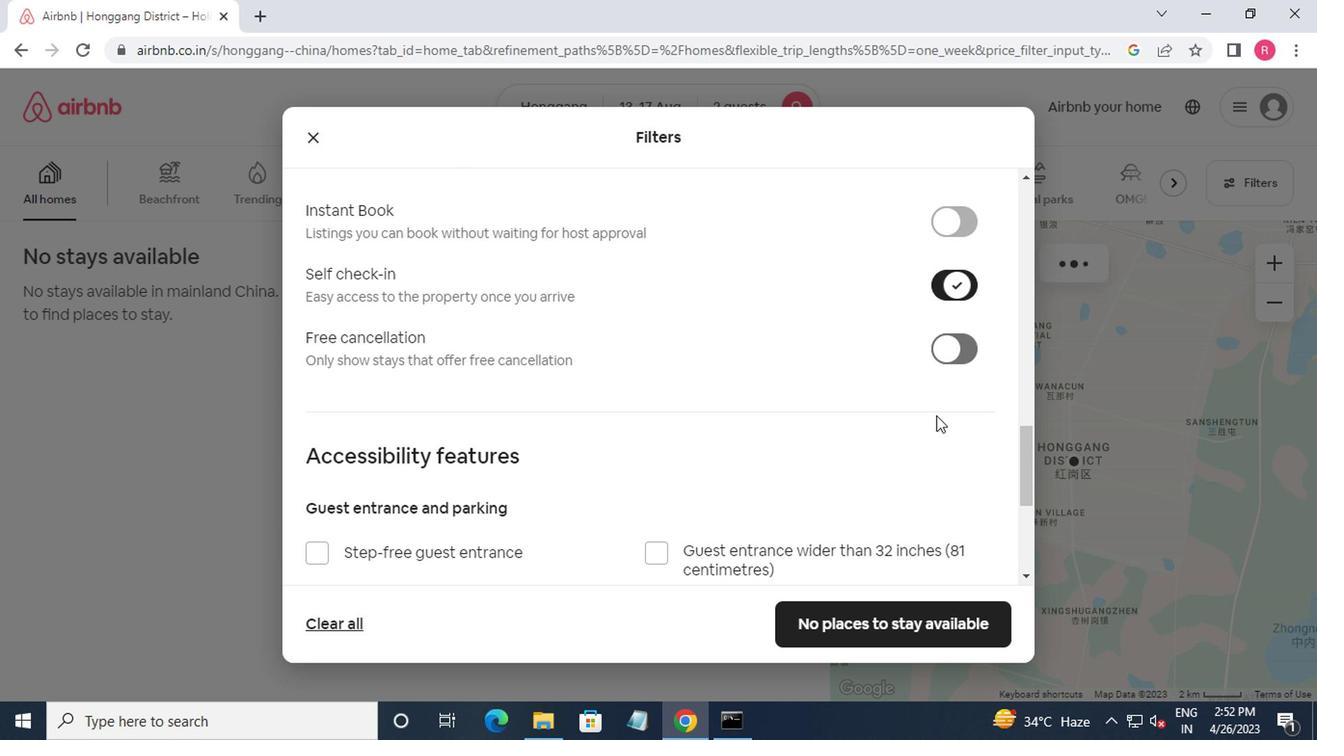 
Action: Mouse moved to (926, 504)
Screenshot: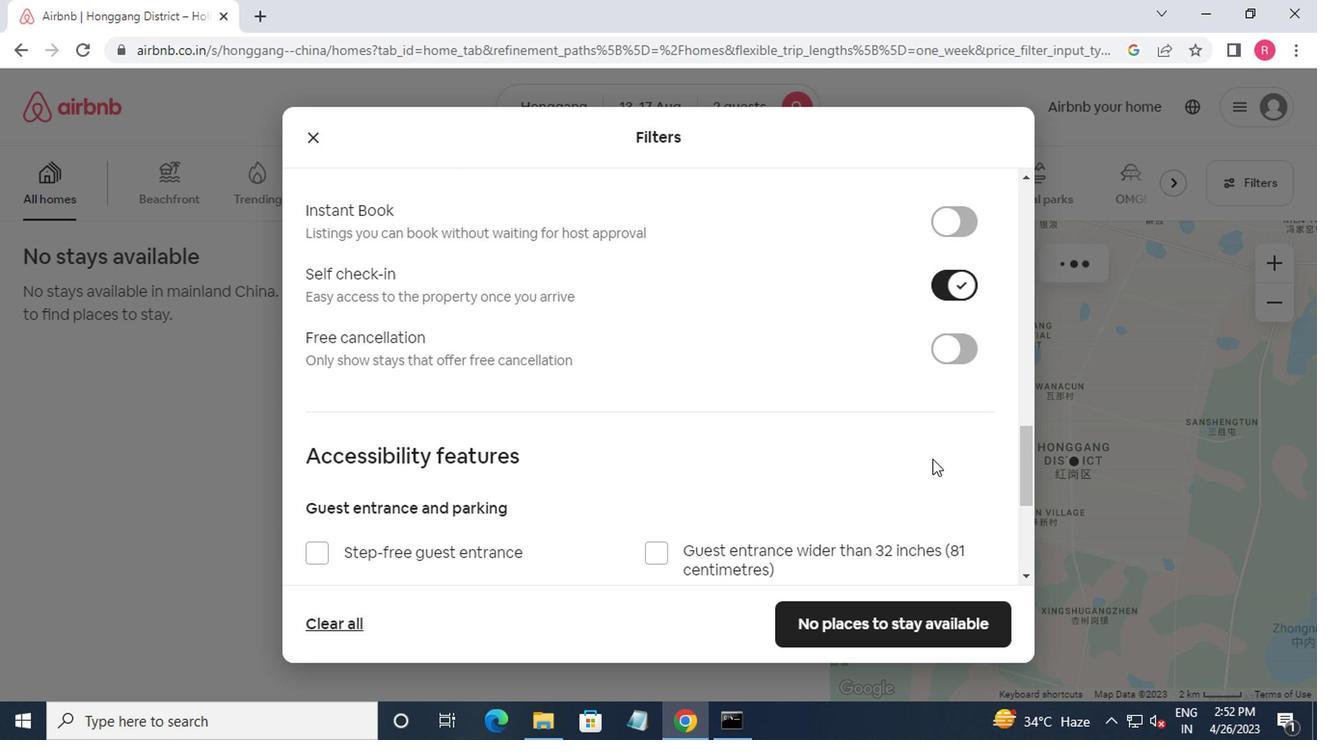 
Action: Mouse scrolled (926, 502) with delta (0, -1)
Screenshot: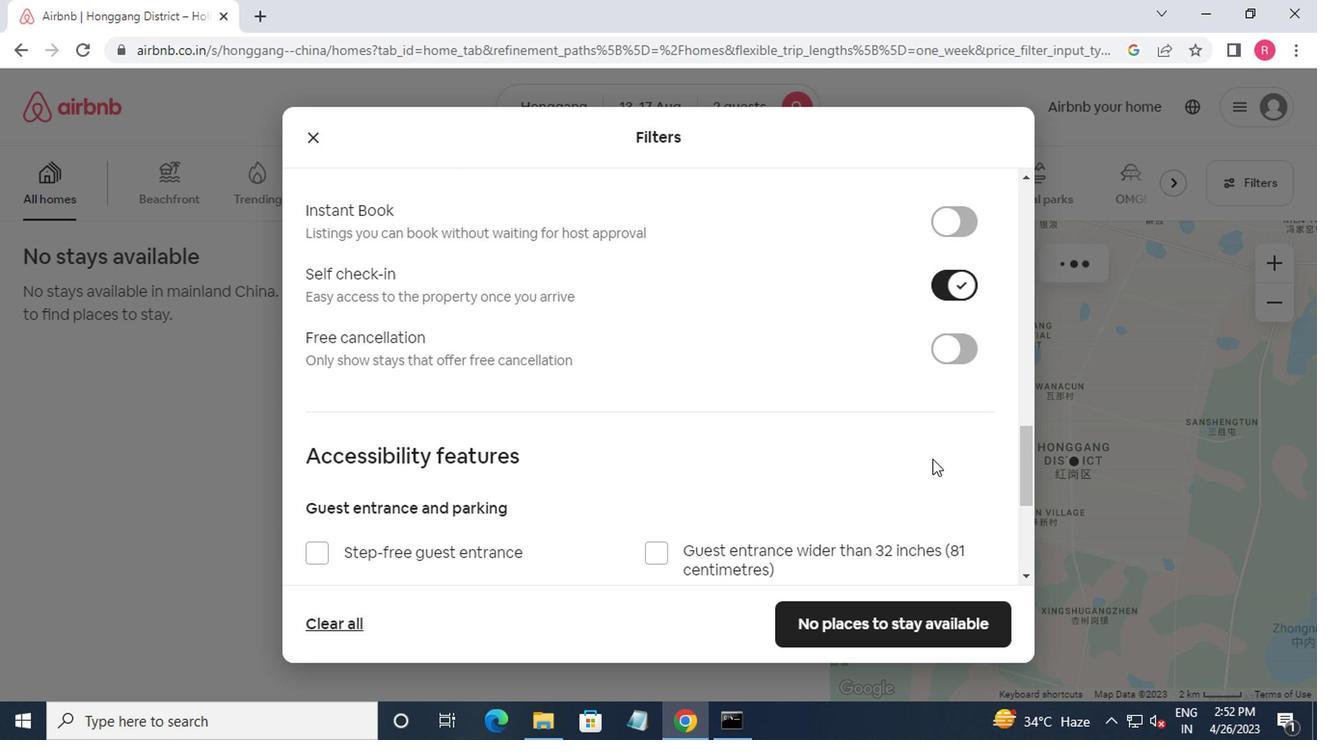 
Action: Mouse moved to (926, 509)
Screenshot: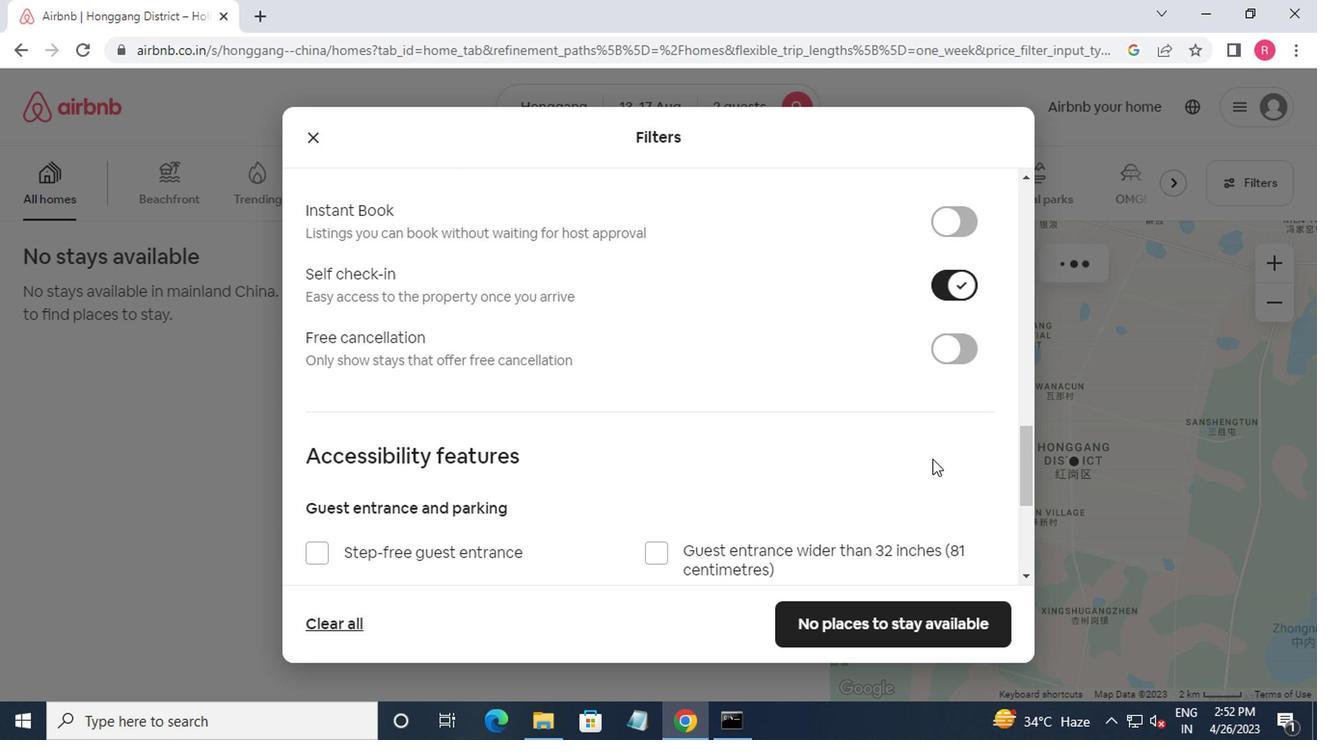 
Action: Mouse scrolled (926, 507) with delta (0, -1)
Screenshot: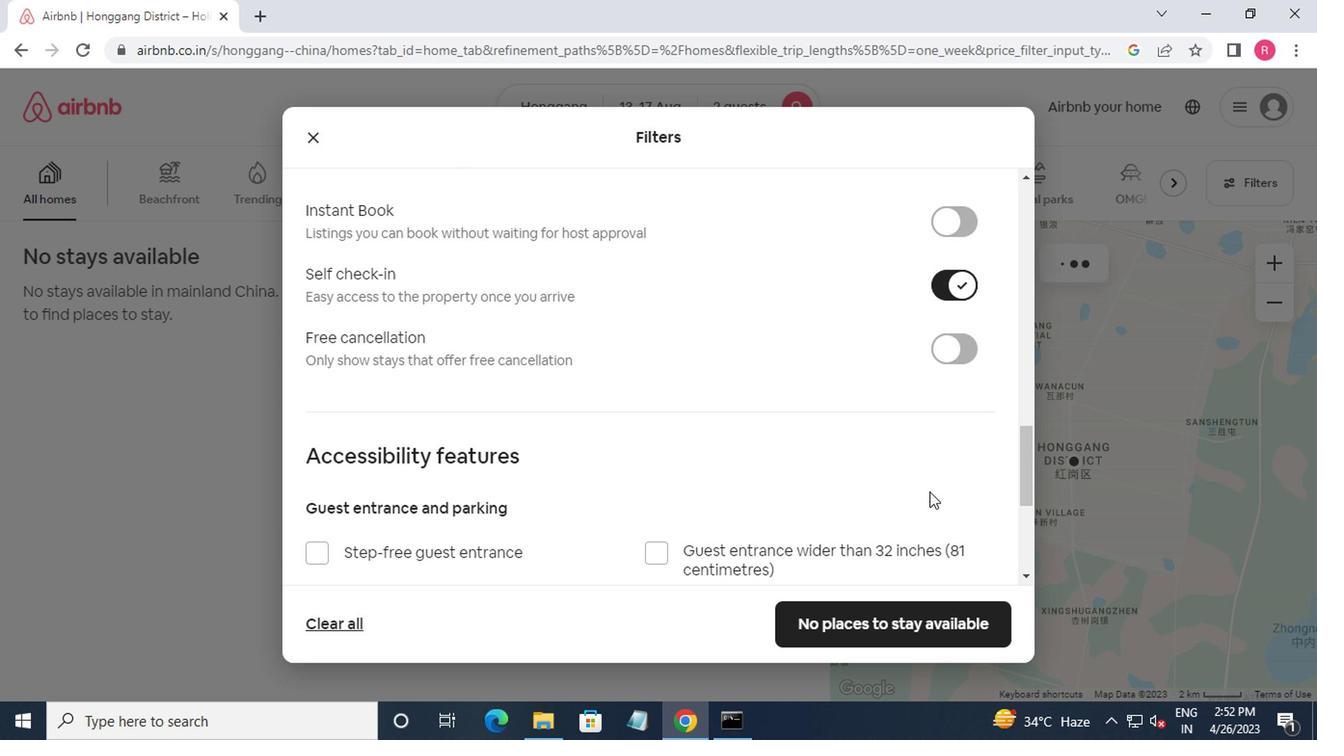 
Action: Mouse moved to (924, 515)
Screenshot: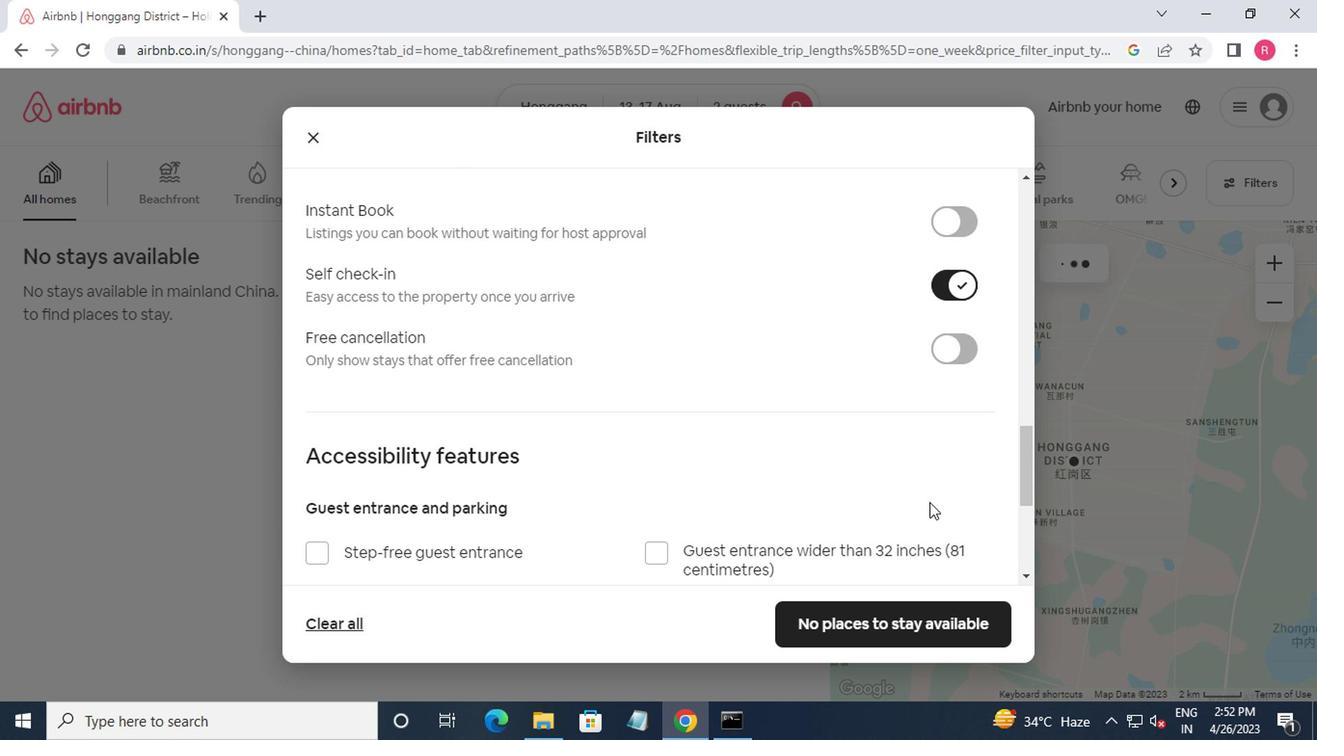 
Action: Mouse scrolled (924, 514) with delta (0, 0)
Screenshot: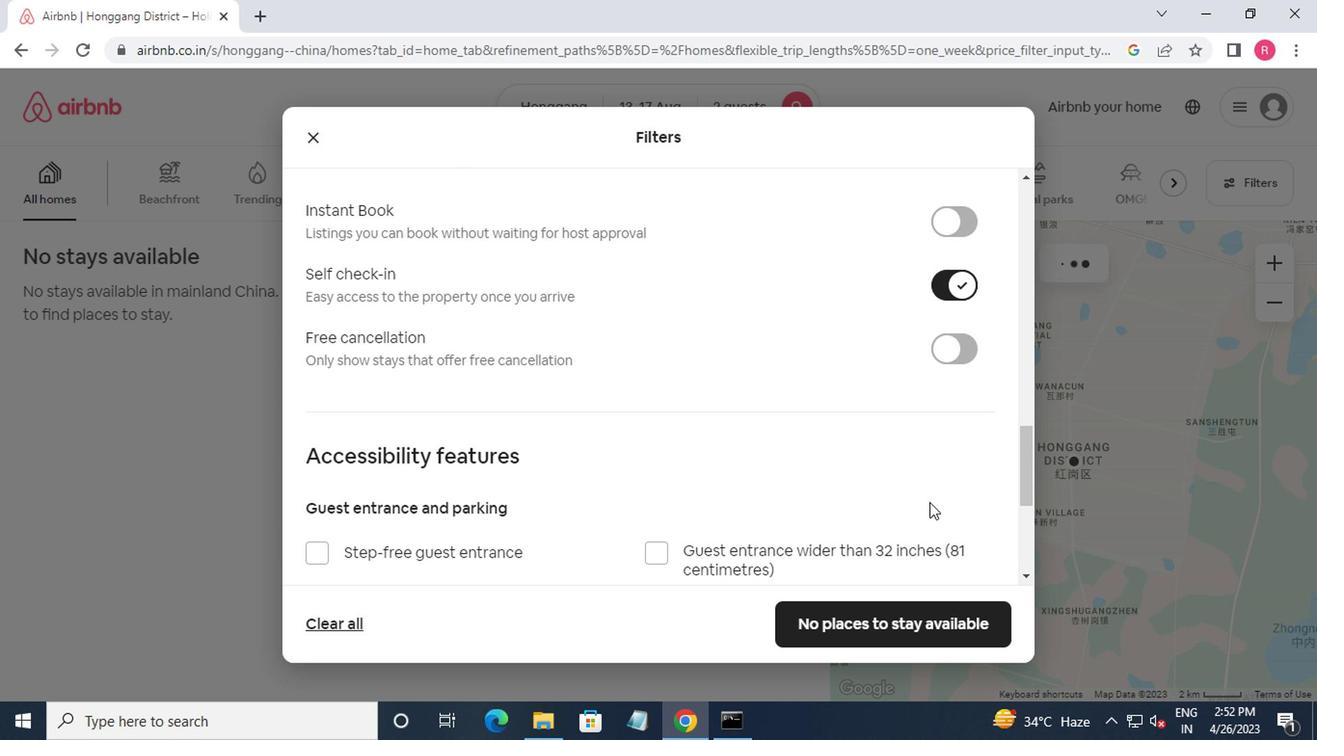
Action: Mouse moved to (924, 535)
Screenshot: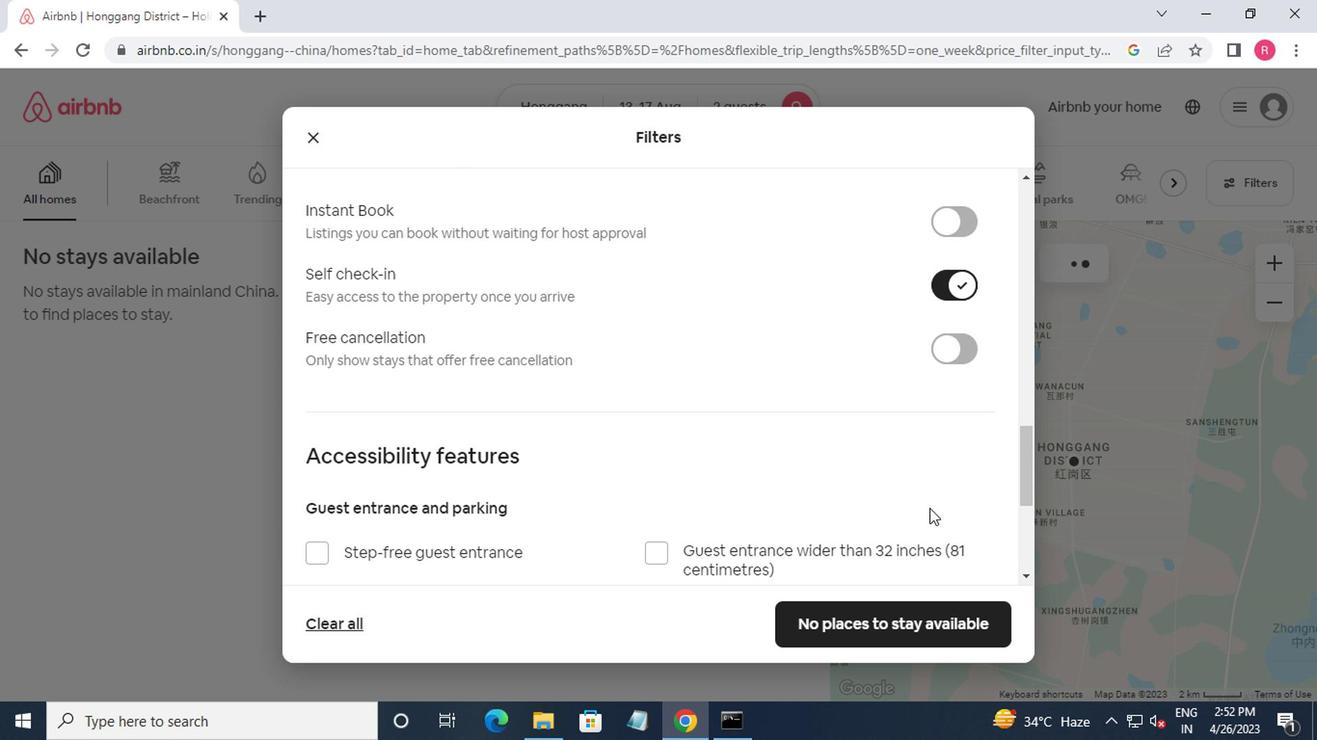 
Action: Mouse scrolled (924, 534) with delta (0, -1)
Screenshot: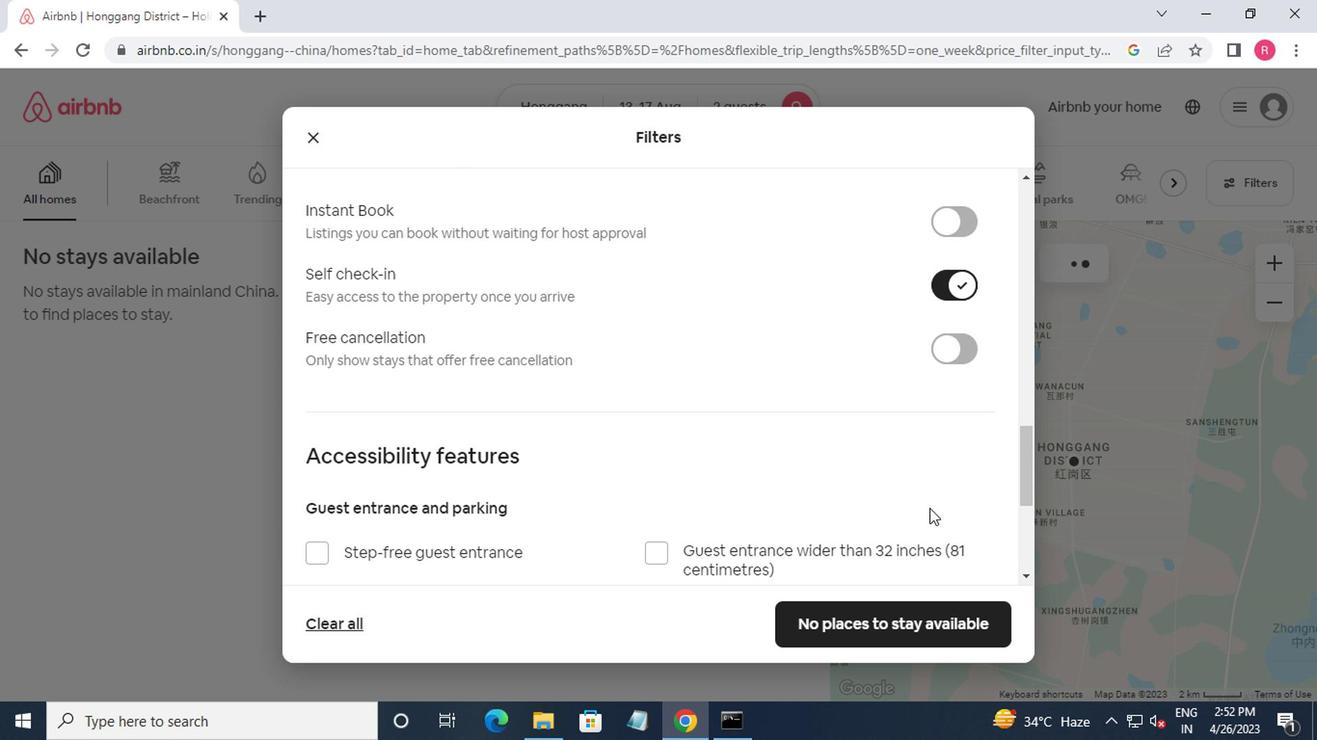 
Action: Mouse moved to (815, 622)
Screenshot: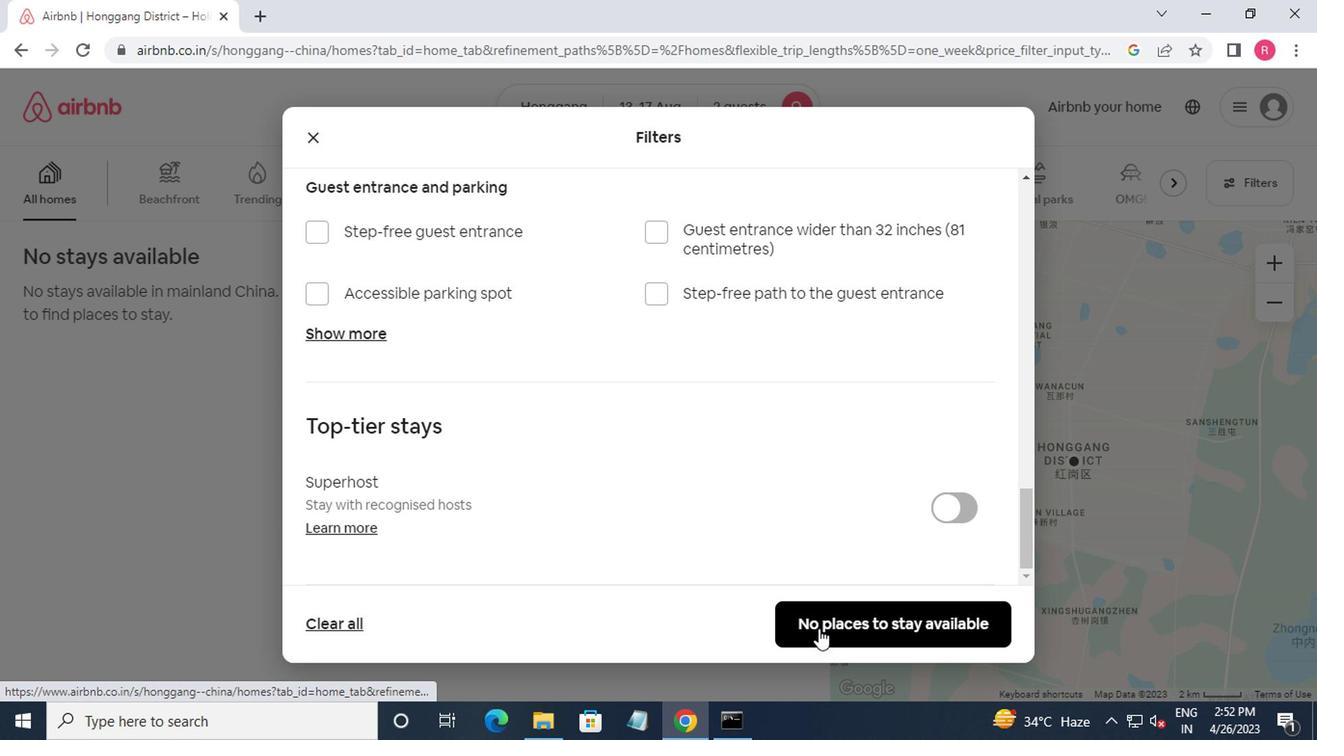 
Action: Mouse scrolled (815, 621) with delta (0, 0)
Screenshot: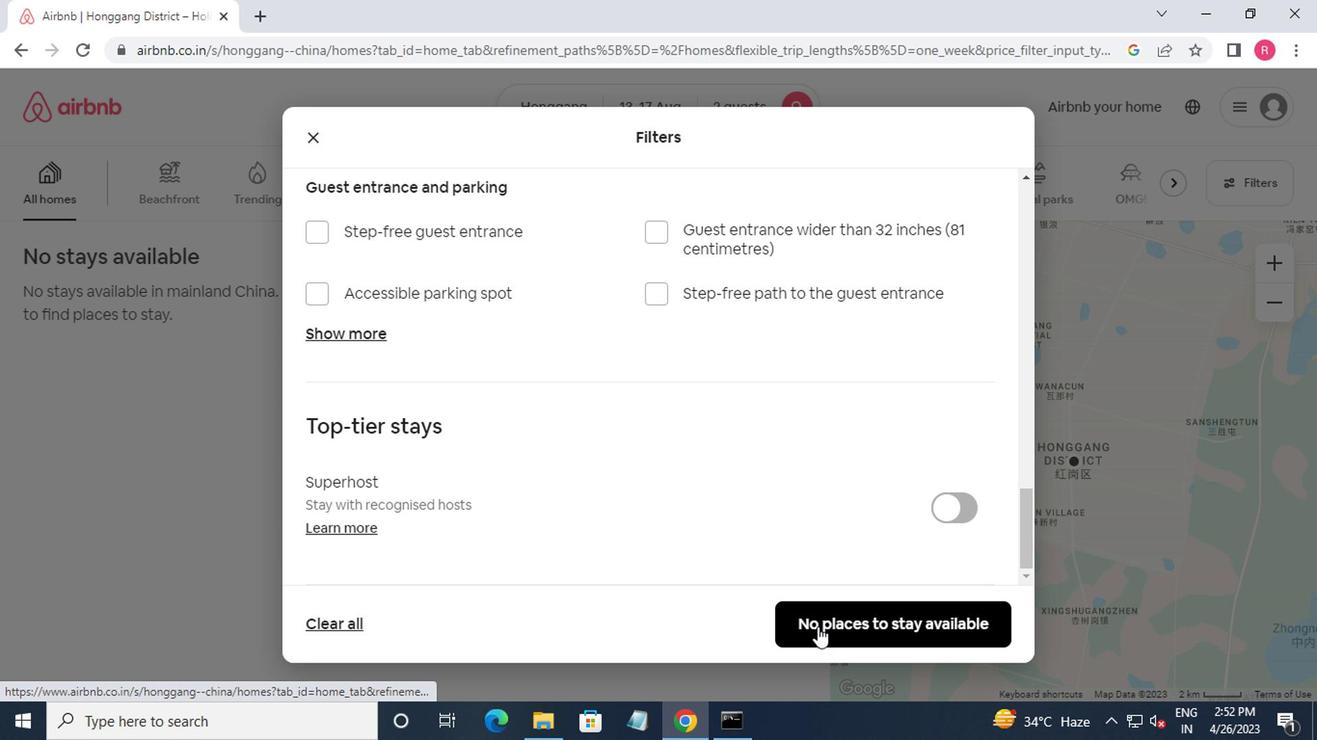 
Action: Mouse moved to (819, 613)
Screenshot: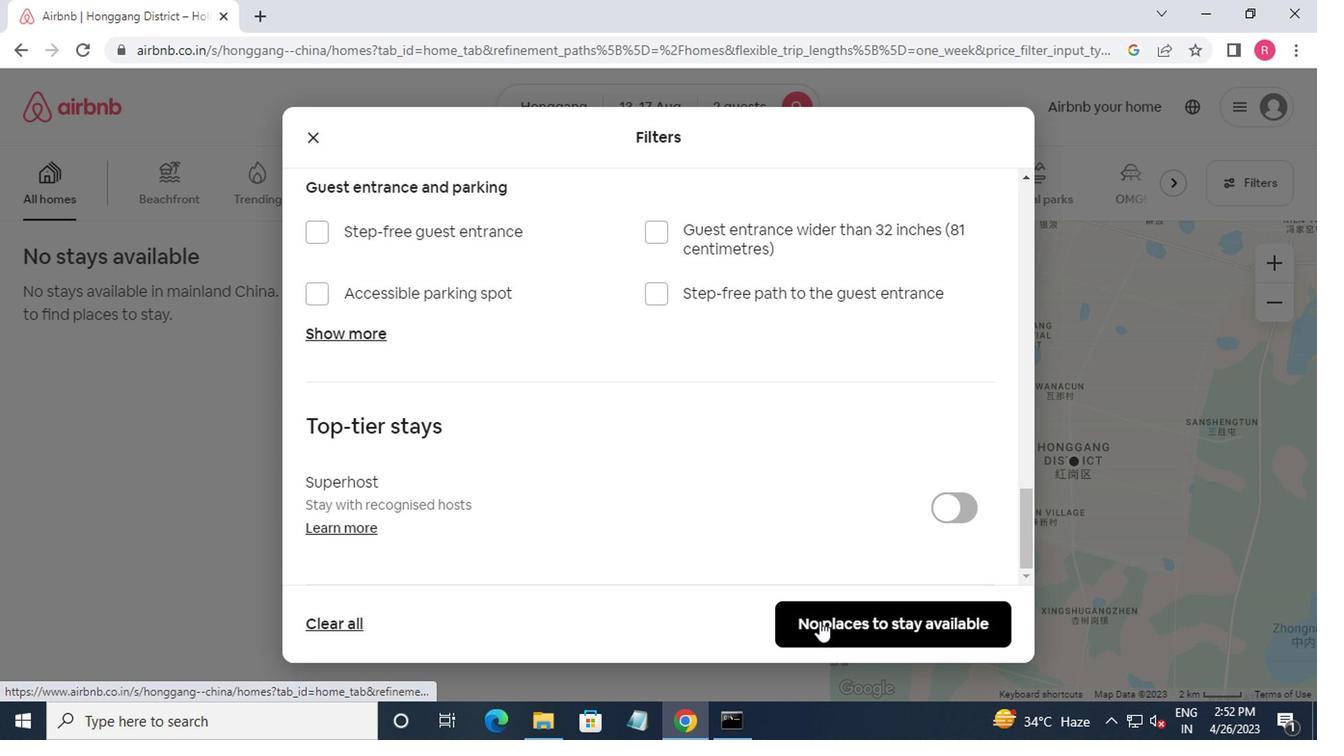 
Action: Mouse pressed left at (819, 613)
Screenshot: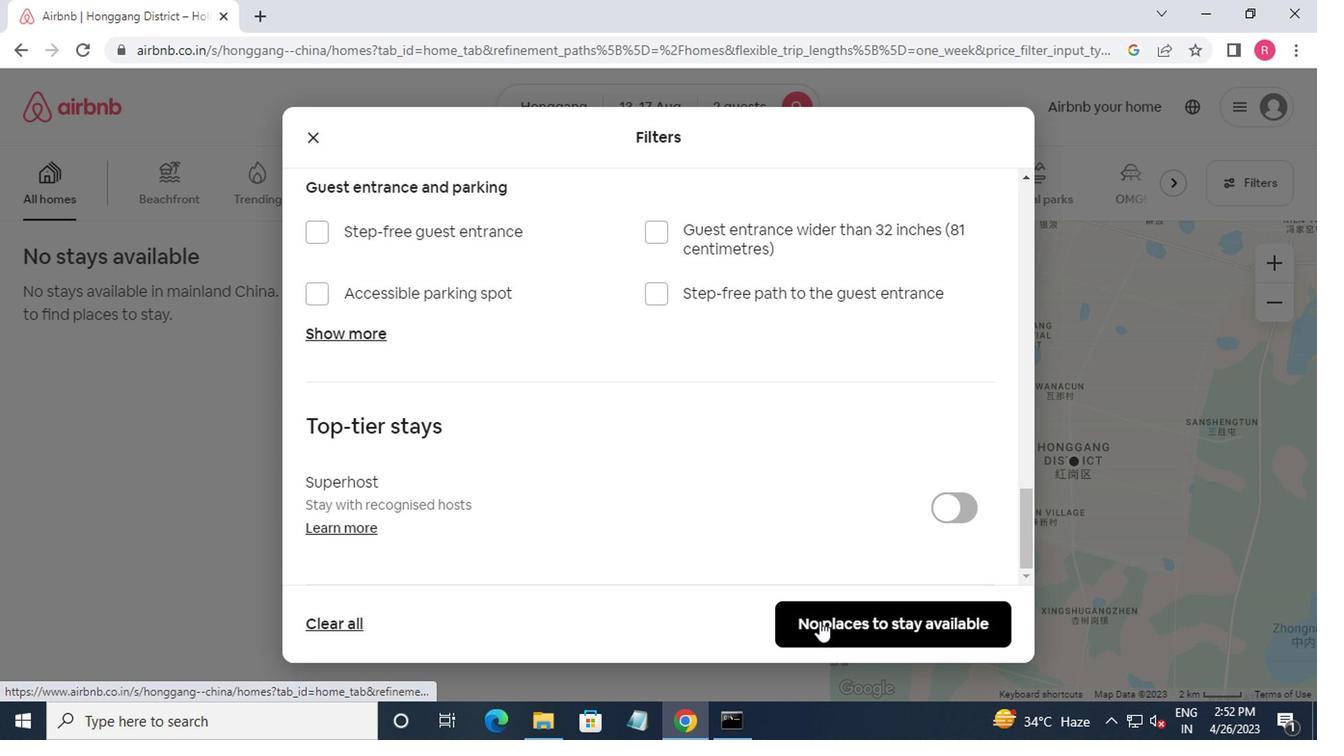 
Action: Mouse moved to (816, 616)
Screenshot: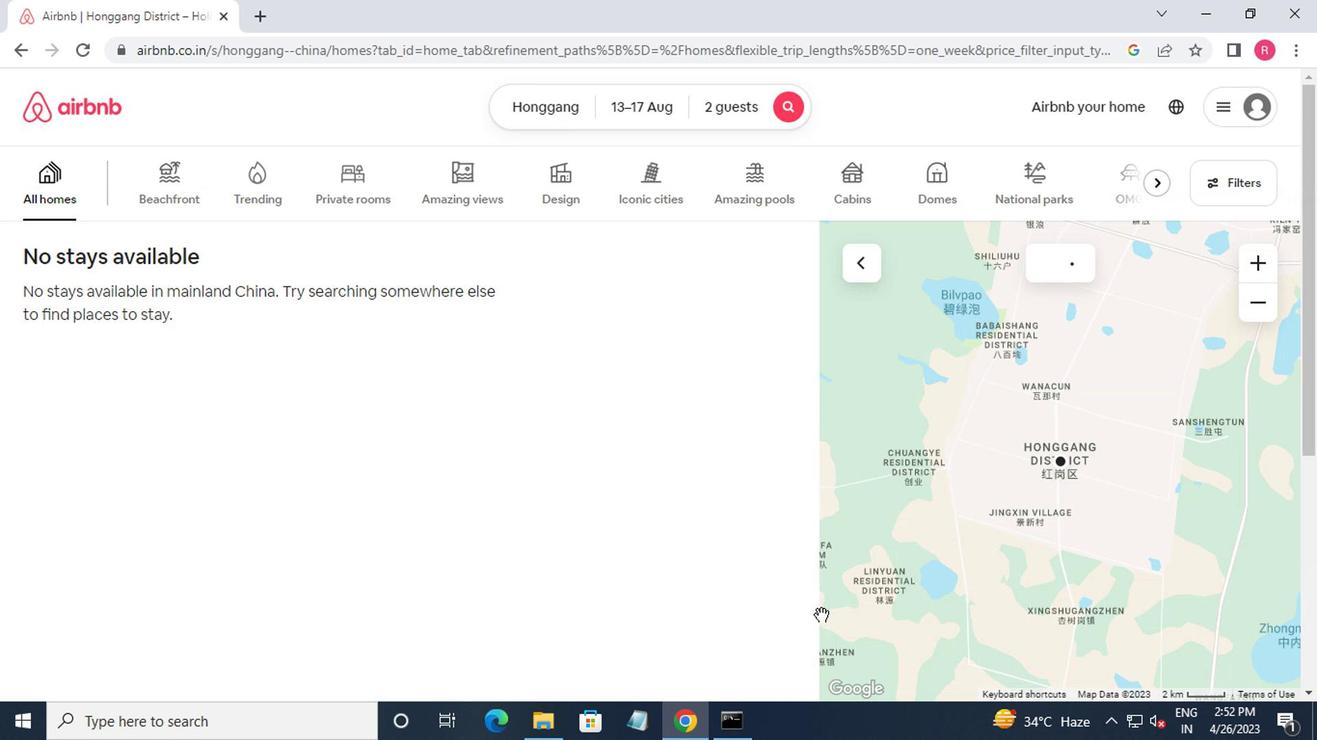 
